 Task: Create a due date automation trigger when advanced on, on the monday of the week a card is due add fields without custom field "Resume" set to a date less than 1 days from now at 11:00 AM.
Action: Mouse moved to (1158, 338)
Screenshot: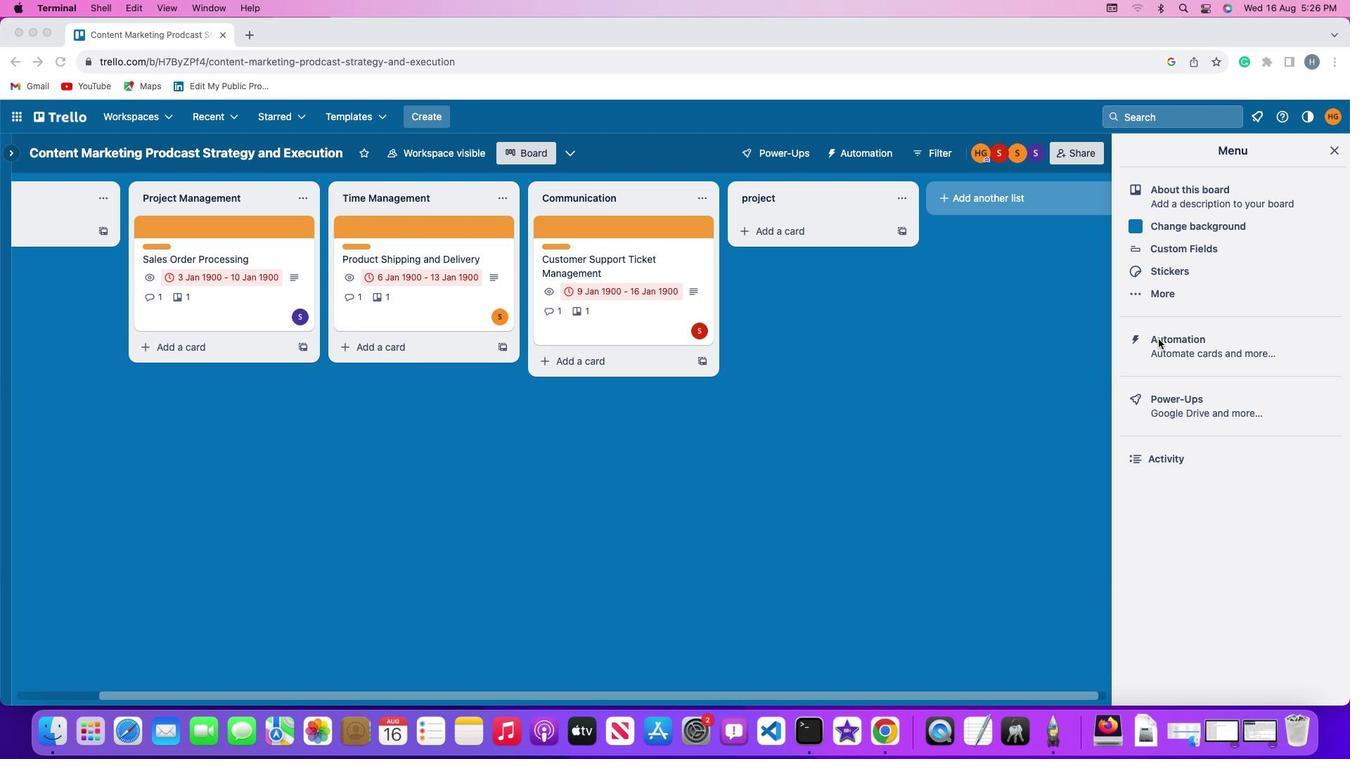 
Action: Mouse pressed left at (1158, 338)
Screenshot: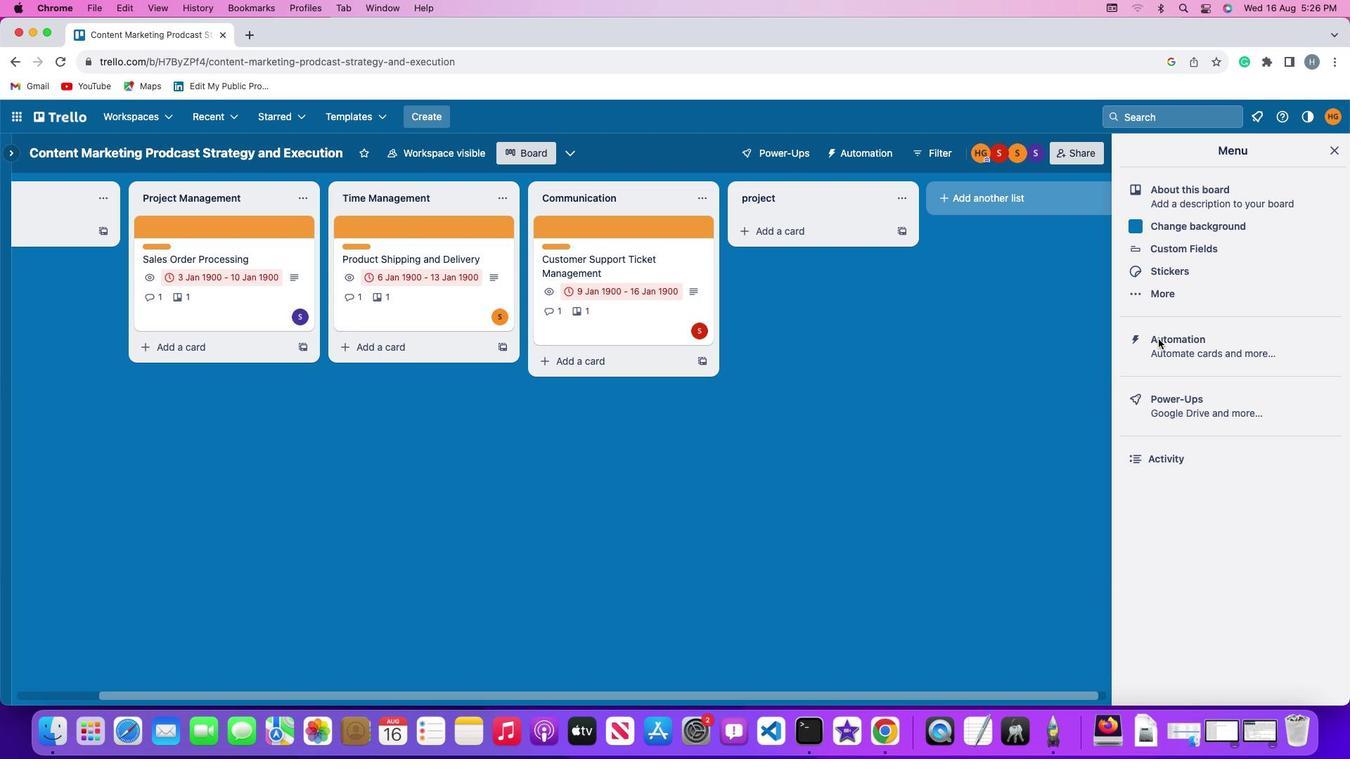 
Action: Mouse pressed left at (1158, 338)
Screenshot: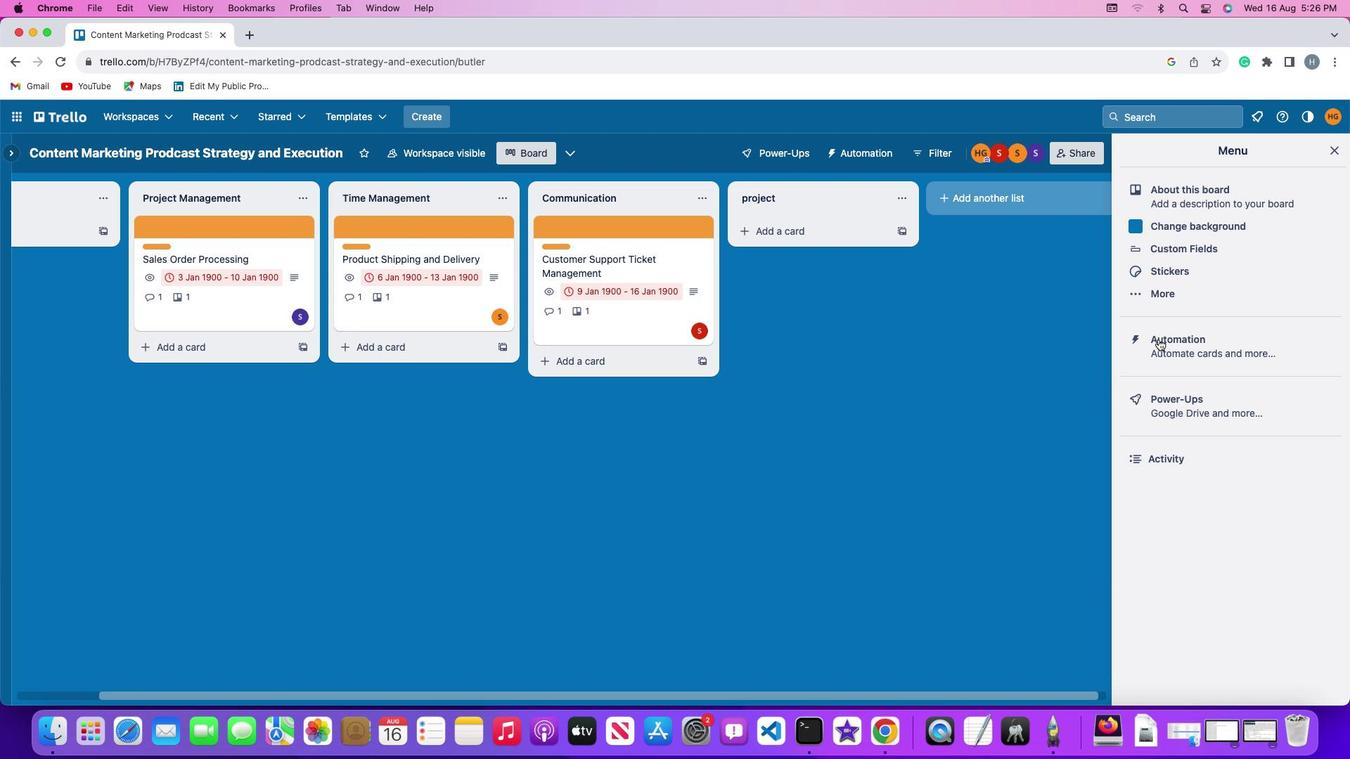 
Action: Mouse moved to (93, 341)
Screenshot: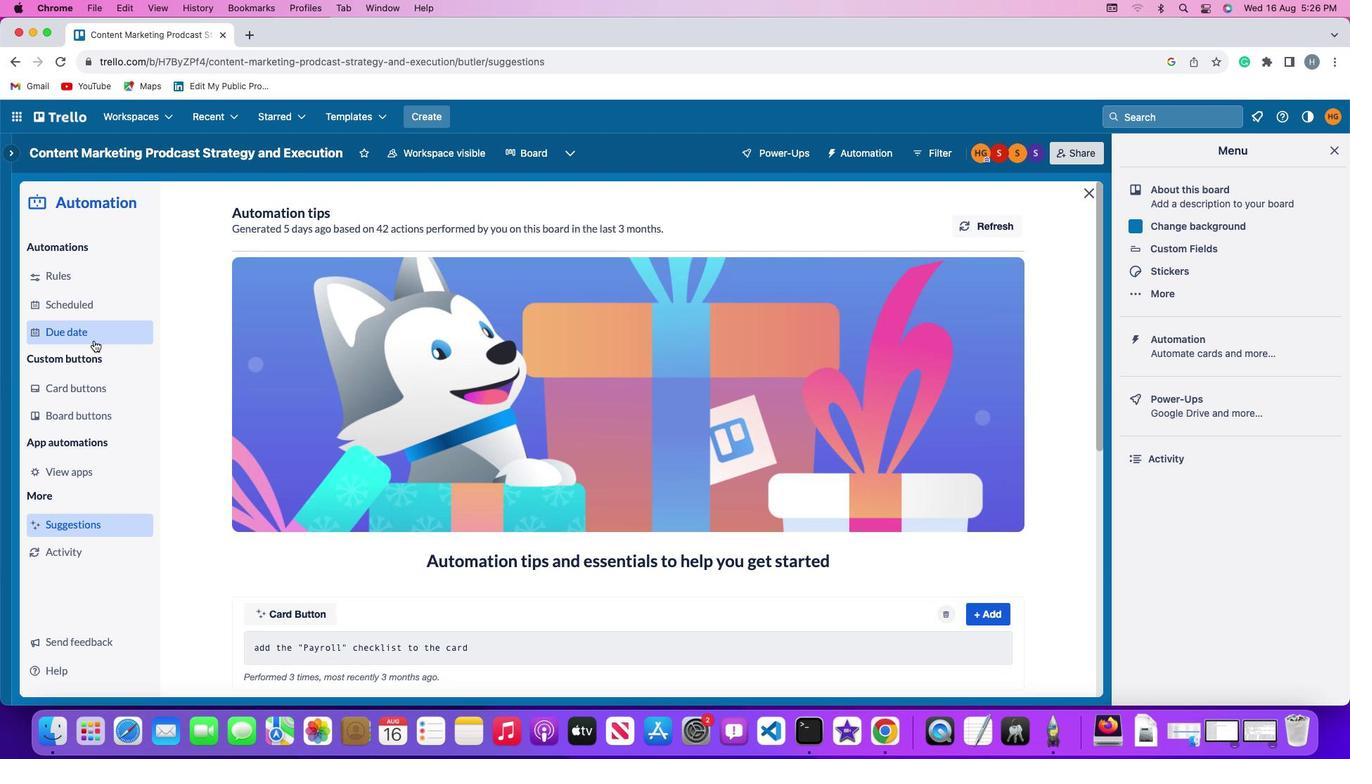 
Action: Mouse pressed left at (93, 341)
Screenshot: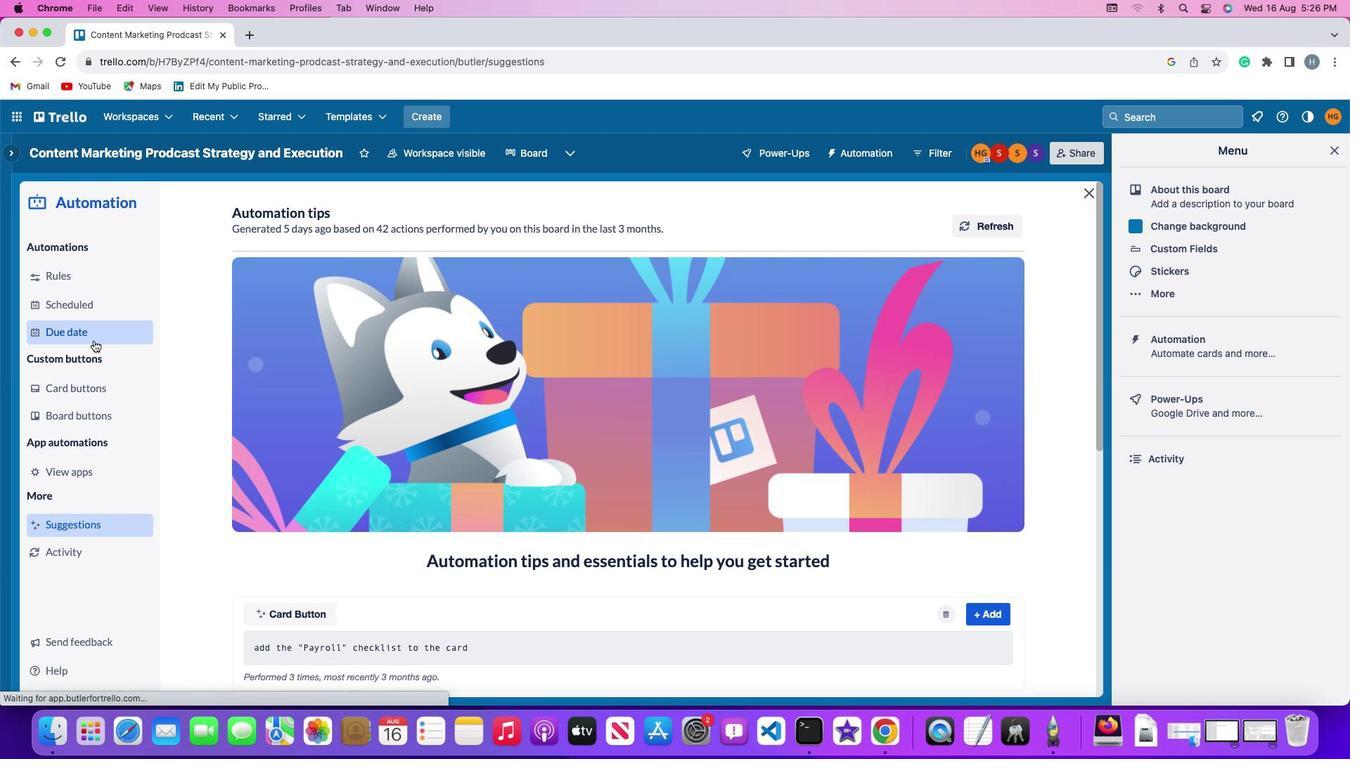 
Action: Mouse moved to (919, 219)
Screenshot: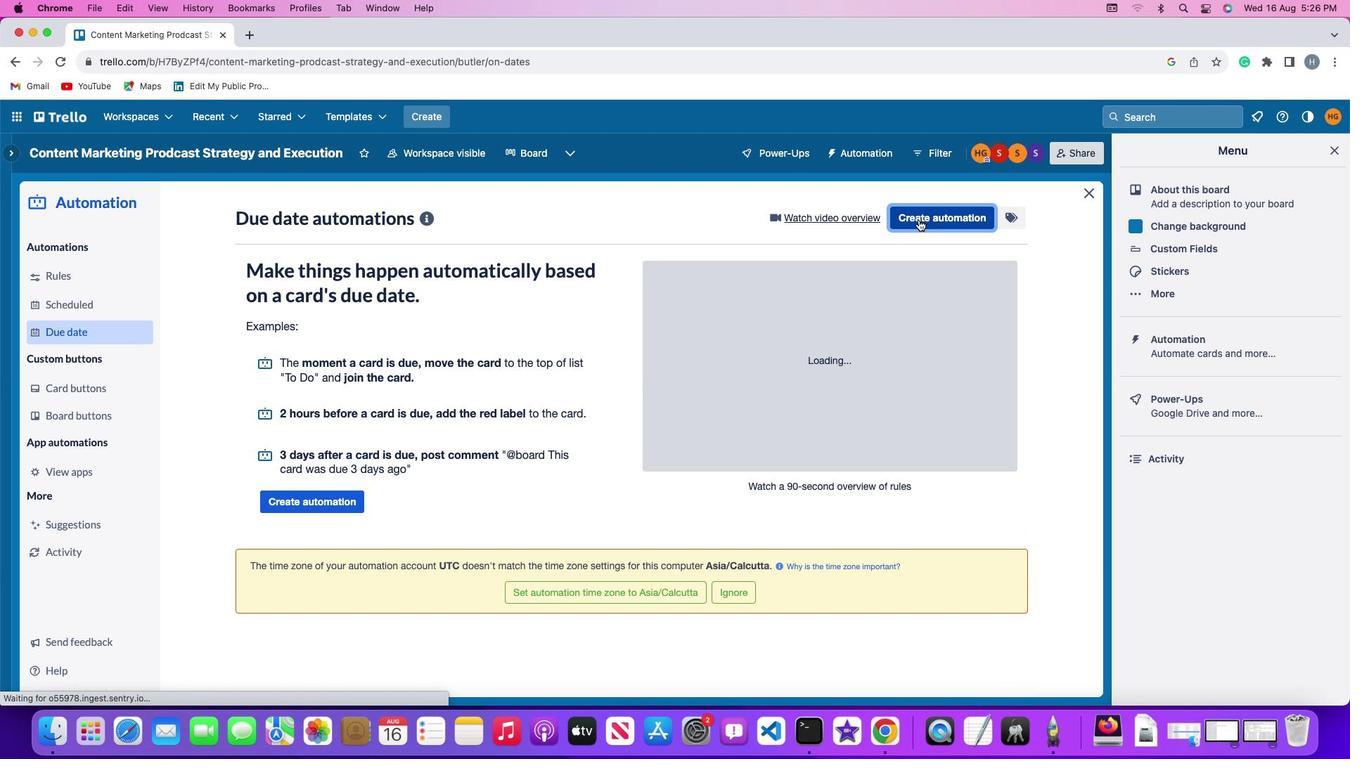 
Action: Mouse pressed left at (919, 219)
Screenshot: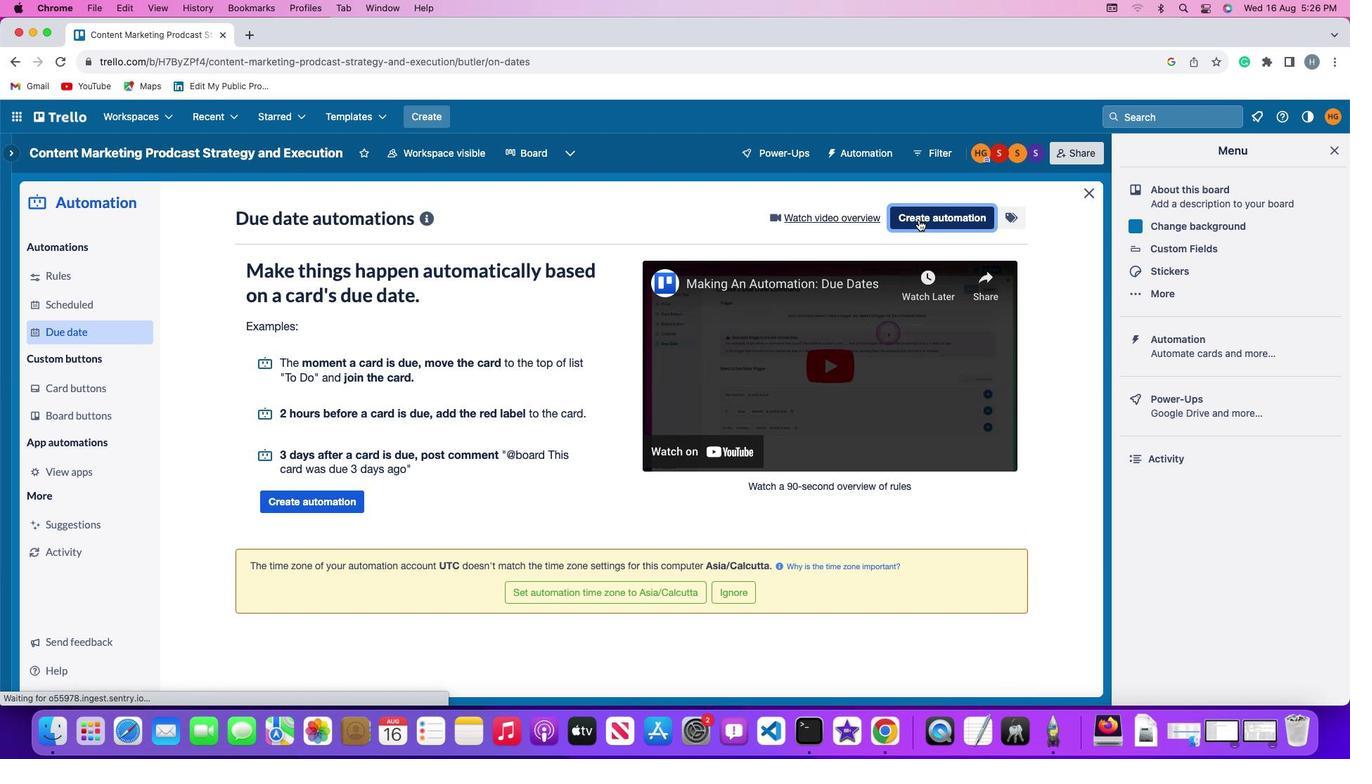 
Action: Mouse moved to (303, 353)
Screenshot: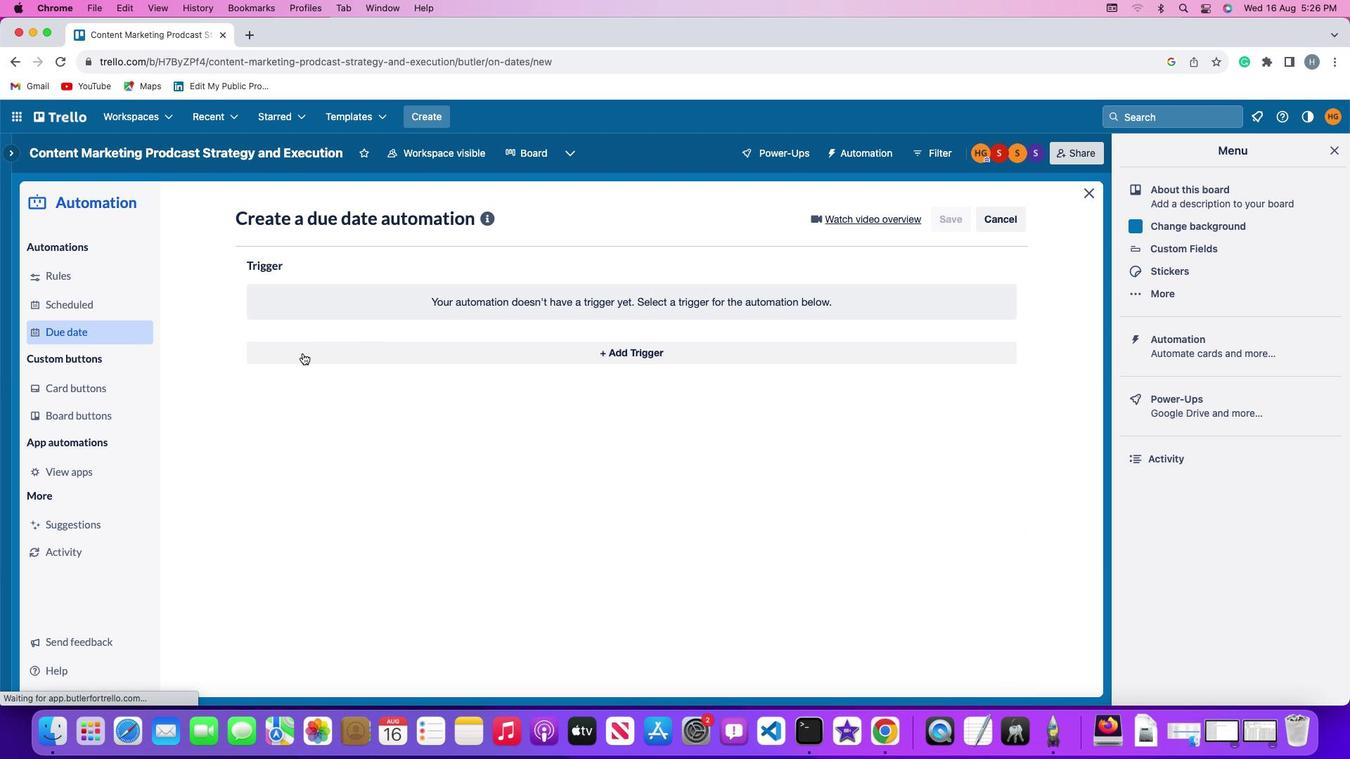 
Action: Mouse pressed left at (303, 353)
Screenshot: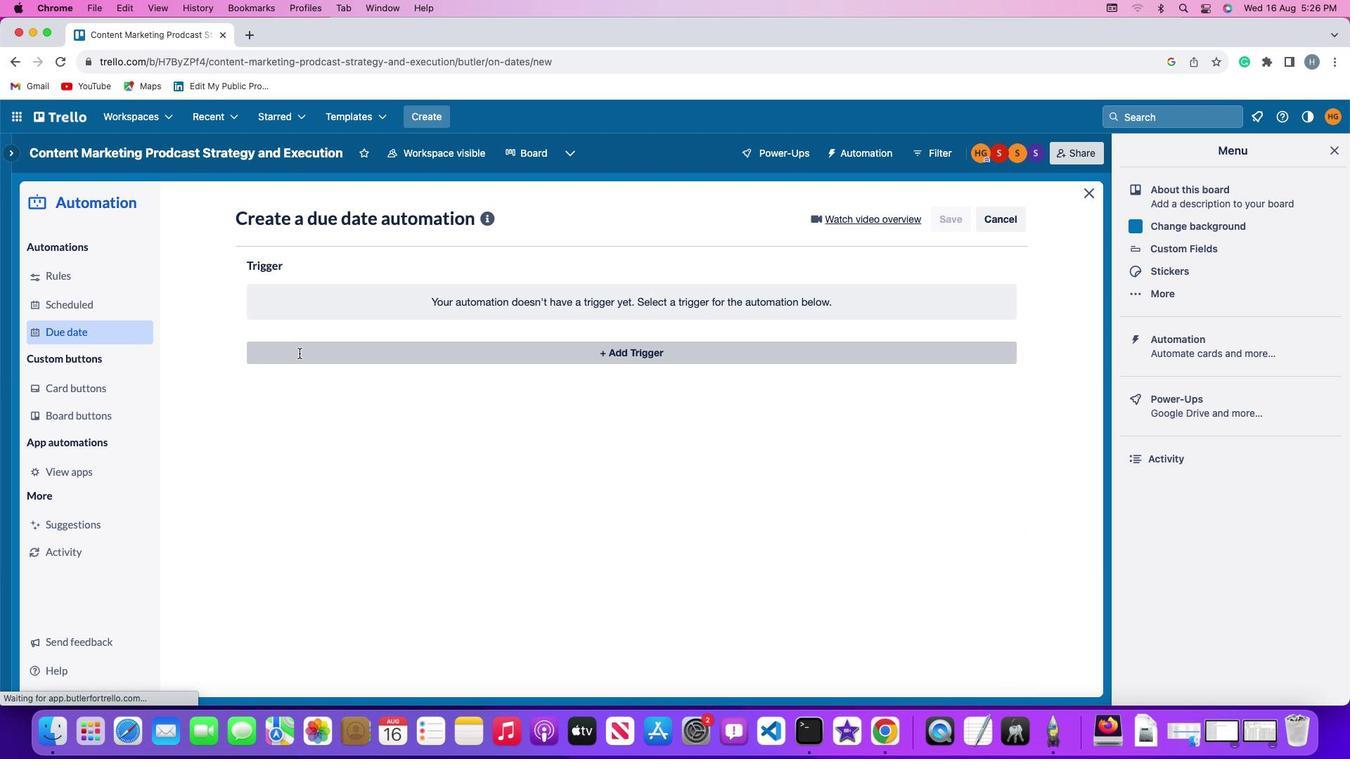 
Action: Mouse moved to (293, 611)
Screenshot: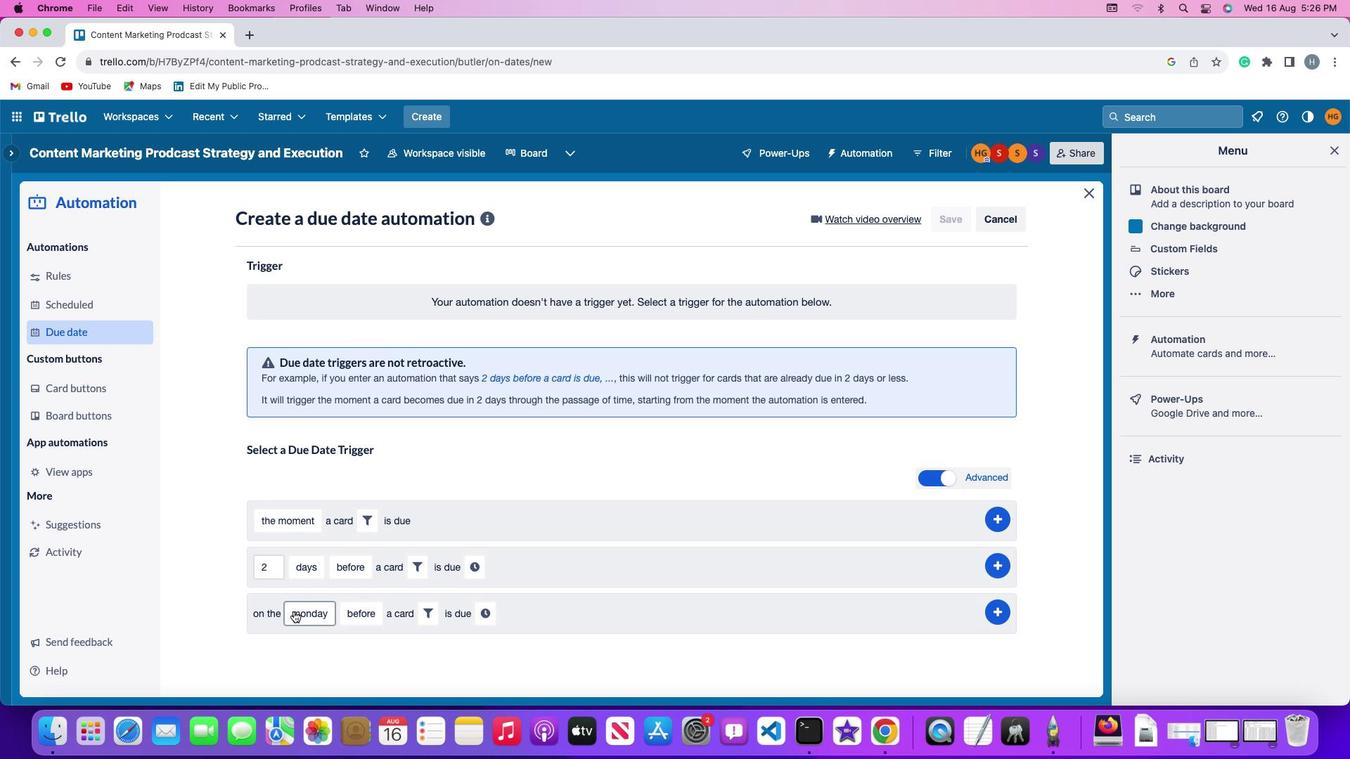 
Action: Mouse pressed left at (293, 611)
Screenshot: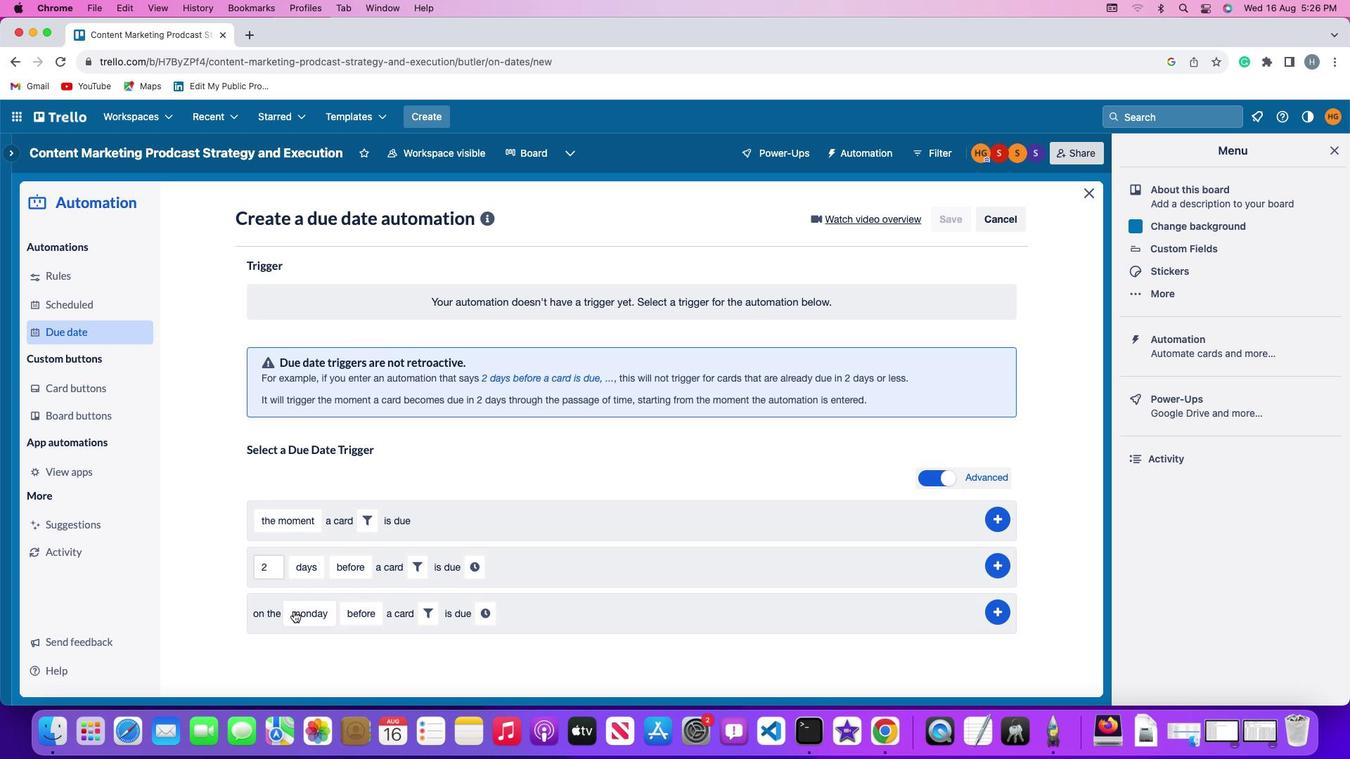 
Action: Mouse moved to (308, 412)
Screenshot: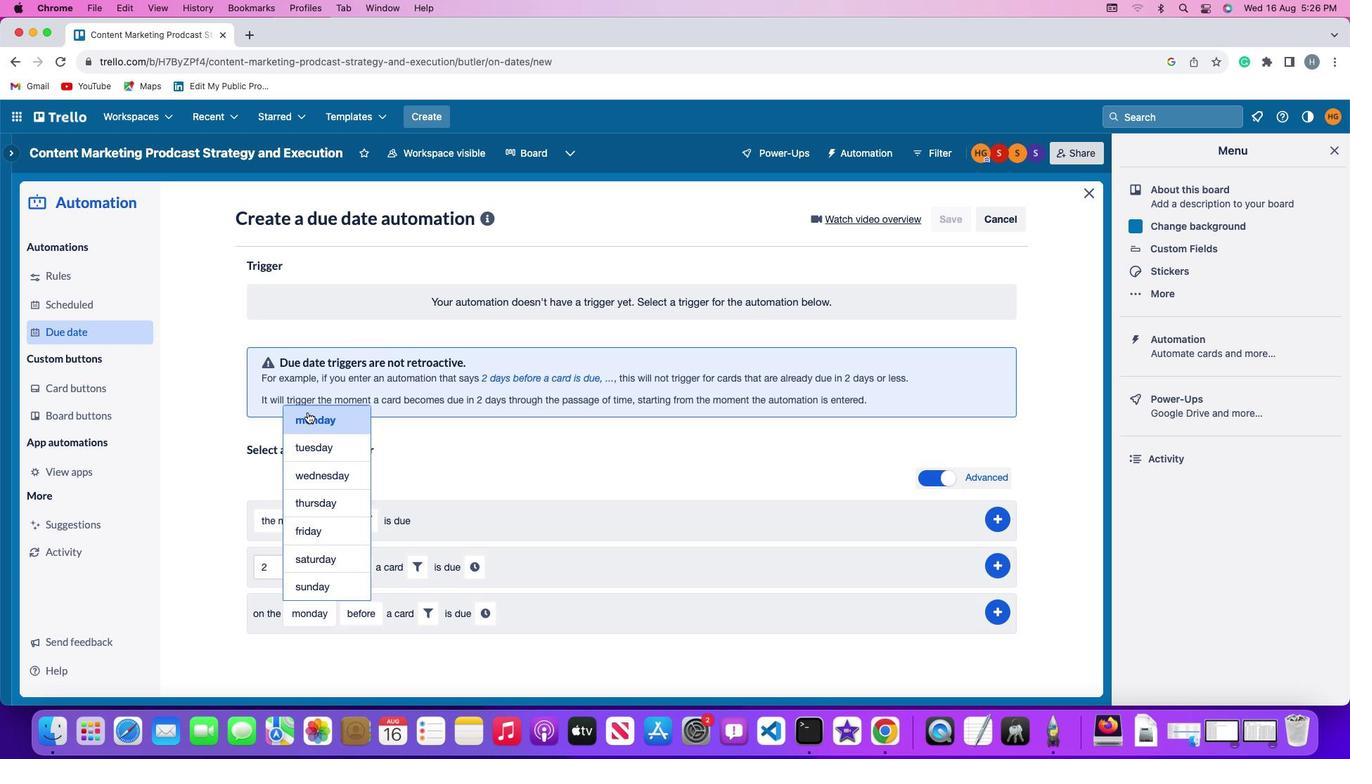 
Action: Mouse pressed left at (308, 412)
Screenshot: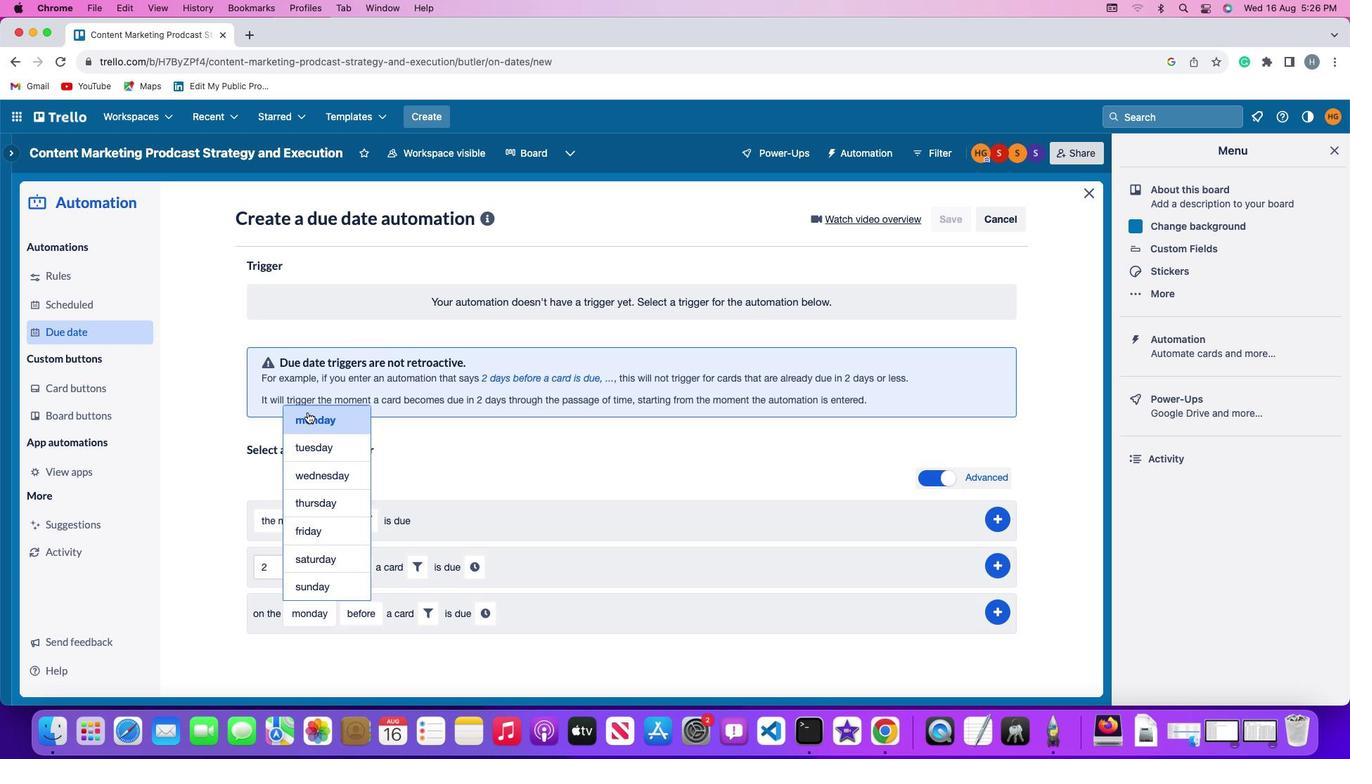 
Action: Mouse moved to (358, 617)
Screenshot: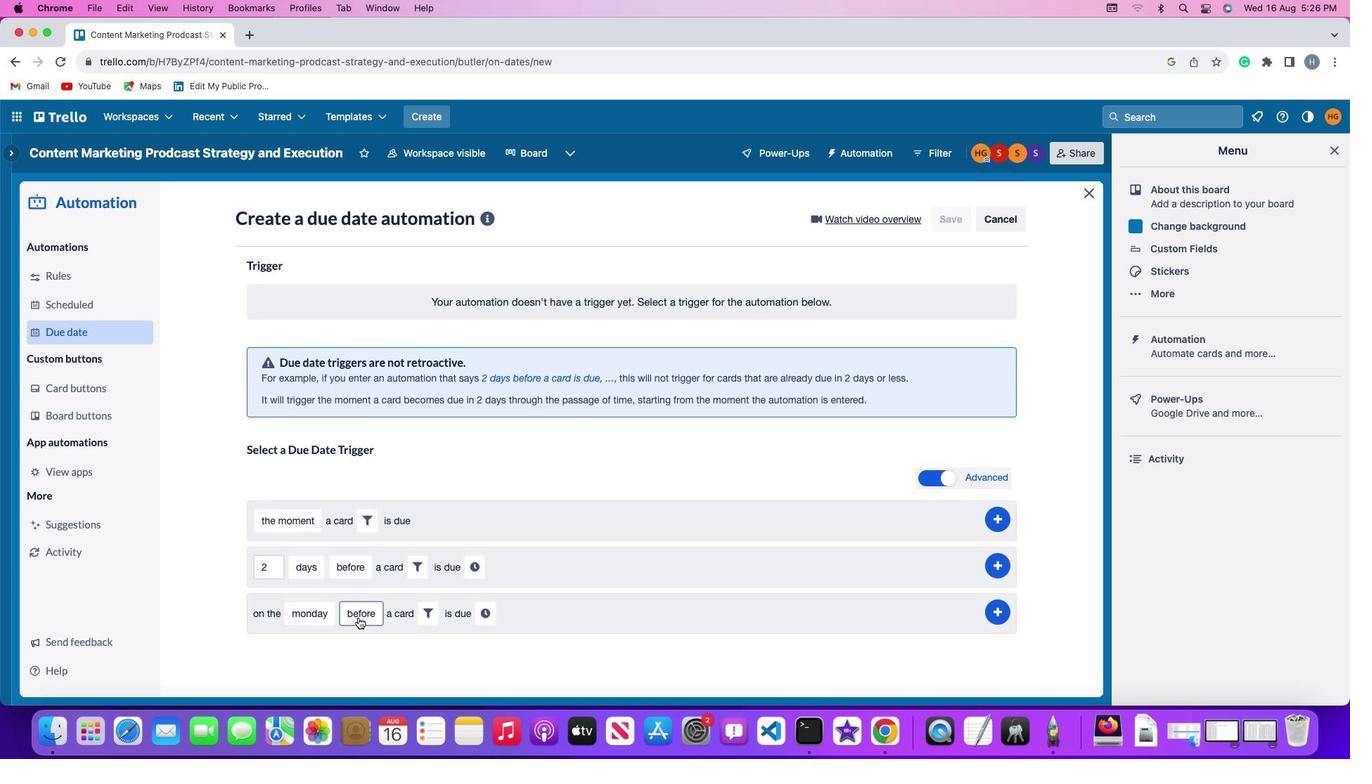
Action: Mouse pressed left at (358, 617)
Screenshot: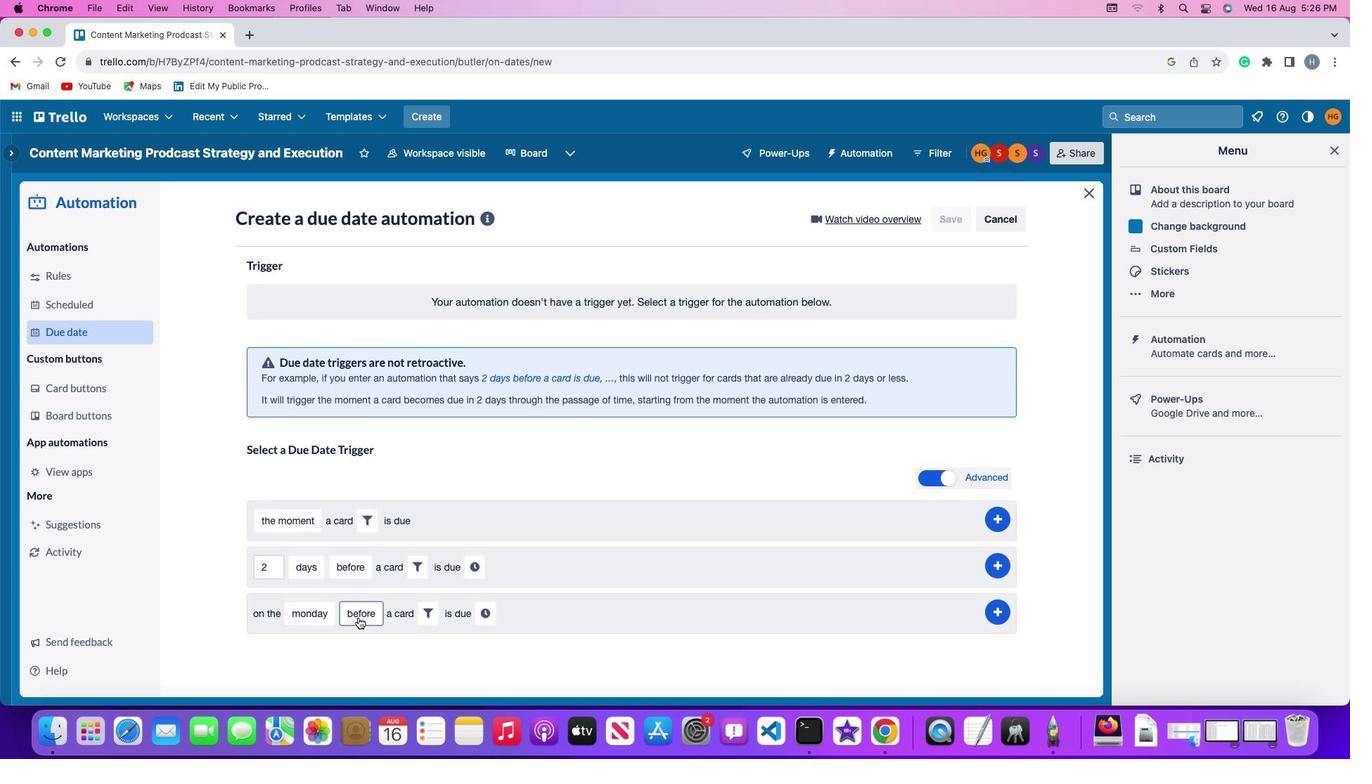 
Action: Mouse moved to (373, 554)
Screenshot: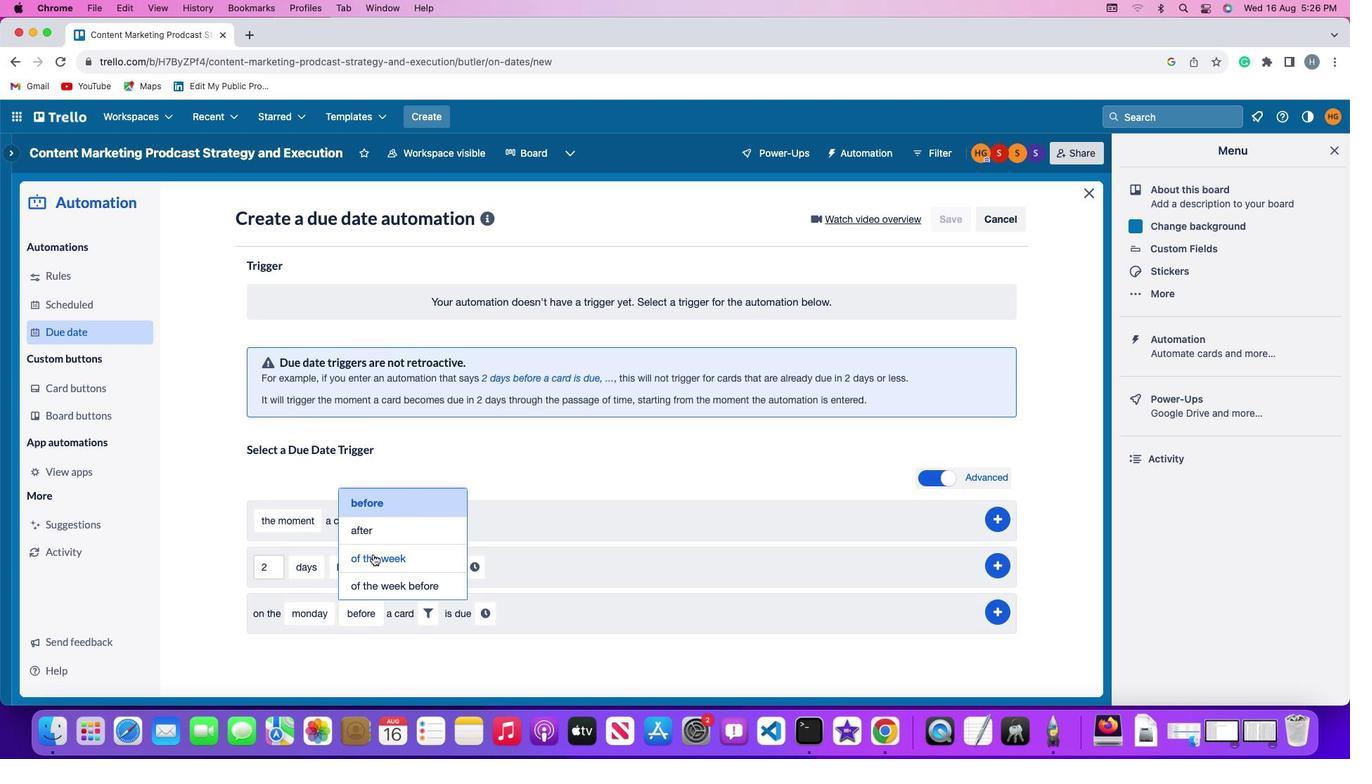 
Action: Mouse pressed left at (373, 554)
Screenshot: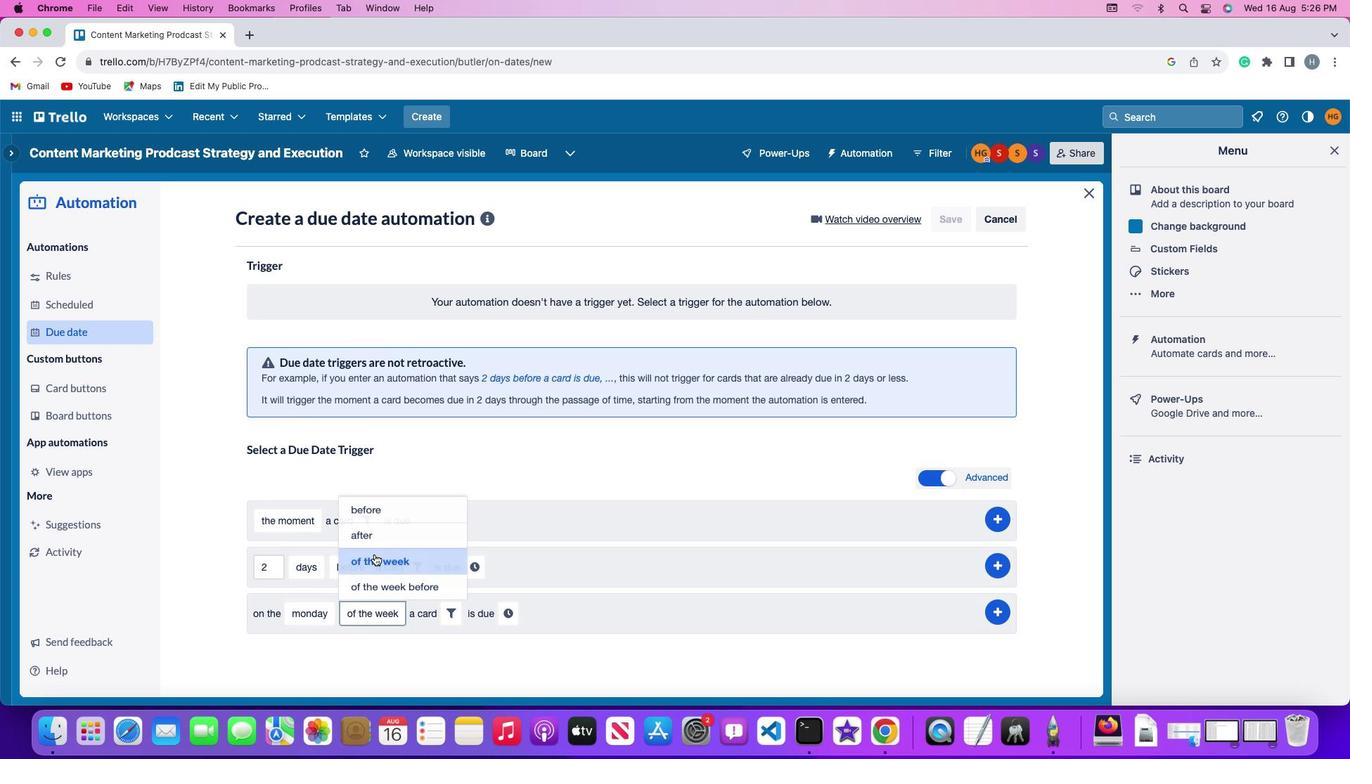 
Action: Mouse moved to (452, 609)
Screenshot: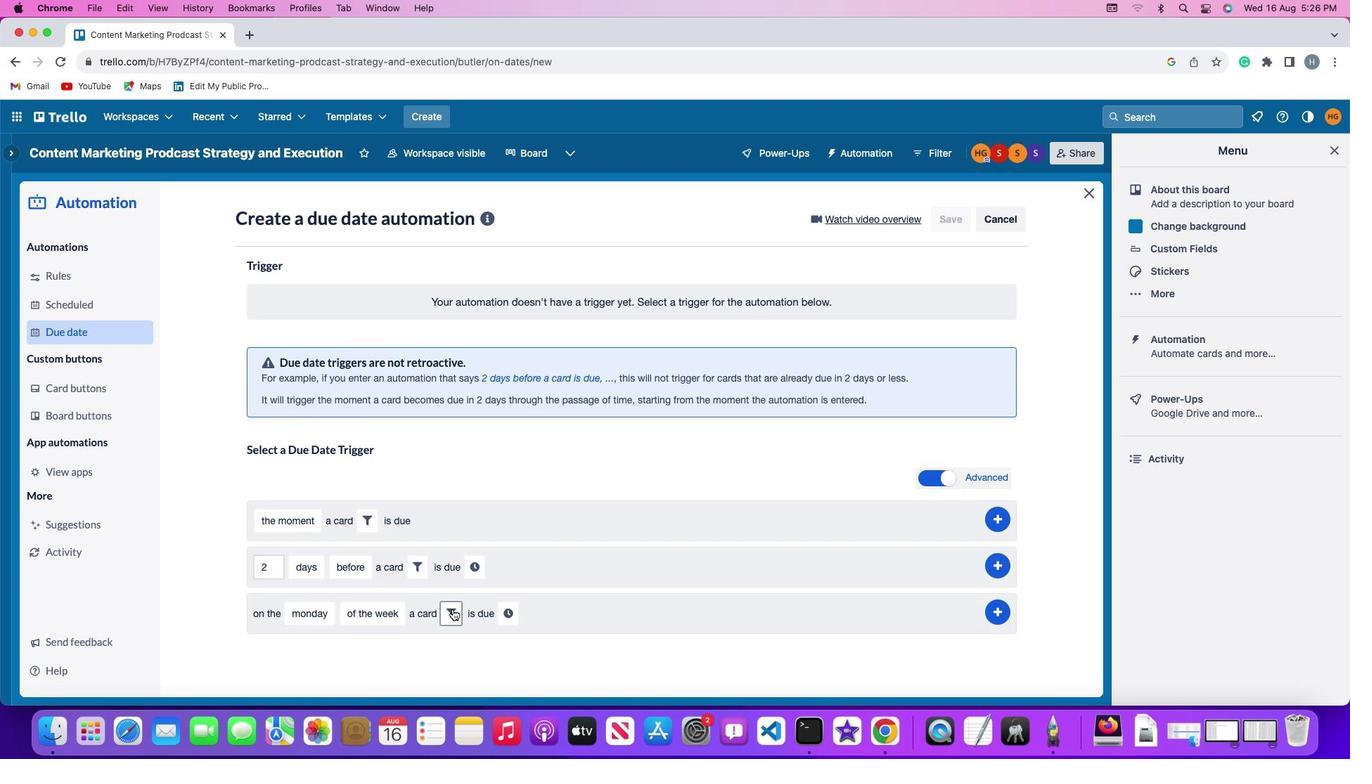 
Action: Mouse pressed left at (452, 609)
Screenshot: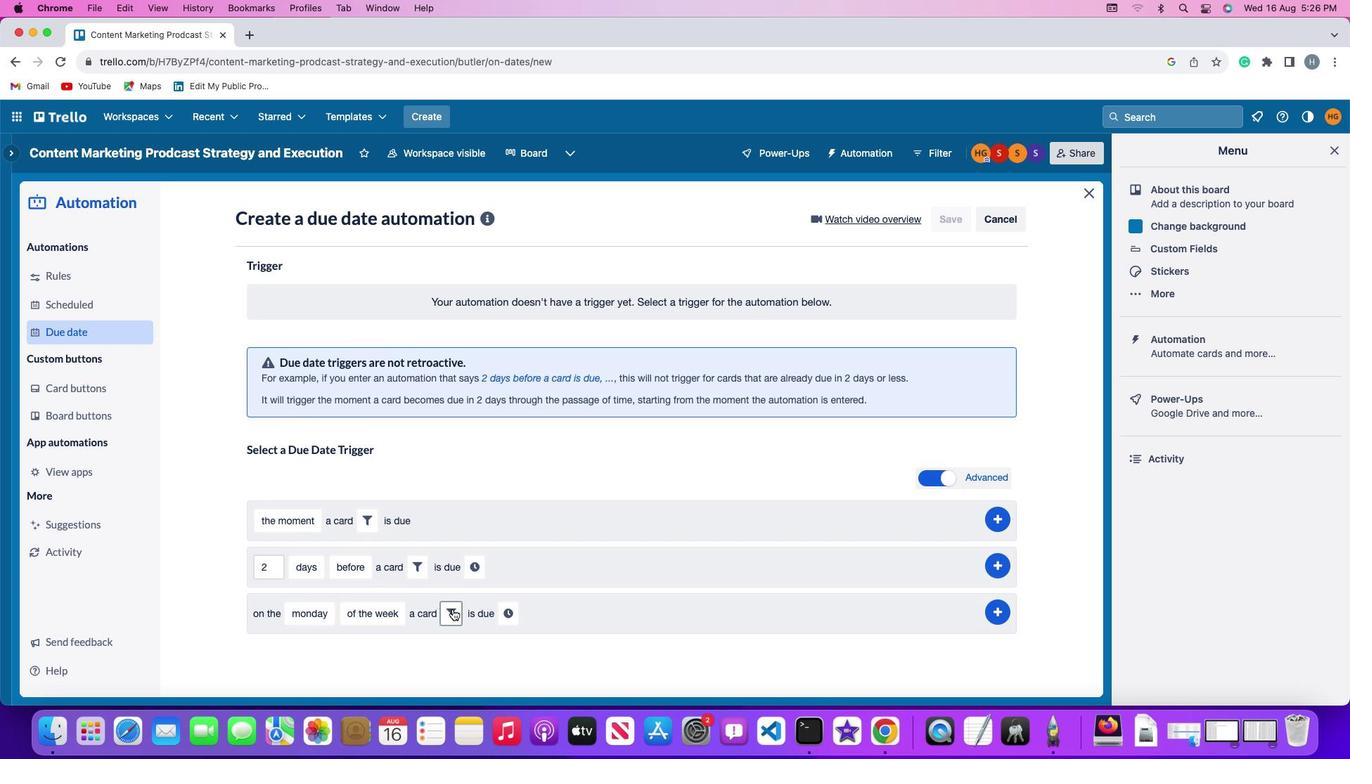 
Action: Mouse moved to (673, 652)
Screenshot: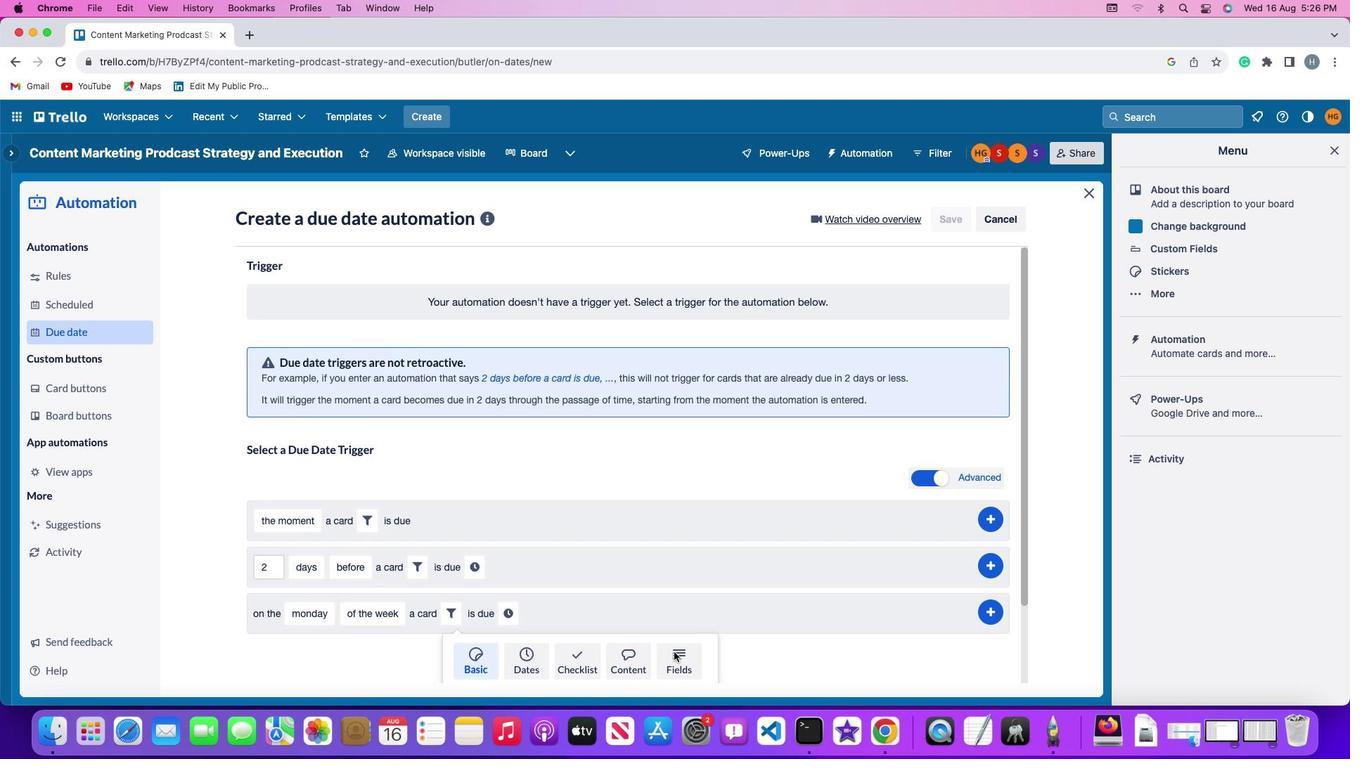 
Action: Mouse pressed left at (673, 652)
Screenshot: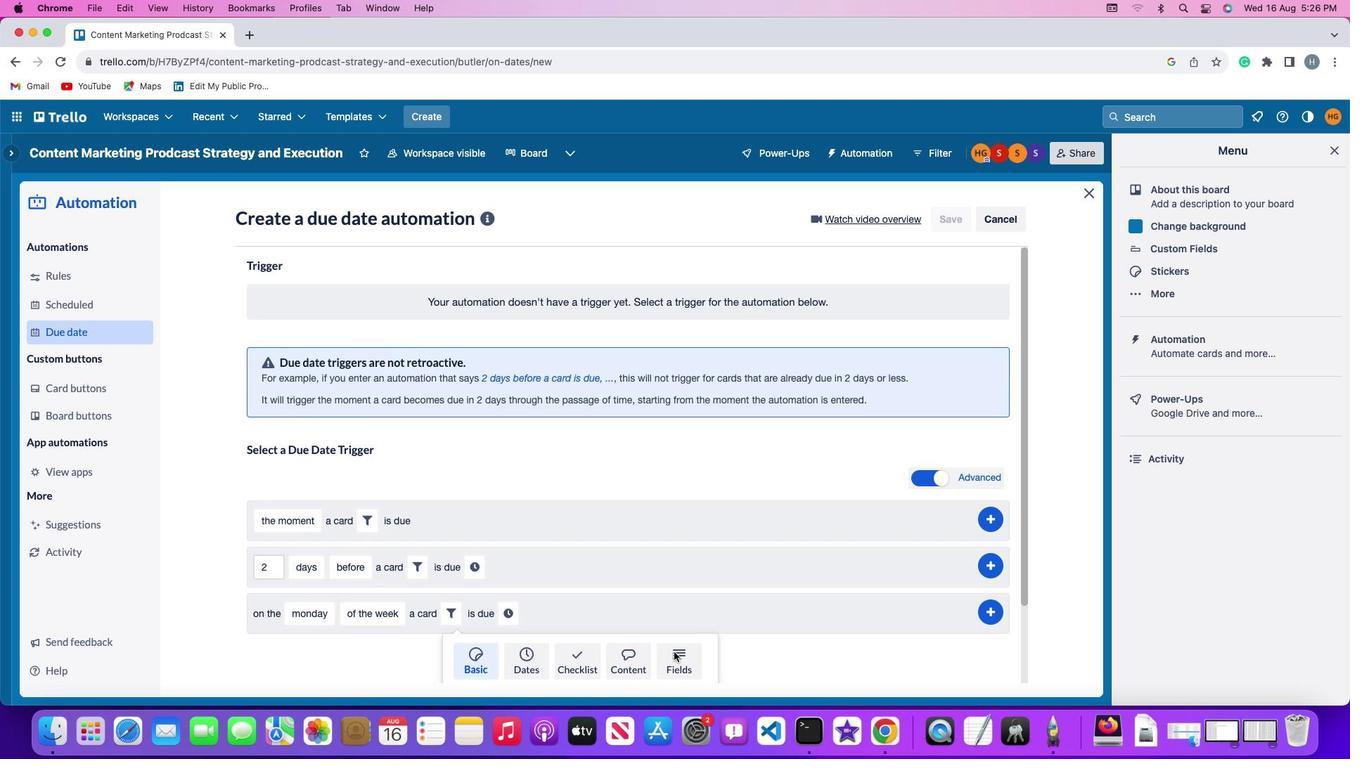 
Action: Mouse moved to (397, 658)
Screenshot: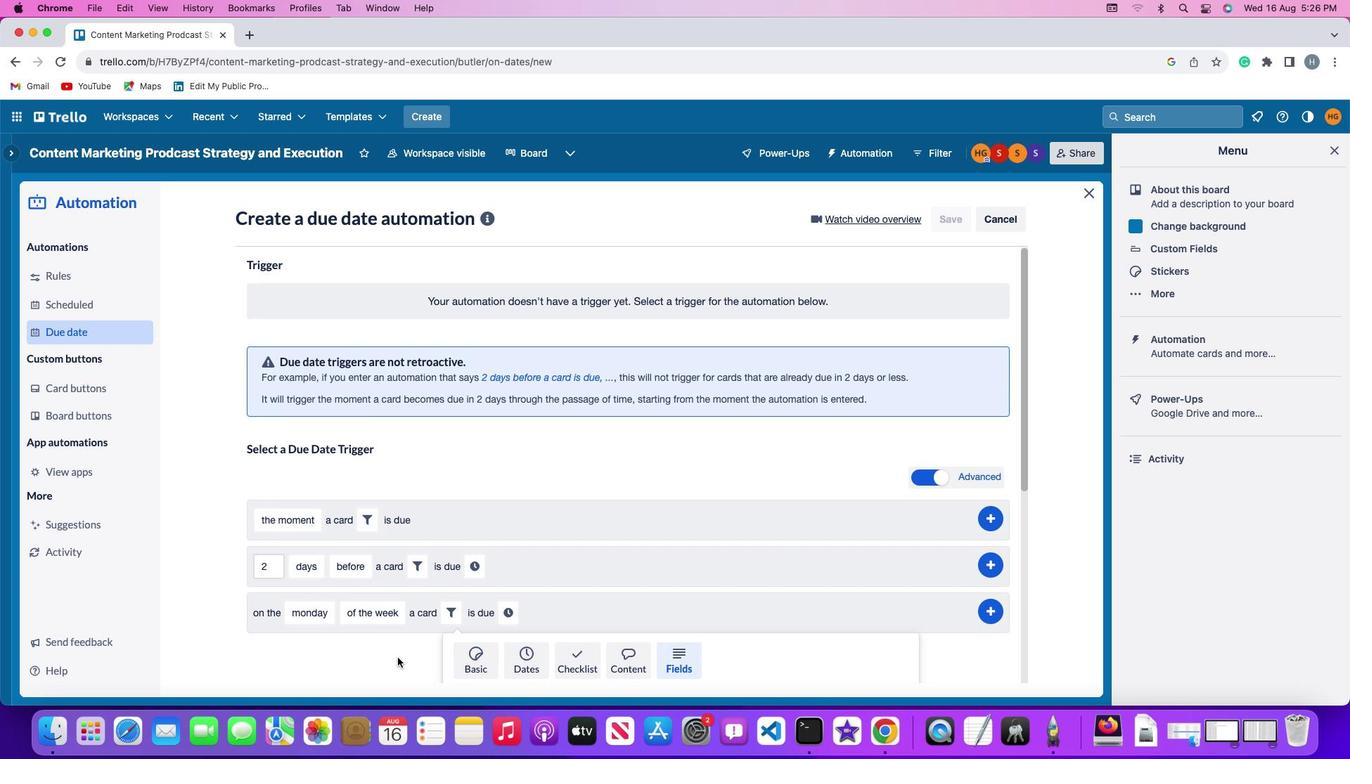 
Action: Mouse scrolled (397, 658) with delta (0, 0)
Screenshot: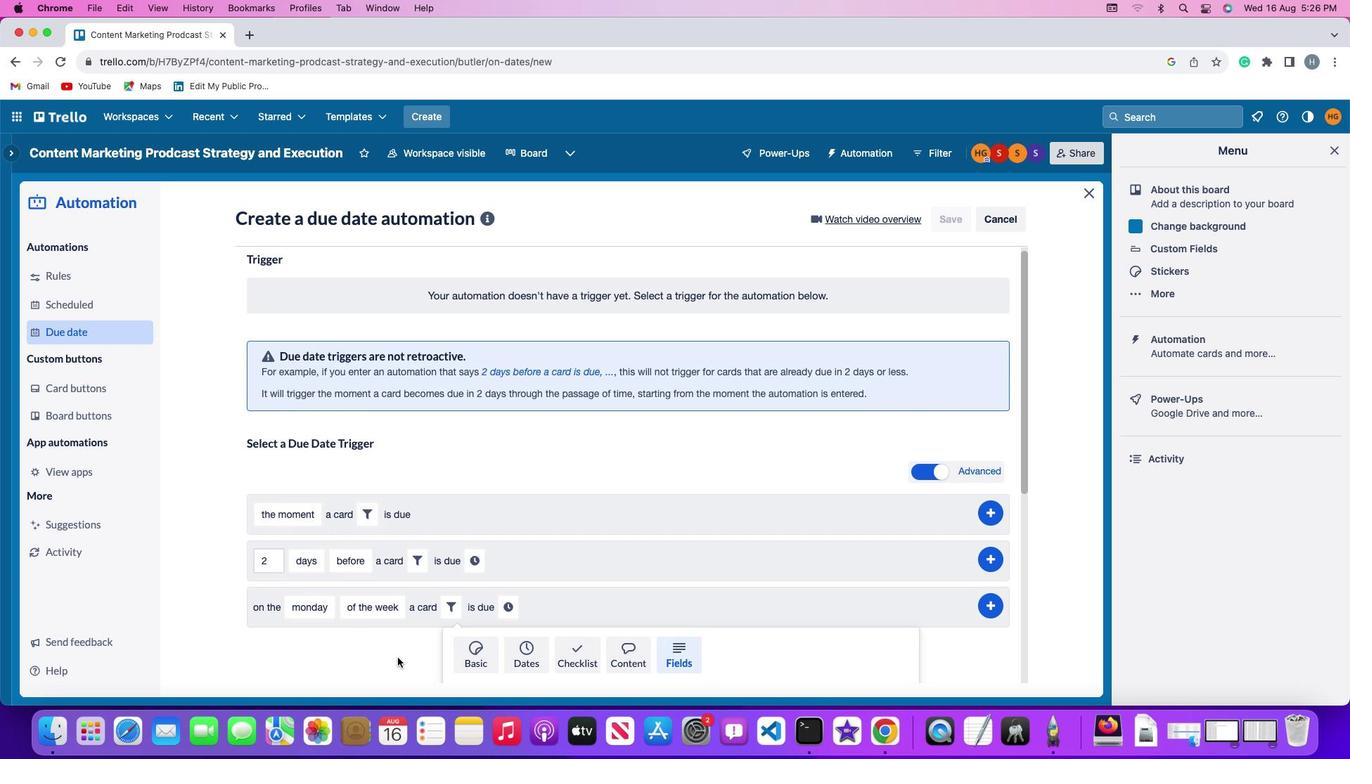 
Action: Mouse scrolled (397, 658) with delta (0, 0)
Screenshot: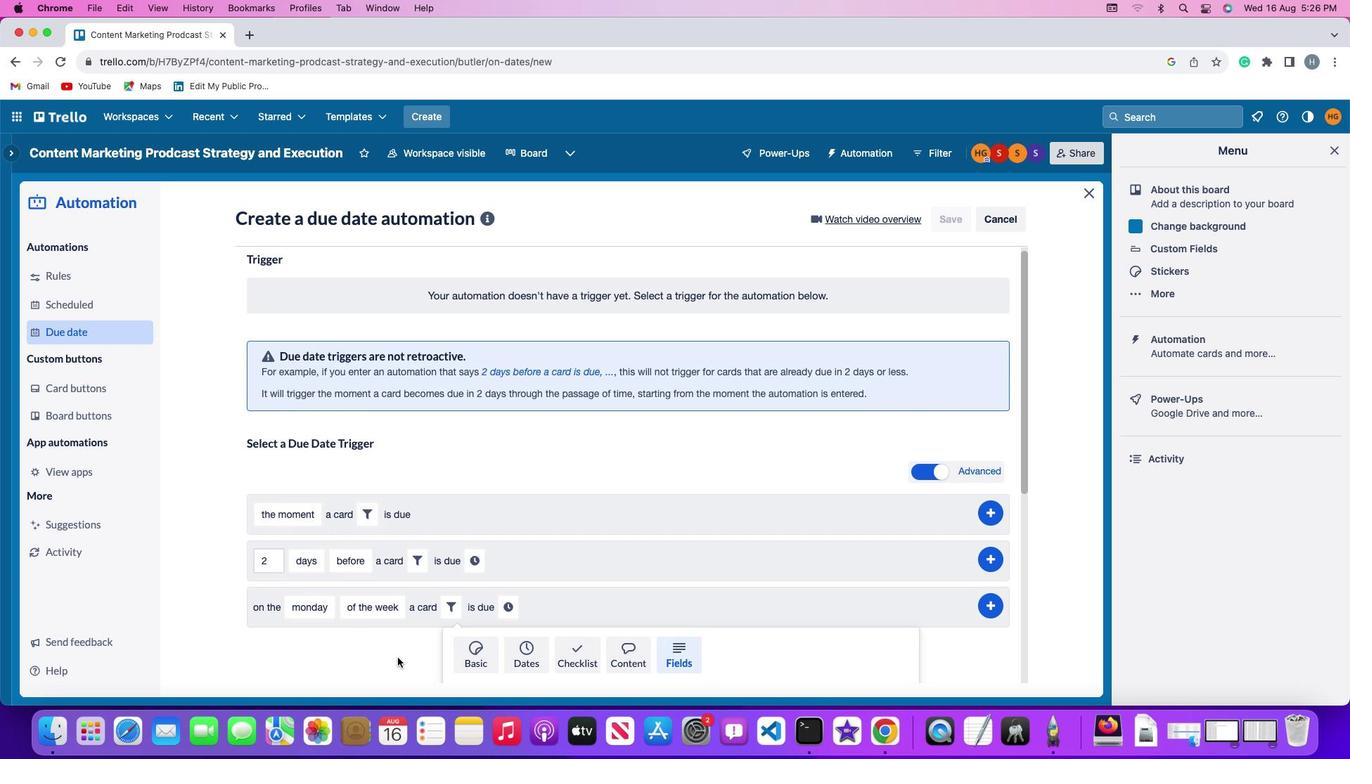 
Action: Mouse scrolled (397, 658) with delta (0, -2)
Screenshot: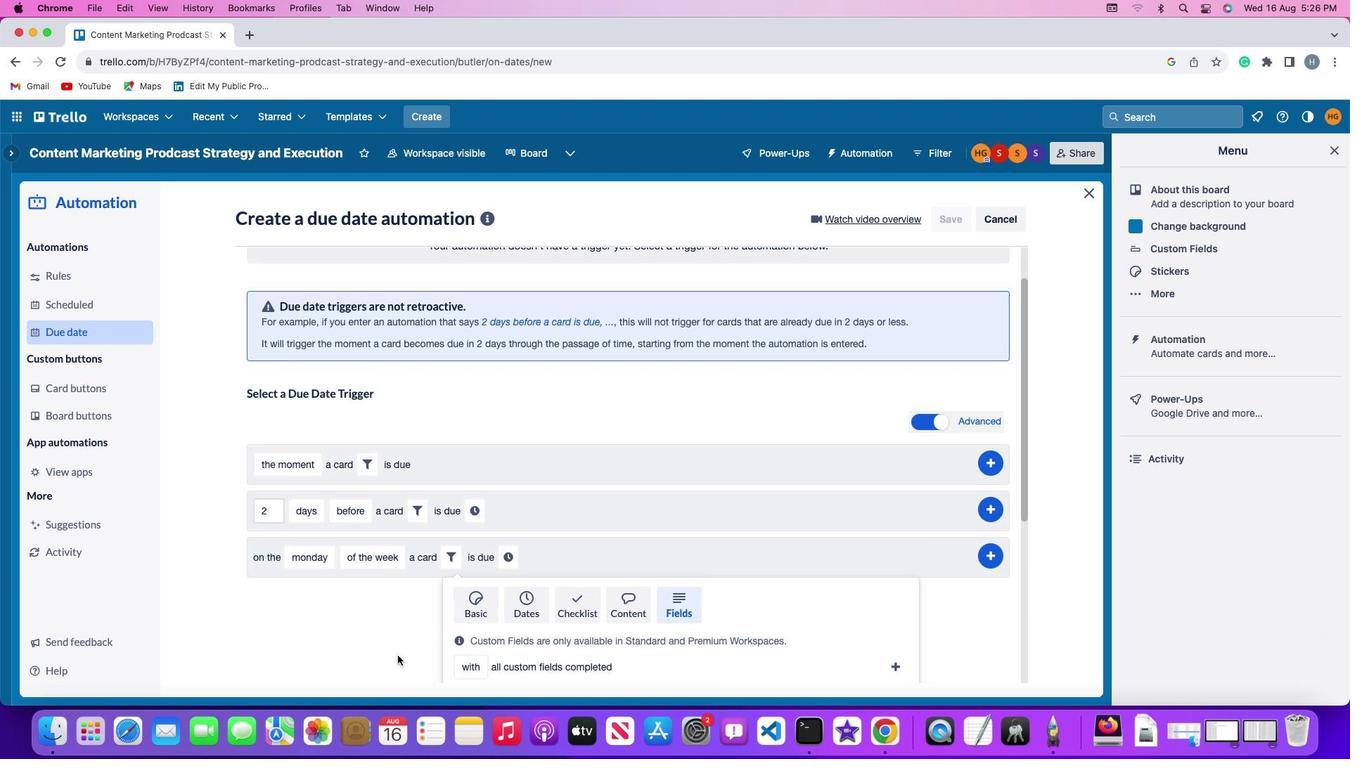 
Action: Mouse scrolled (397, 658) with delta (0, -3)
Screenshot: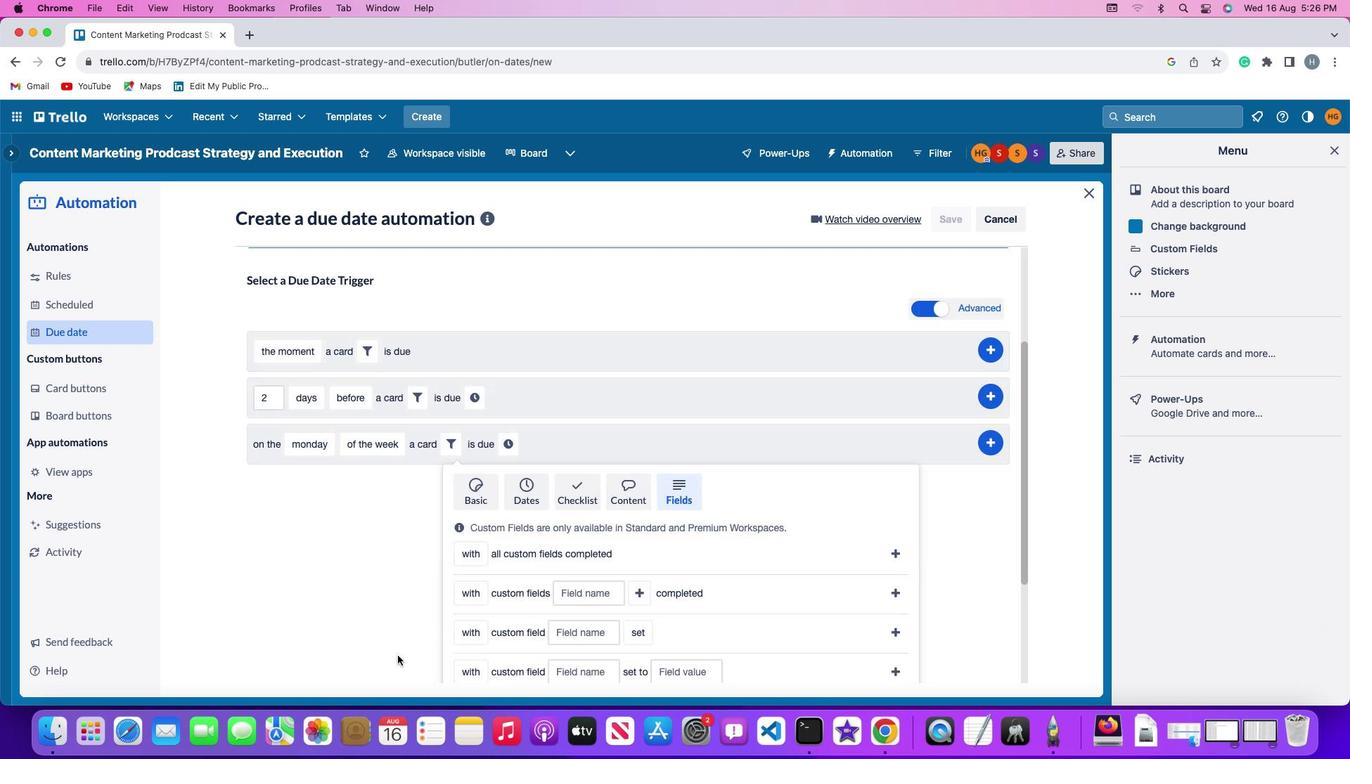 
Action: Mouse moved to (397, 656)
Screenshot: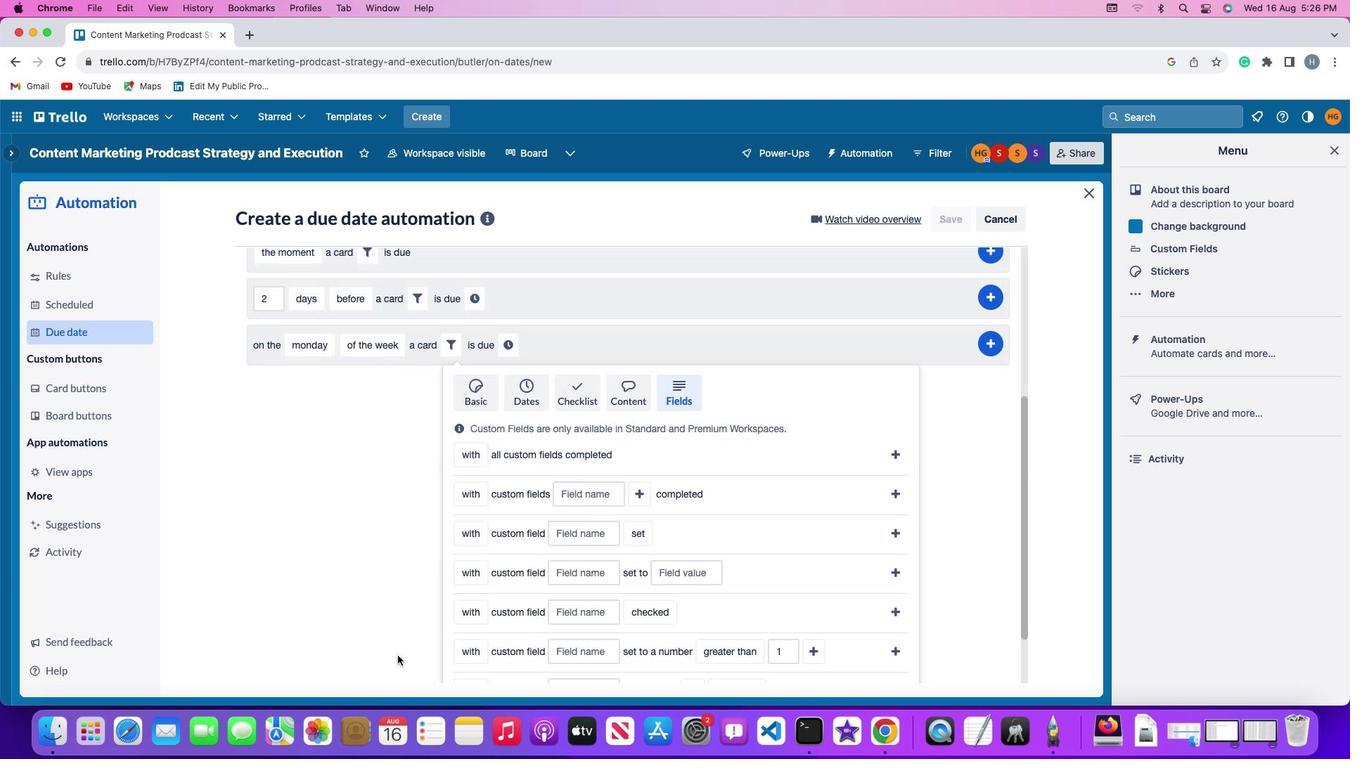 
Action: Mouse scrolled (397, 656) with delta (0, -4)
Screenshot: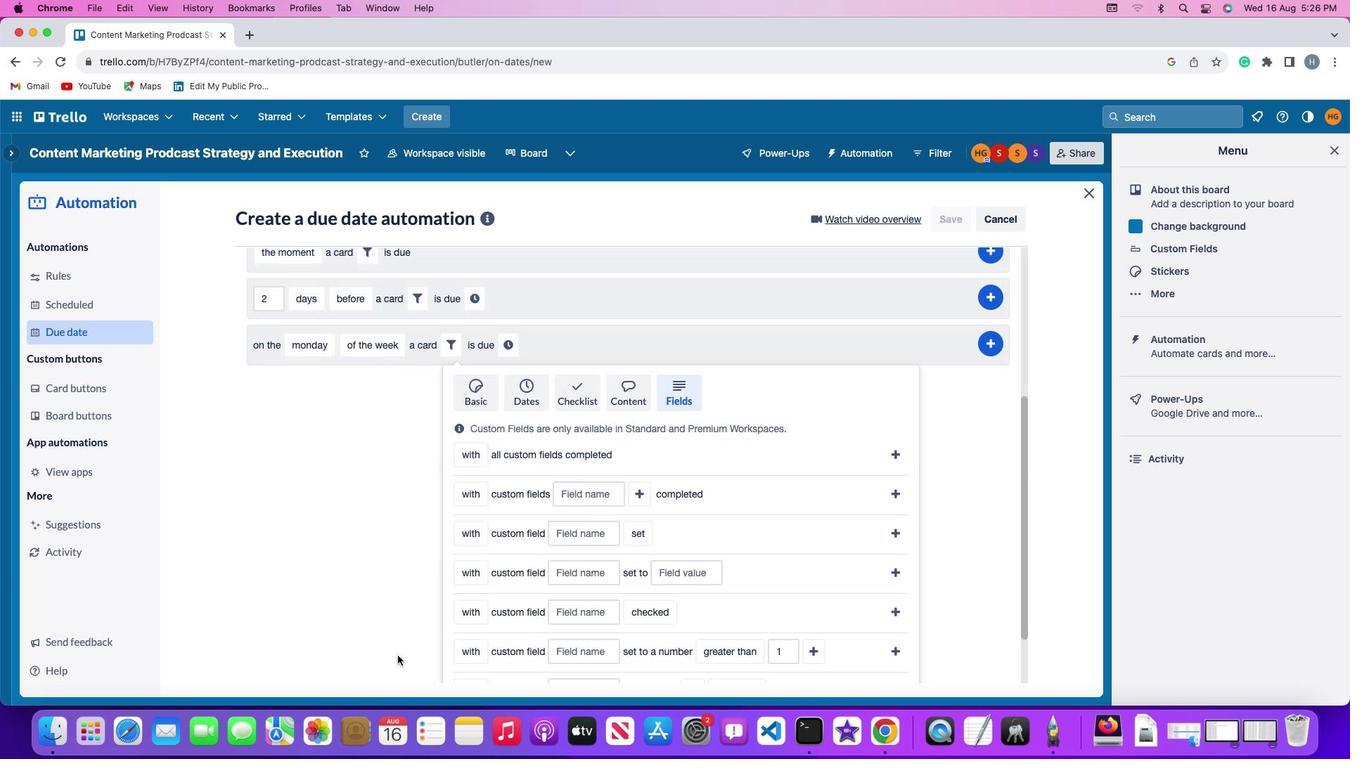 
Action: Mouse moved to (397, 655)
Screenshot: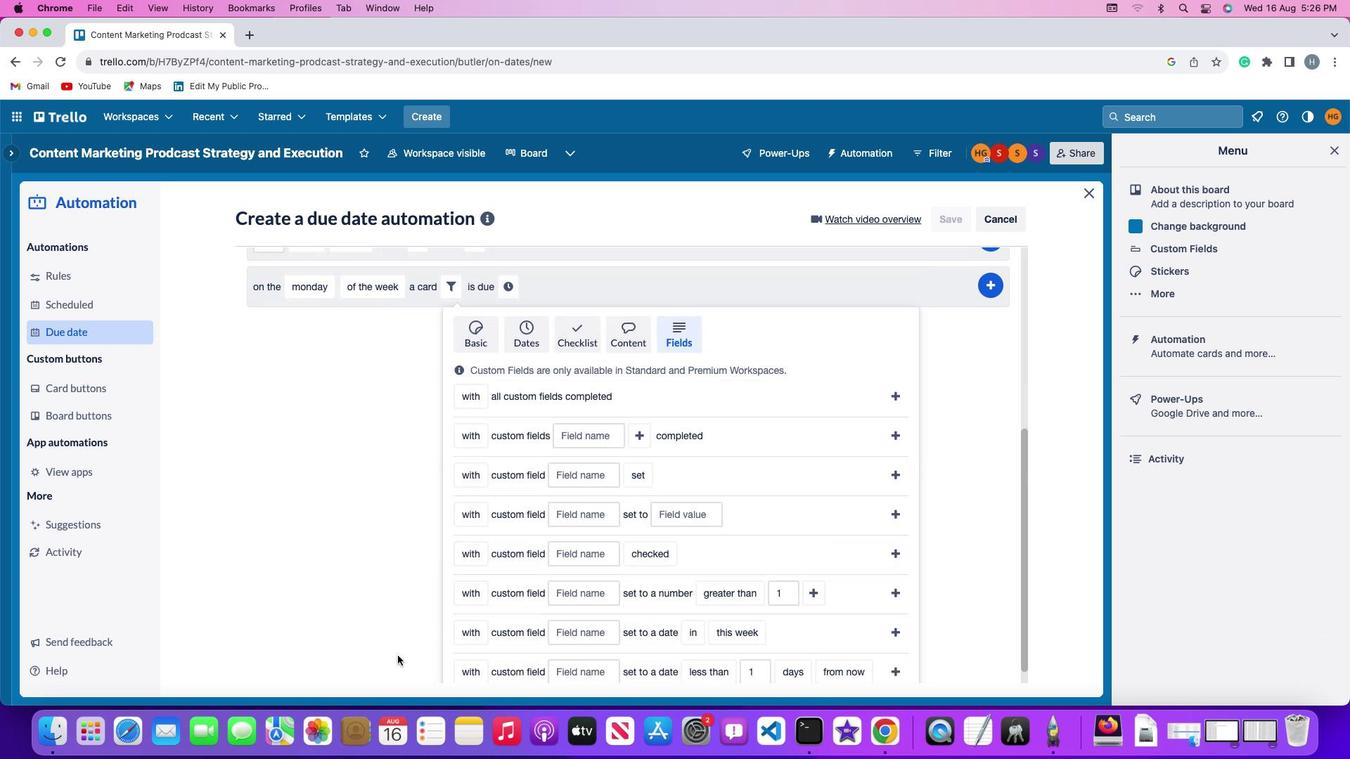 
Action: Mouse scrolled (397, 655) with delta (0, 0)
Screenshot: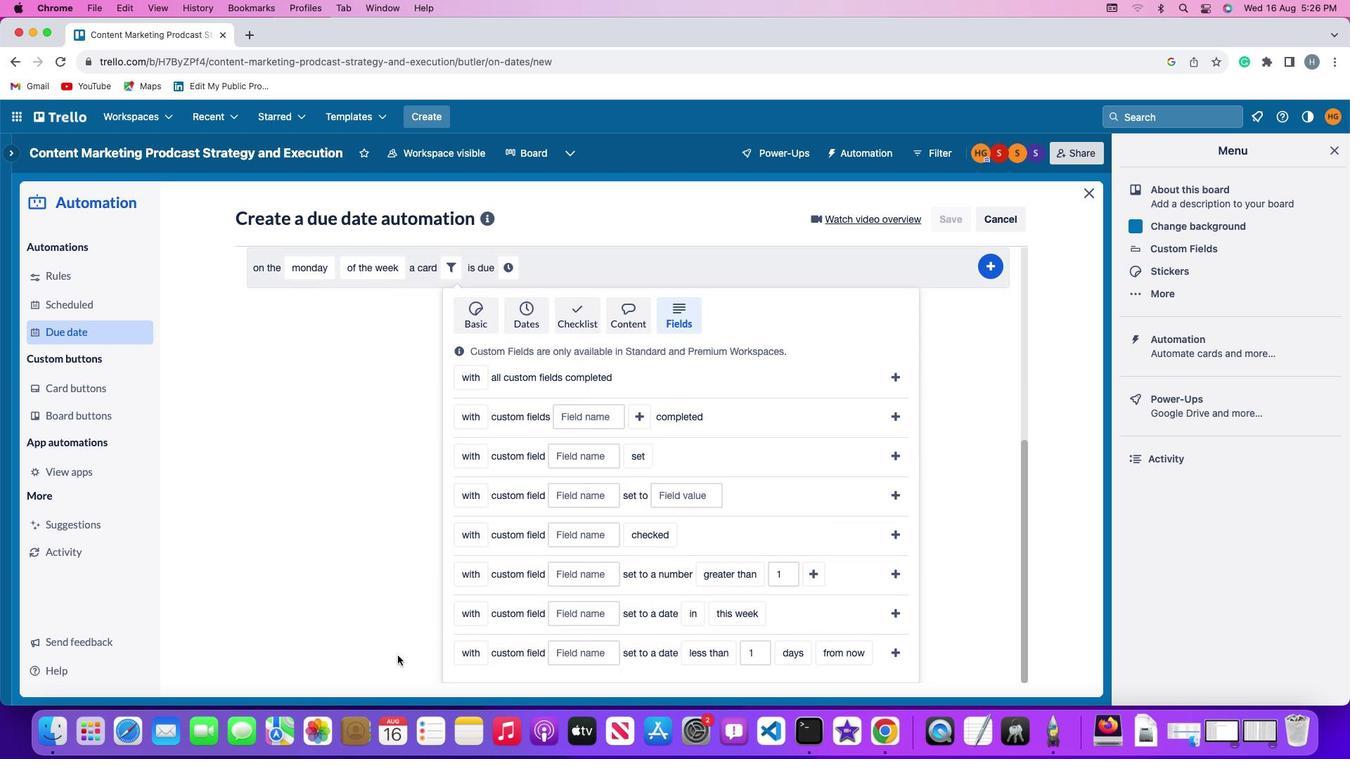 
Action: Mouse scrolled (397, 655) with delta (0, 0)
Screenshot: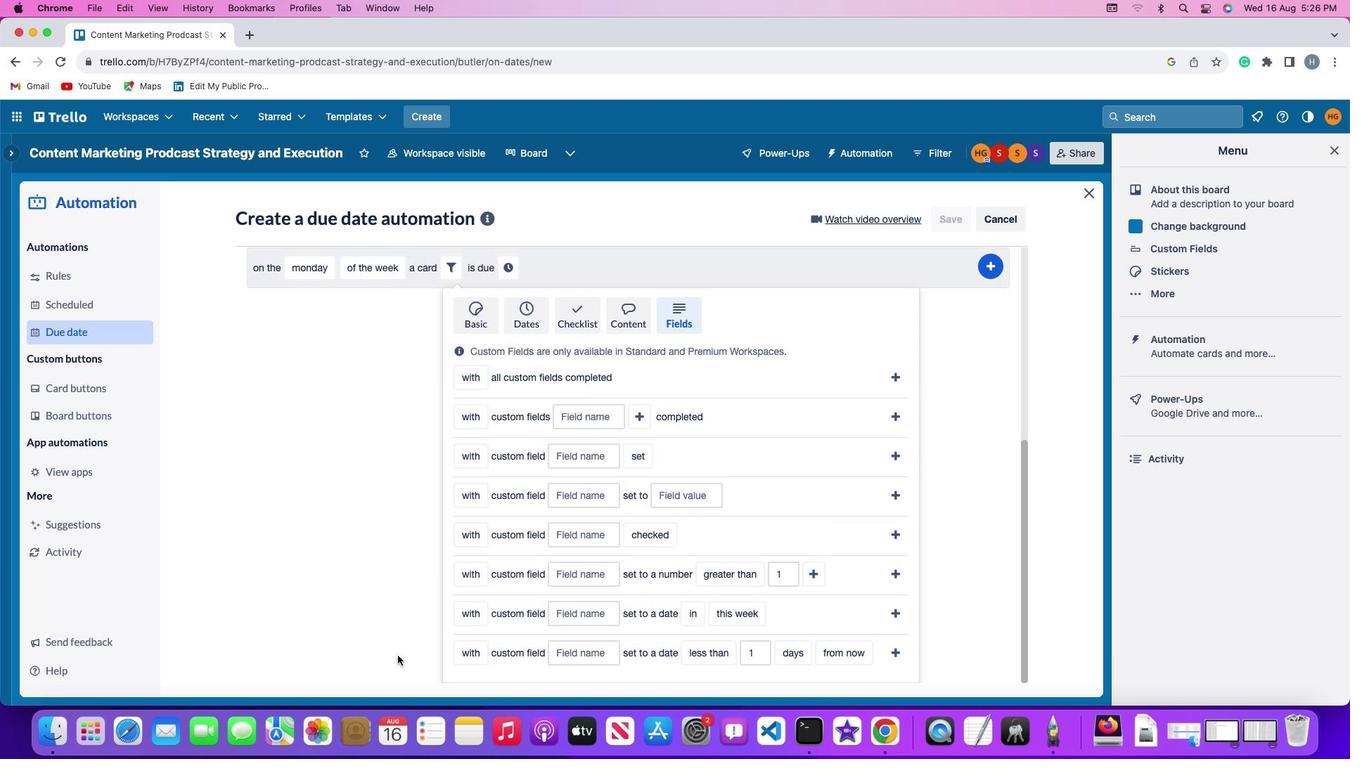 
Action: Mouse scrolled (397, 655) with delta (0, -2)
Screenshot: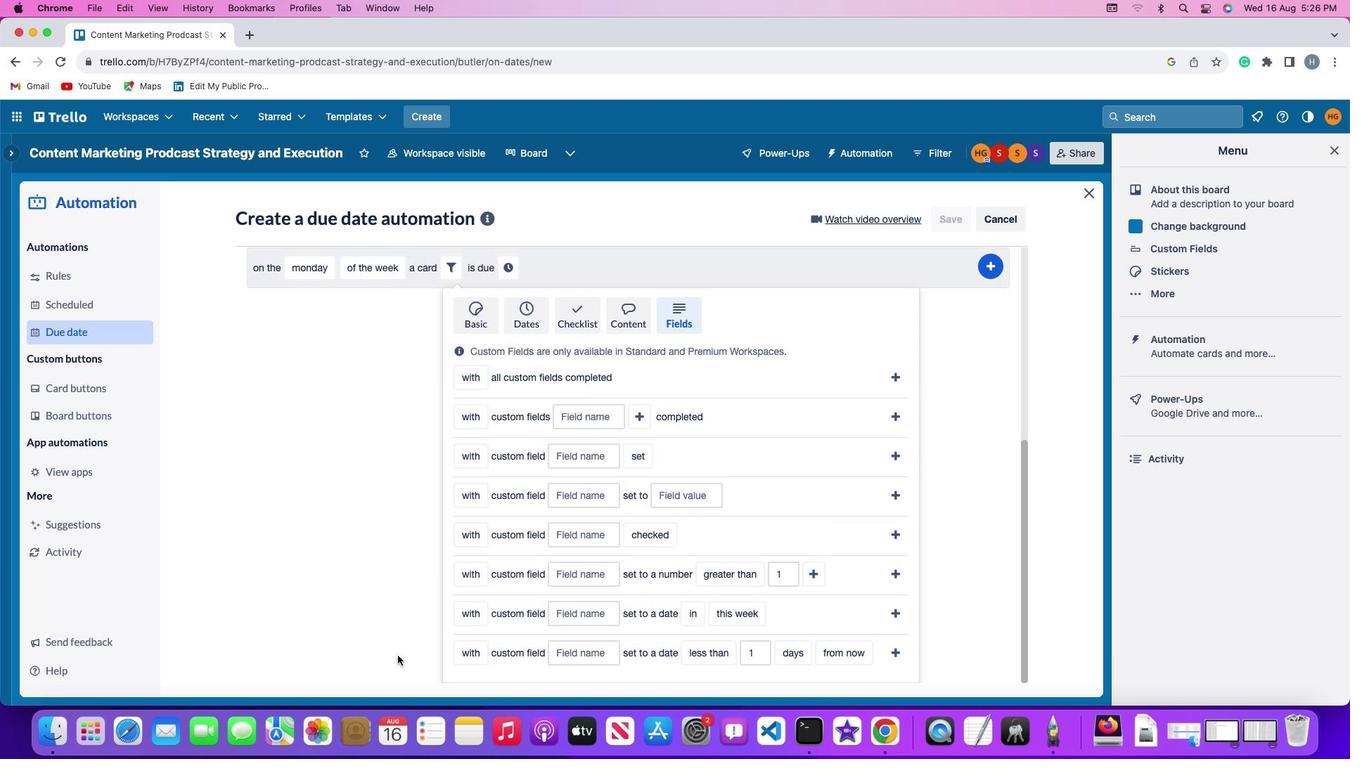 
Action: Mouse scrolled (397, 655) with delta (0, -3)
Screenshot: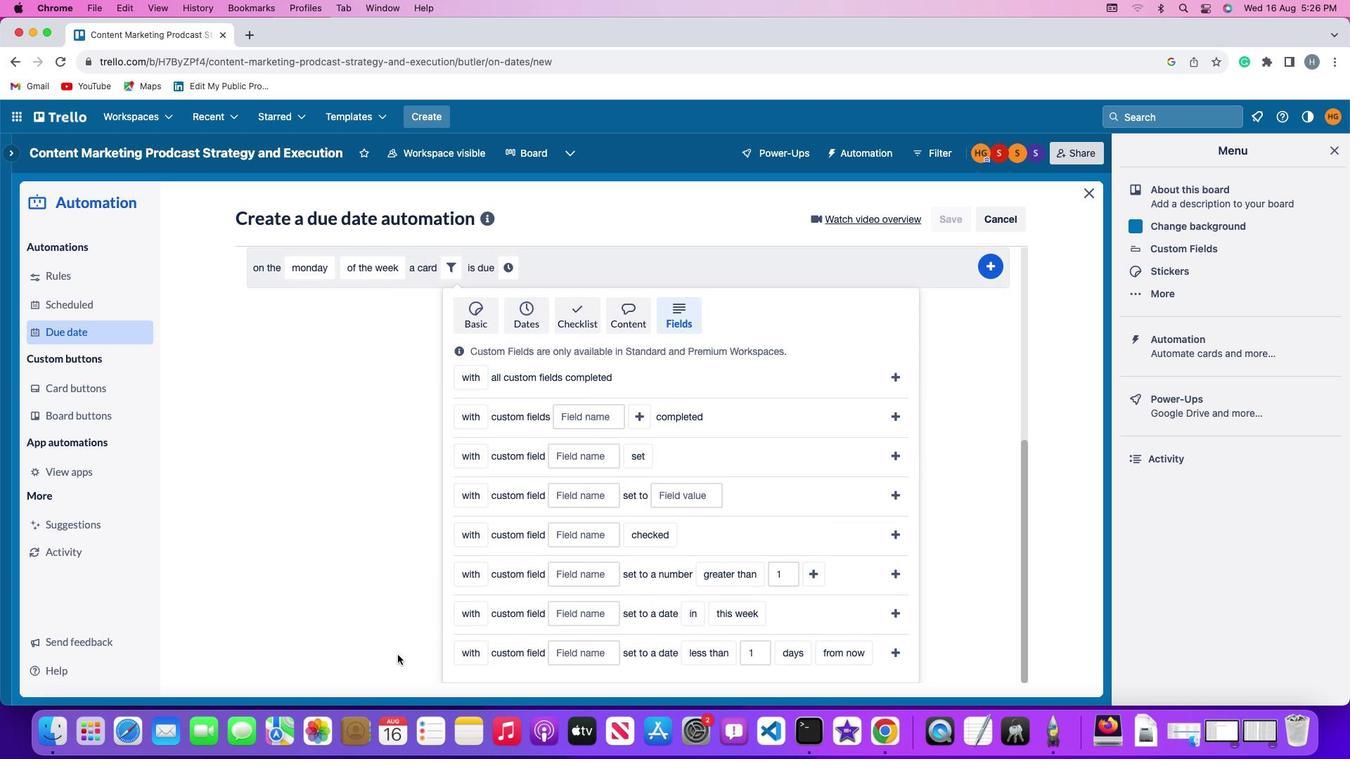 
Action: Mouse moved to (417, 643)
Screenshot: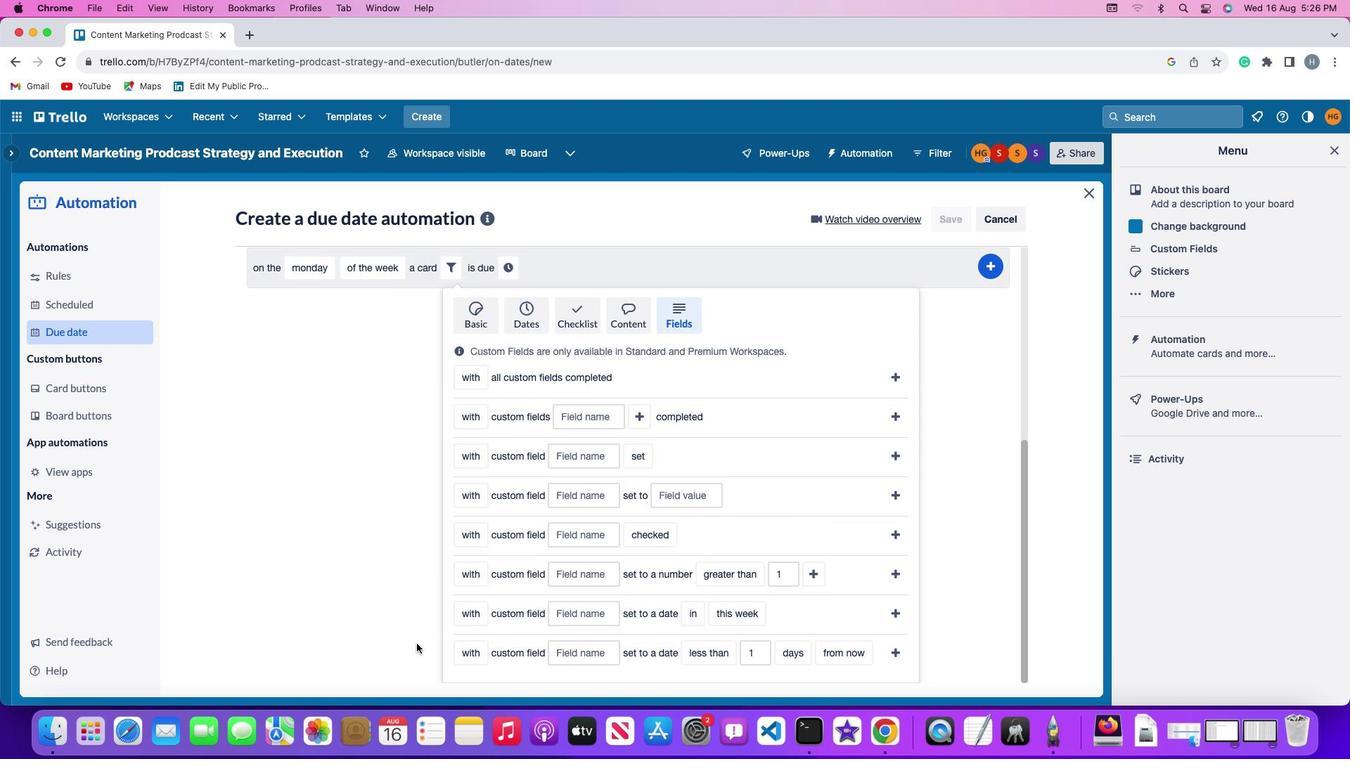 
Action: Mouse scrolled (417, 643) with delta (0, 0)
Screenshot: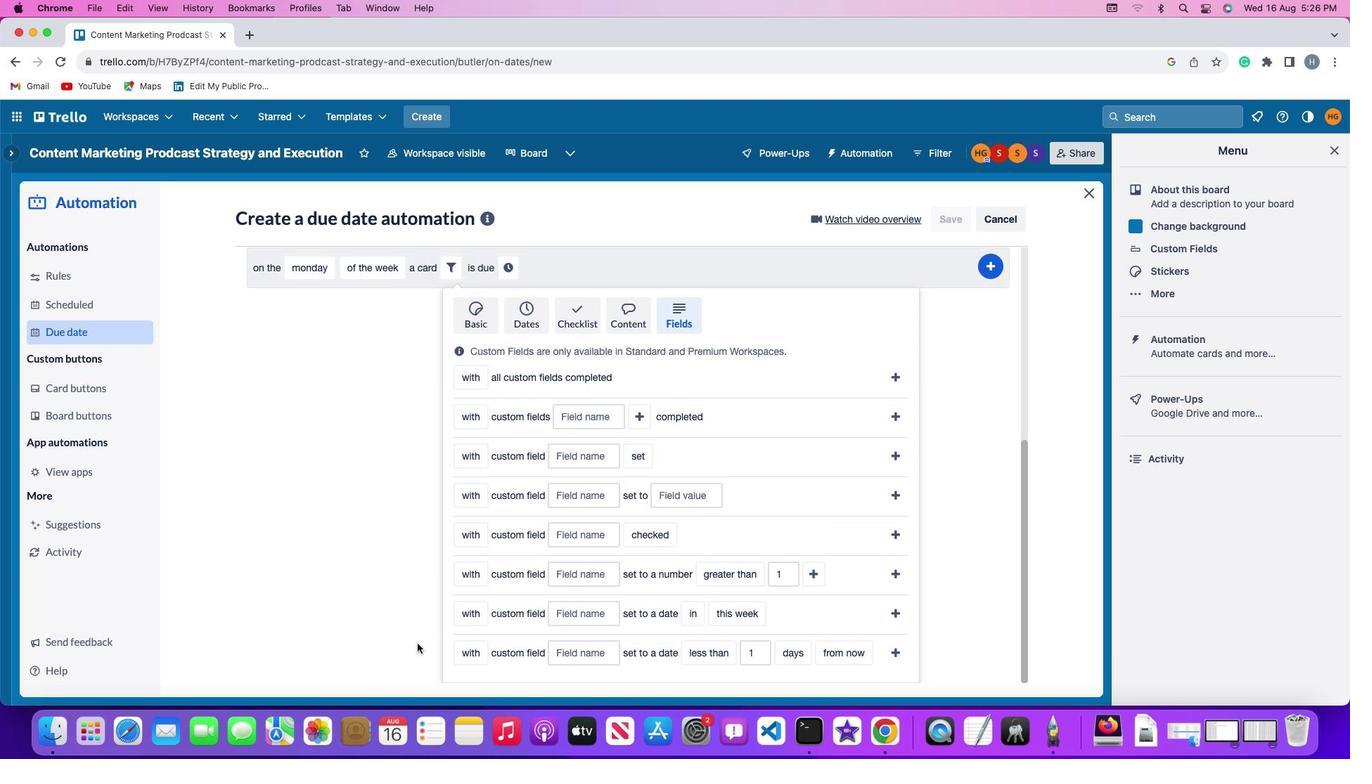 
Action: Mouse scrolled (417, 643) with delta (0, 0)
Screenshot: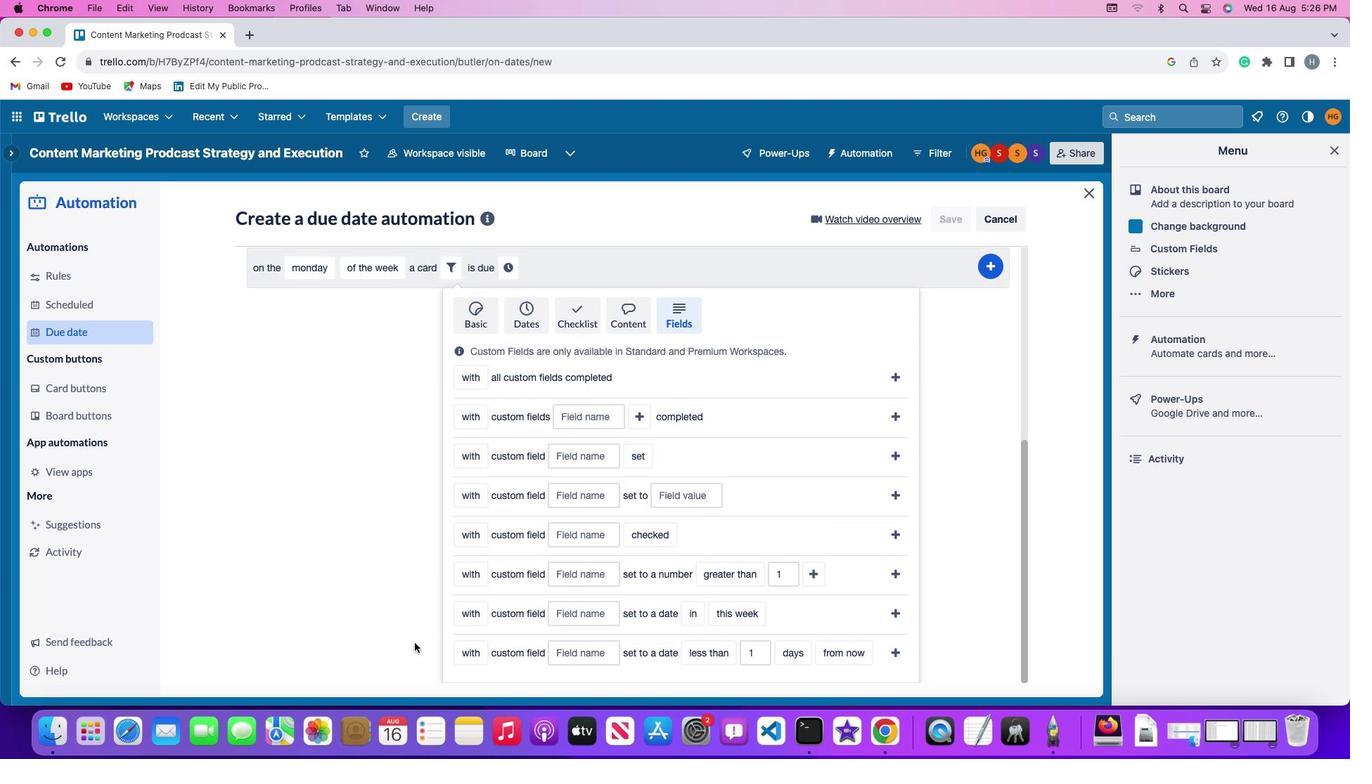 
Action: Mouse moved to (471, 654)
Screenshot: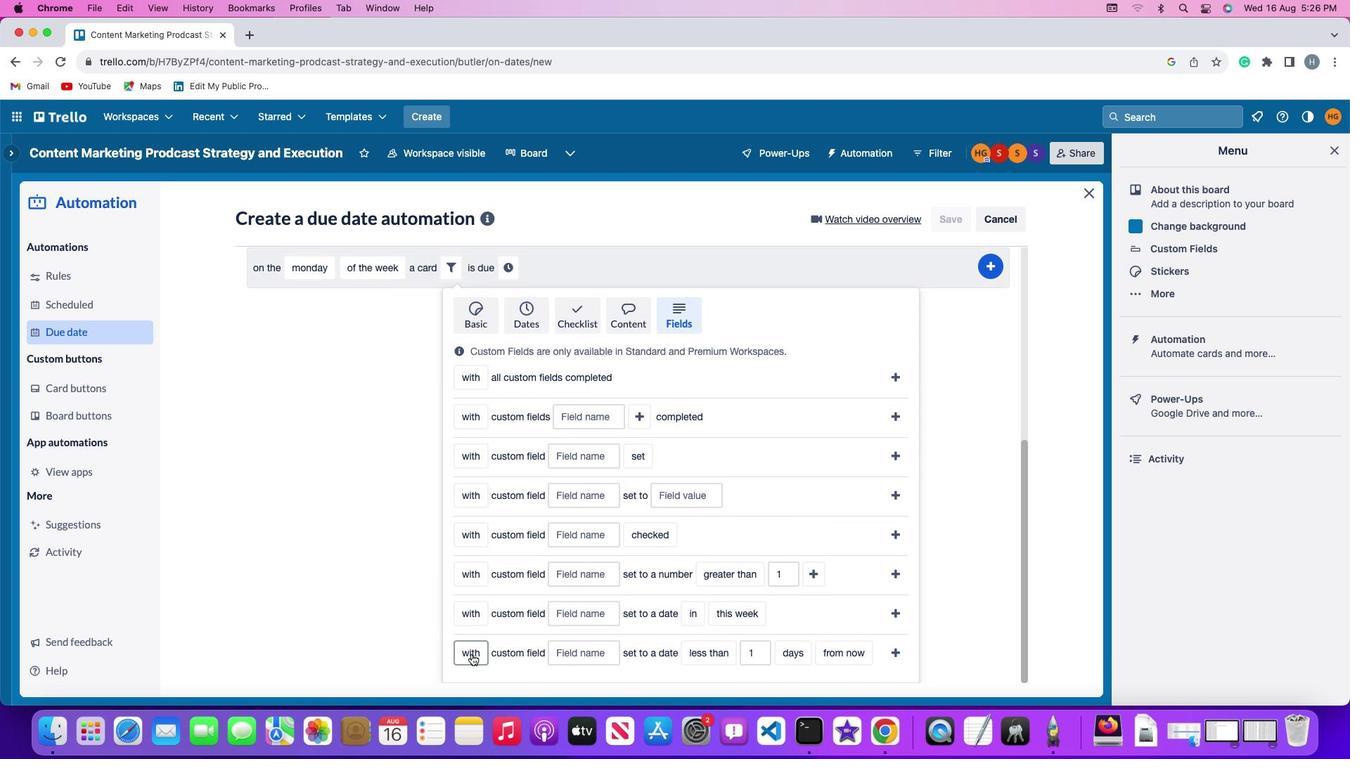 
Action: Mouse pressed left at (471, 654)
Screenshot: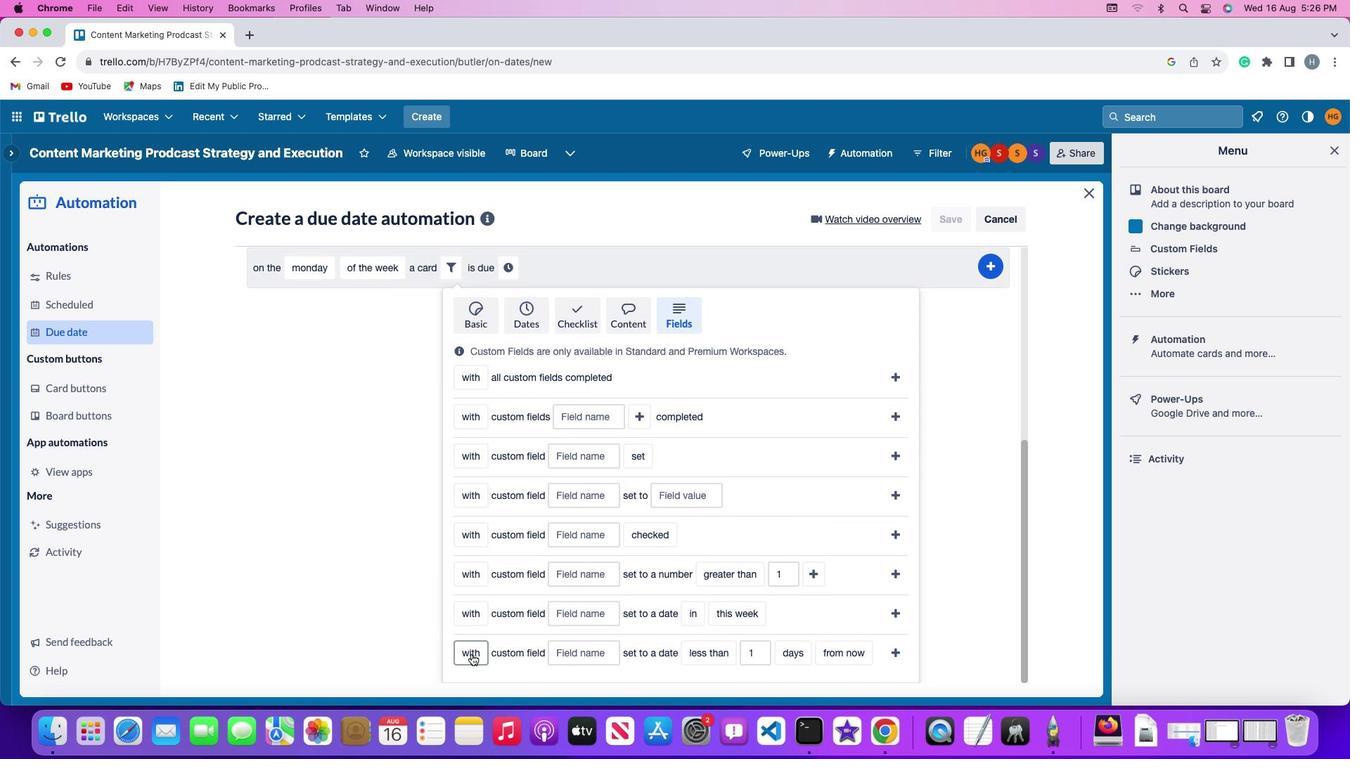 
Action: Mouse moved to (473, 628)
Screenshot: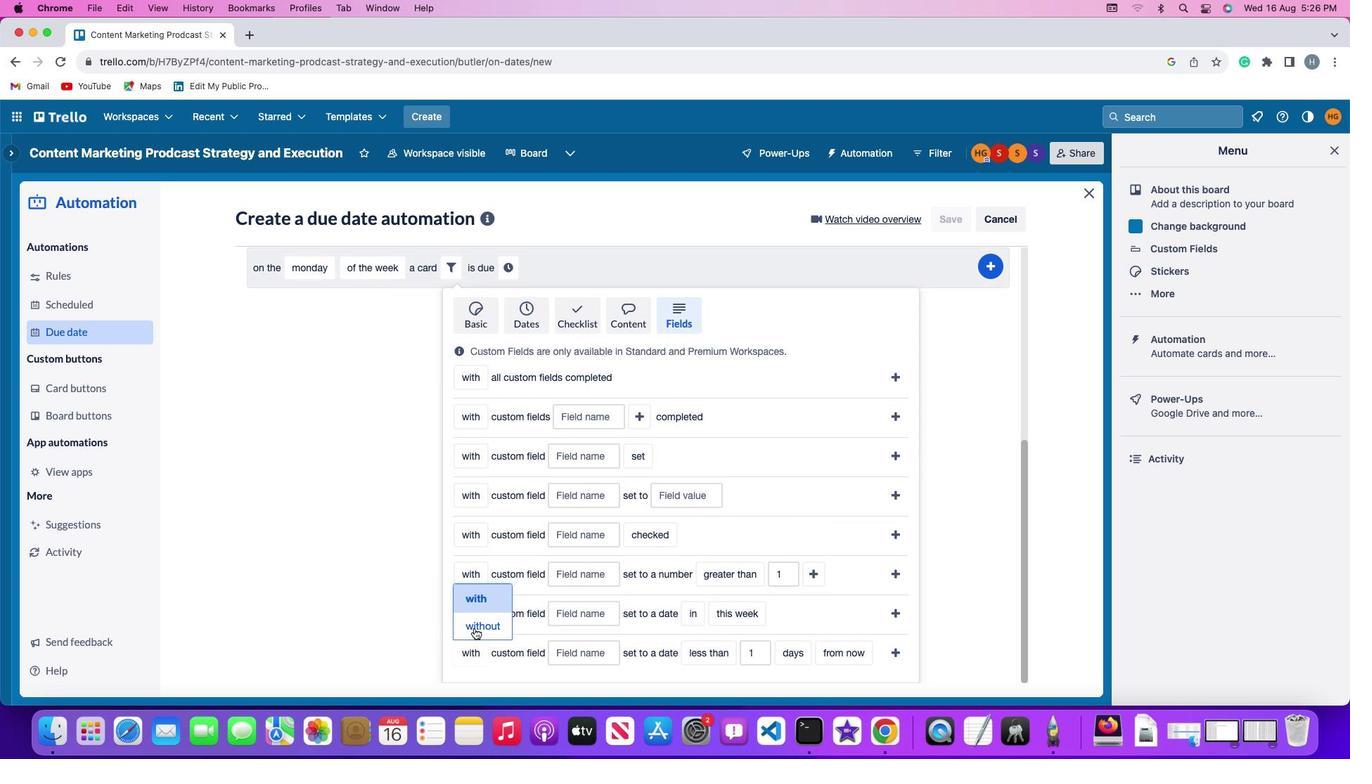 
Action: Mouse pressed left at (473, 628)
Screenshot: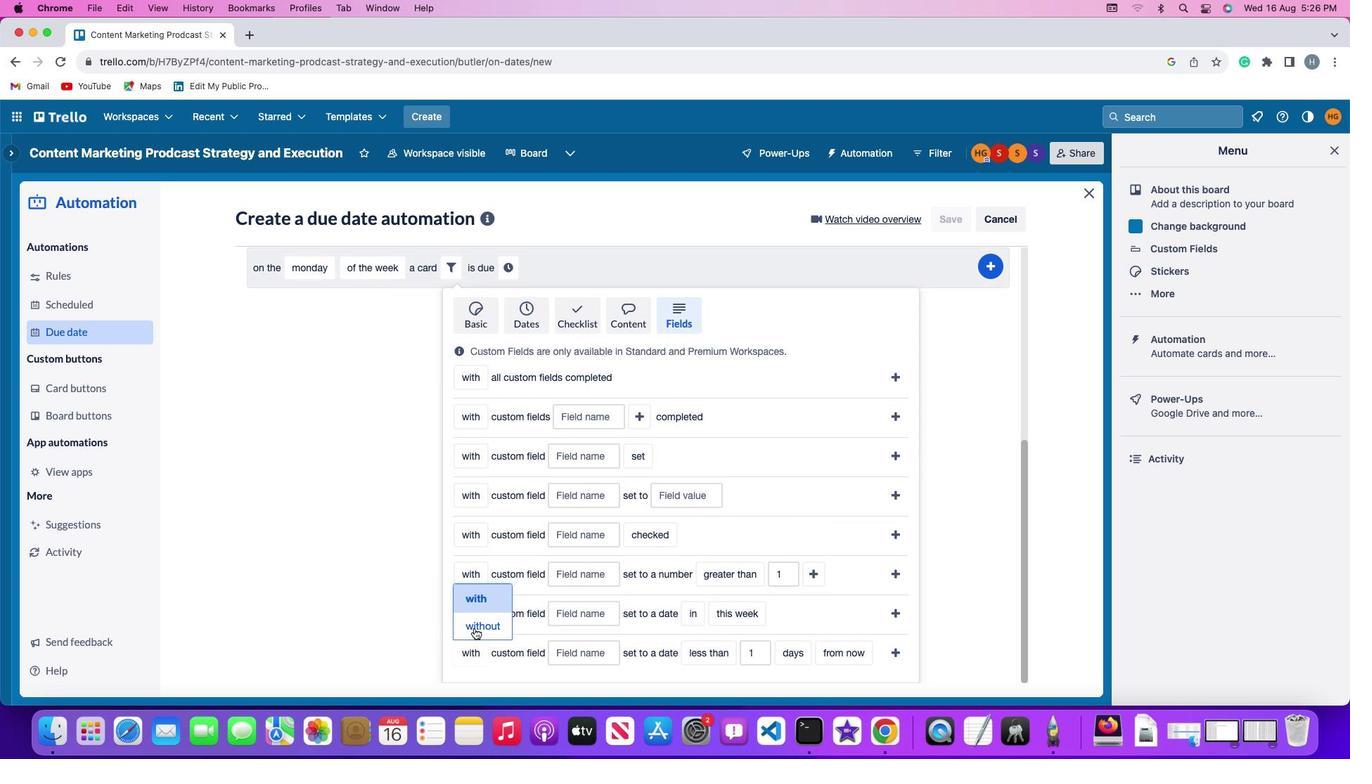 
Action: Mouse moved to (564, 649)
Screenshot: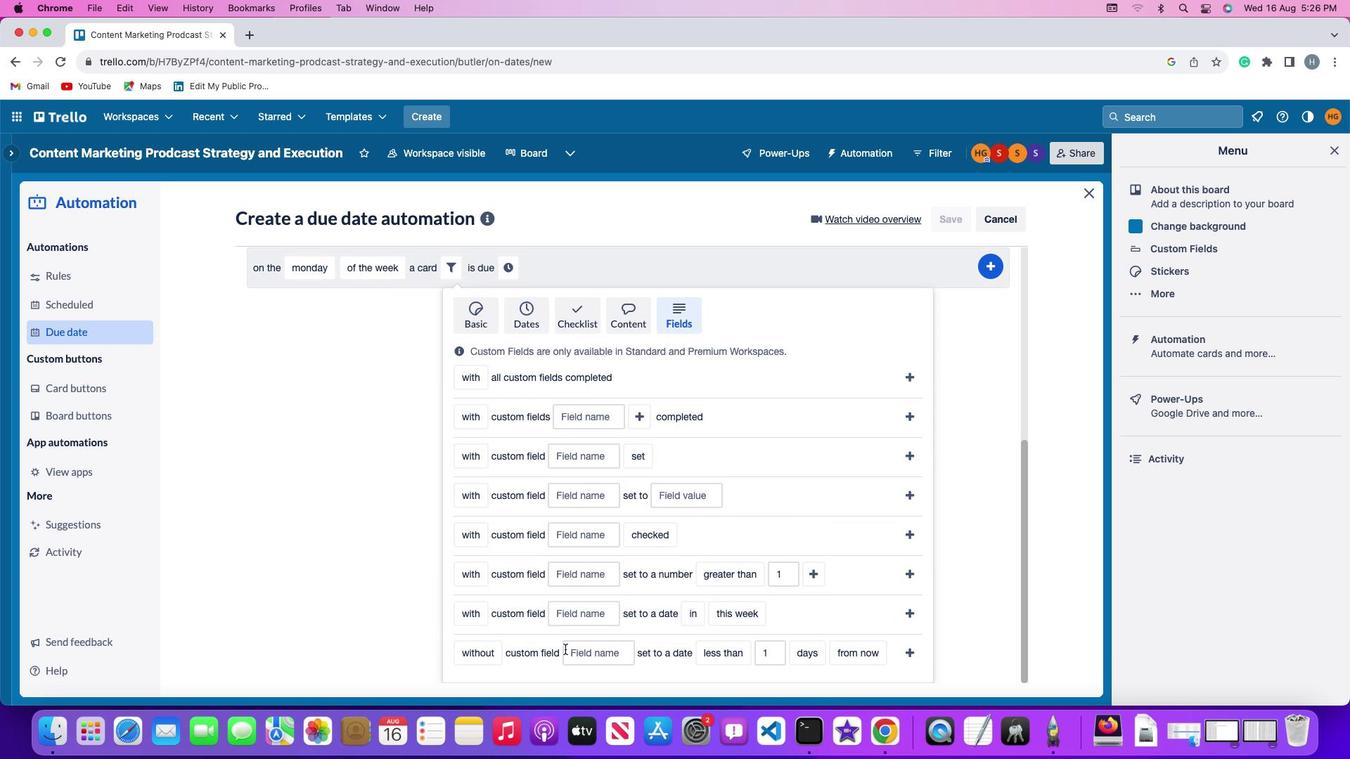 
Action: Mouse pressed left at (564, 649)
Screenshot: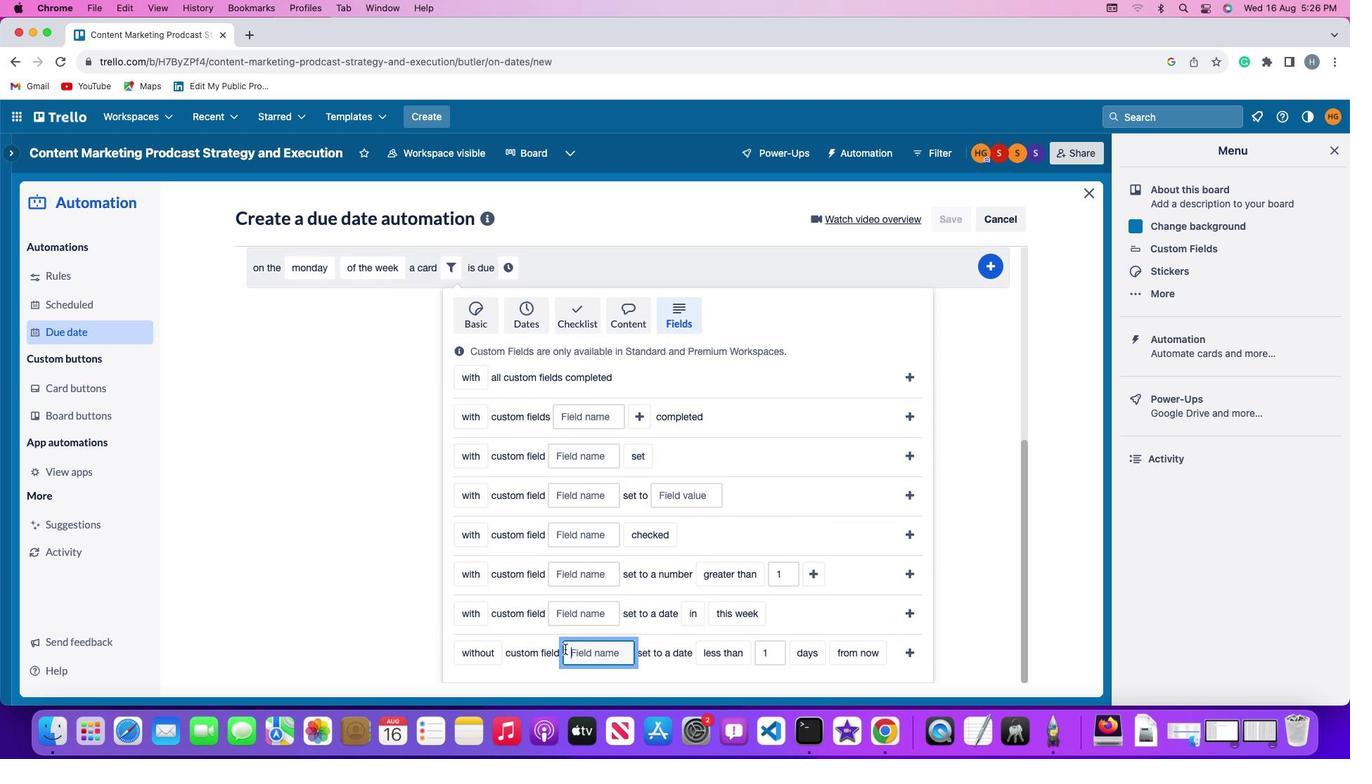 
Action: Mouse moved to (590, 655)
Screenshot: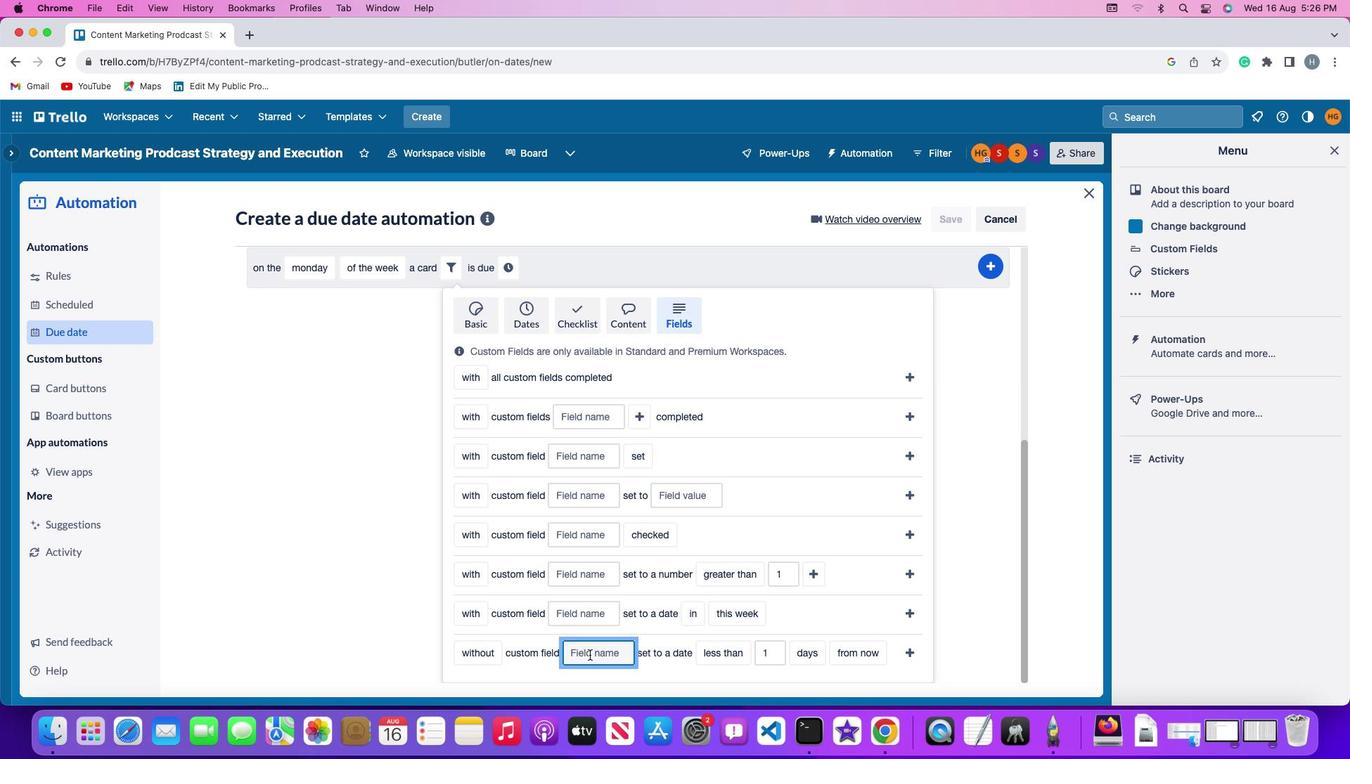 
Action: Mouse pressed left at (590, 655)
Screenshot: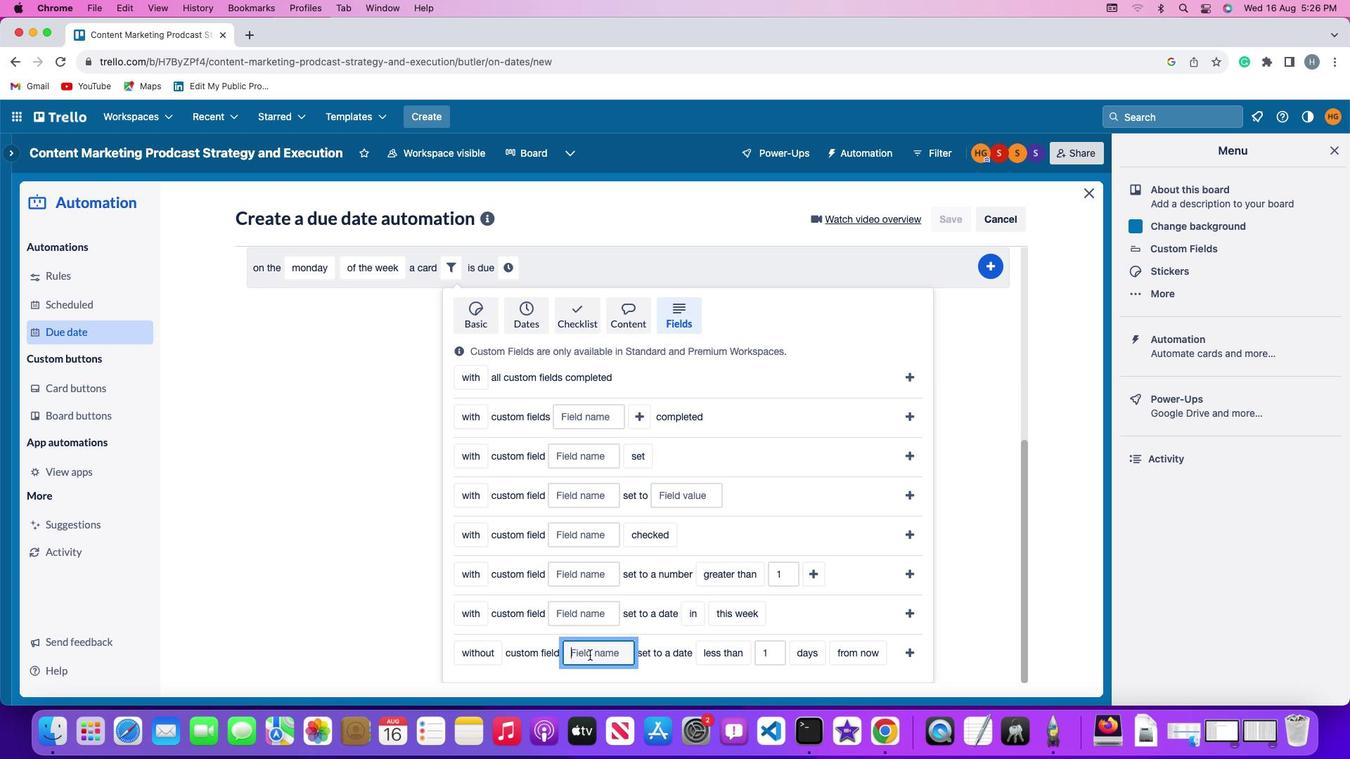 
Action: Key pressed Key.shift'R''e''s''u''m''e'
Screenshot: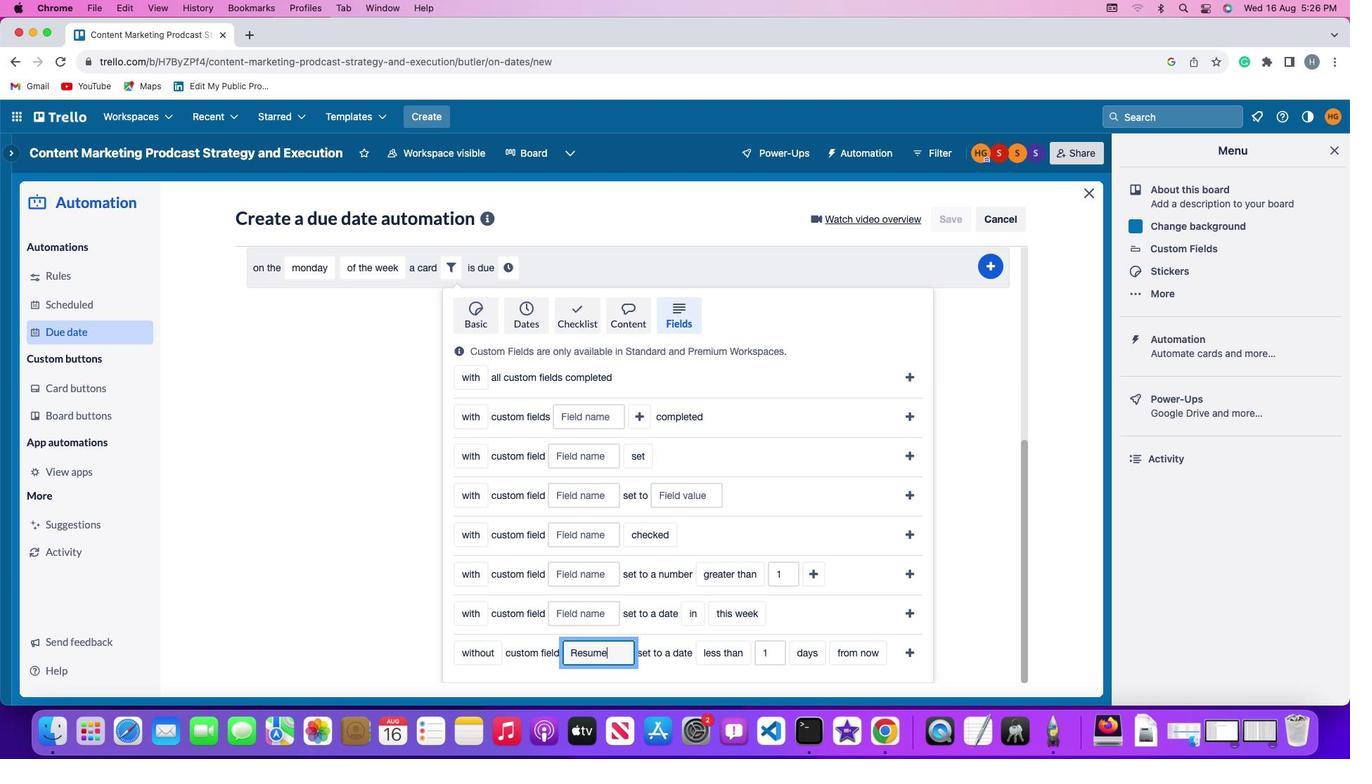 
Action: Mouse moved to (713, 655)
Screenshot: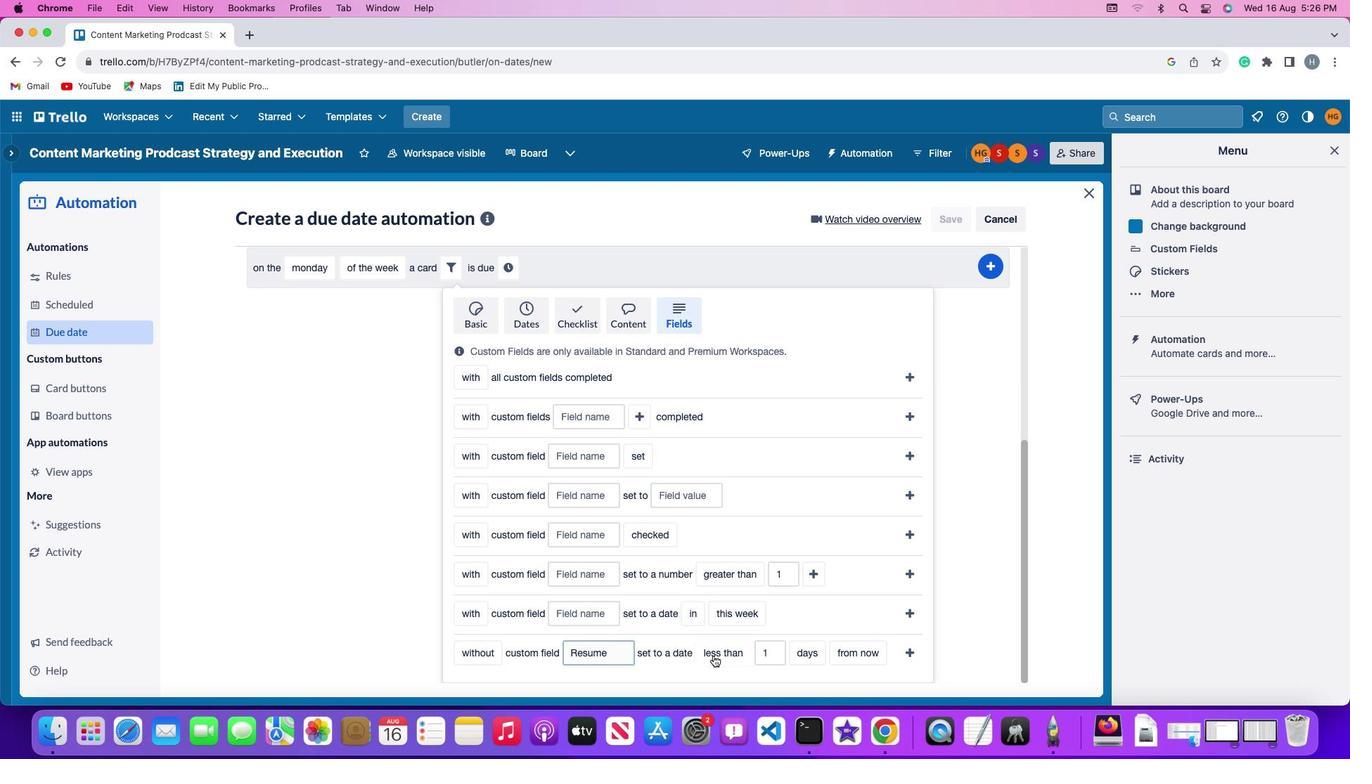
Action: Mouse pressed left at (713, 655)
Screenshot: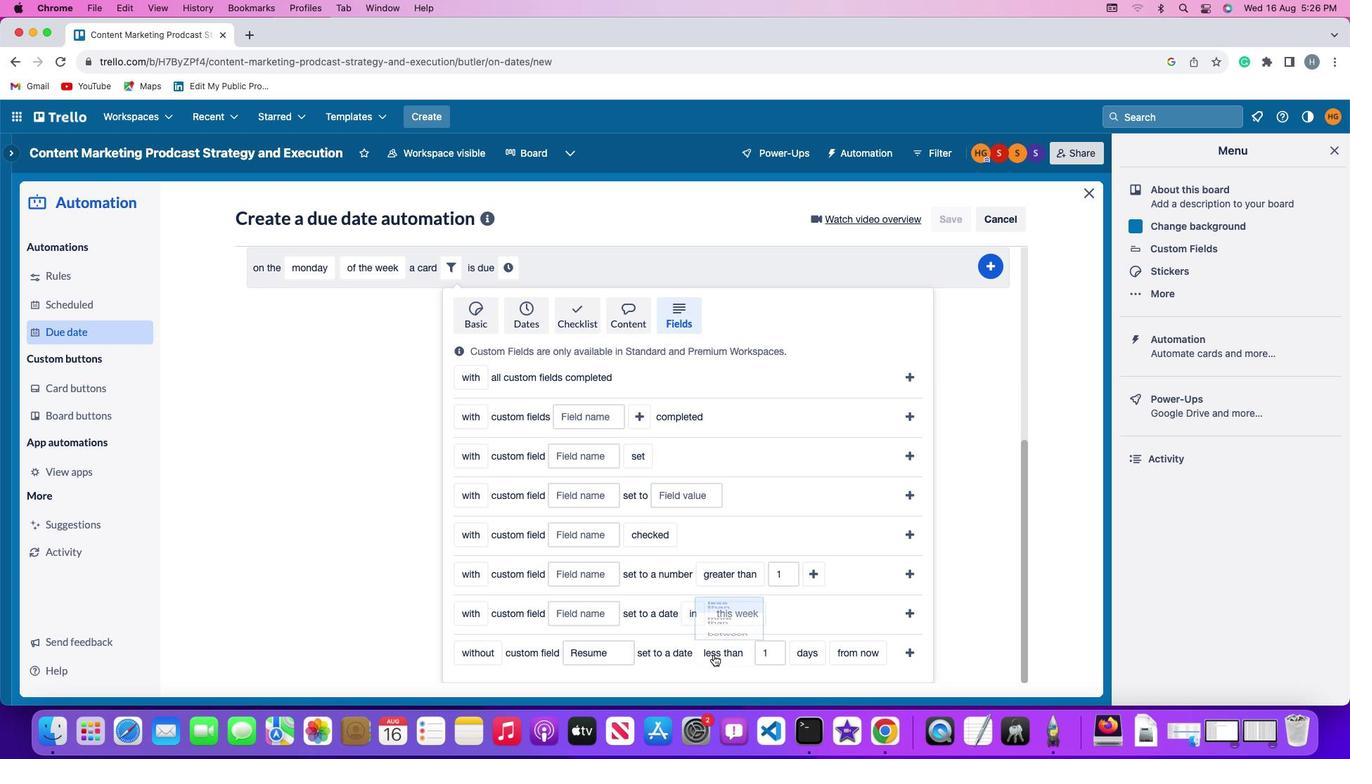 
Action: Mouse moved to (718, 556)
Screenshot: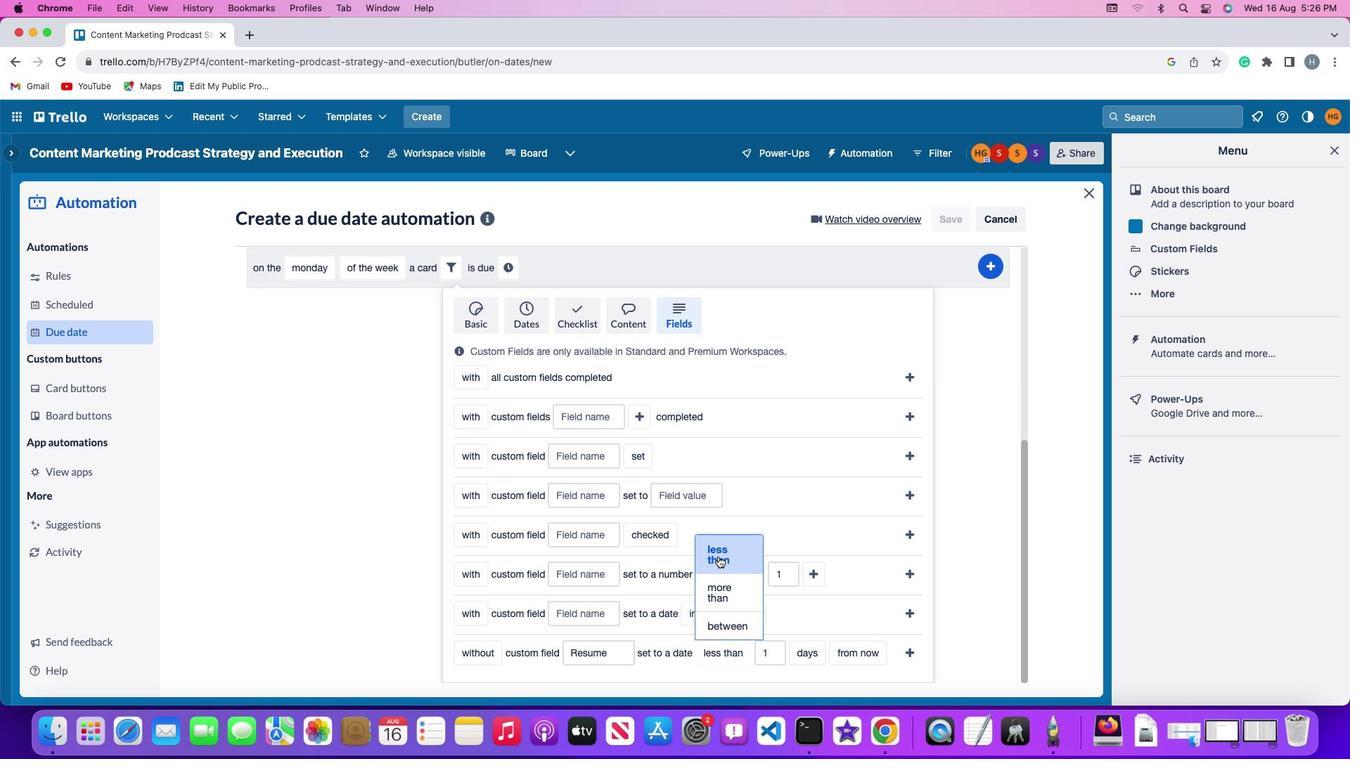 
Action: Mouse pressed left at (718, 556)
Screenshot: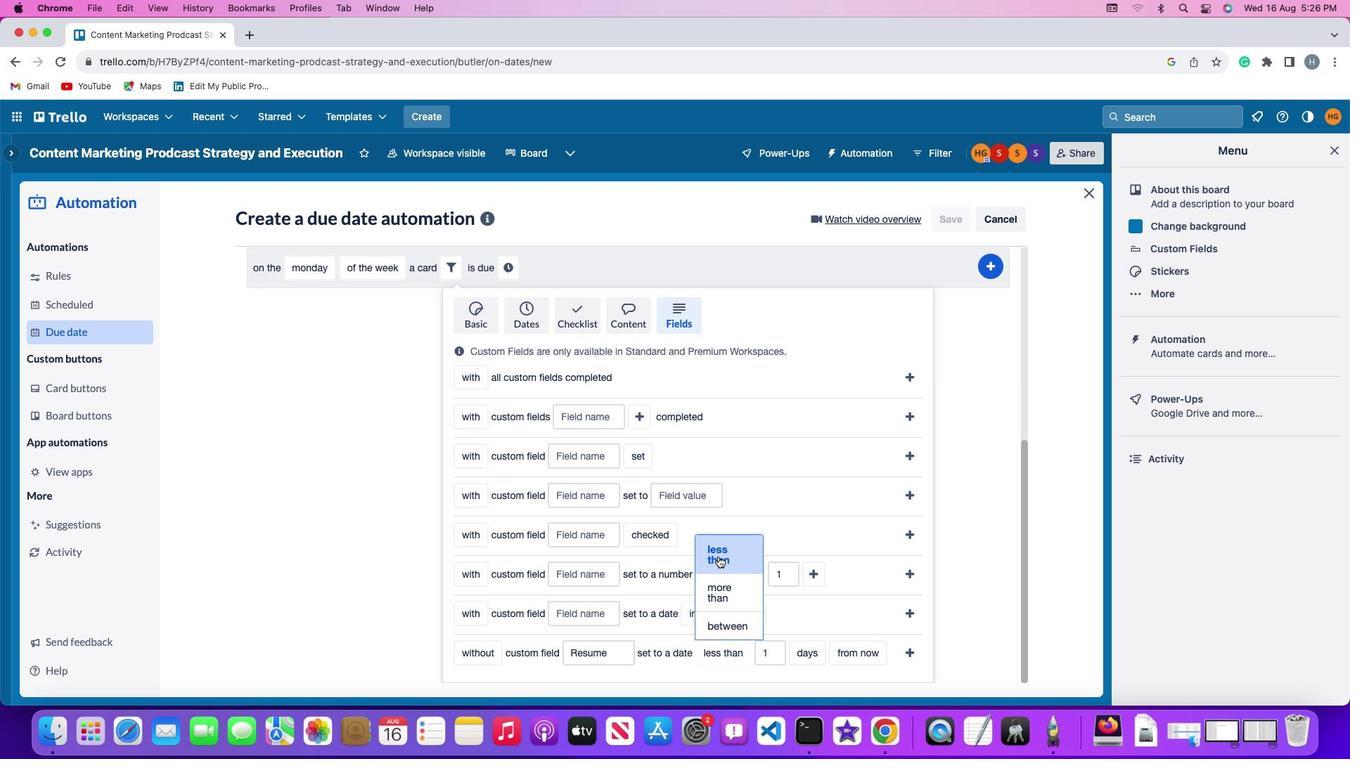 
Action: Mouse moved to (771, 652)
Screenshot: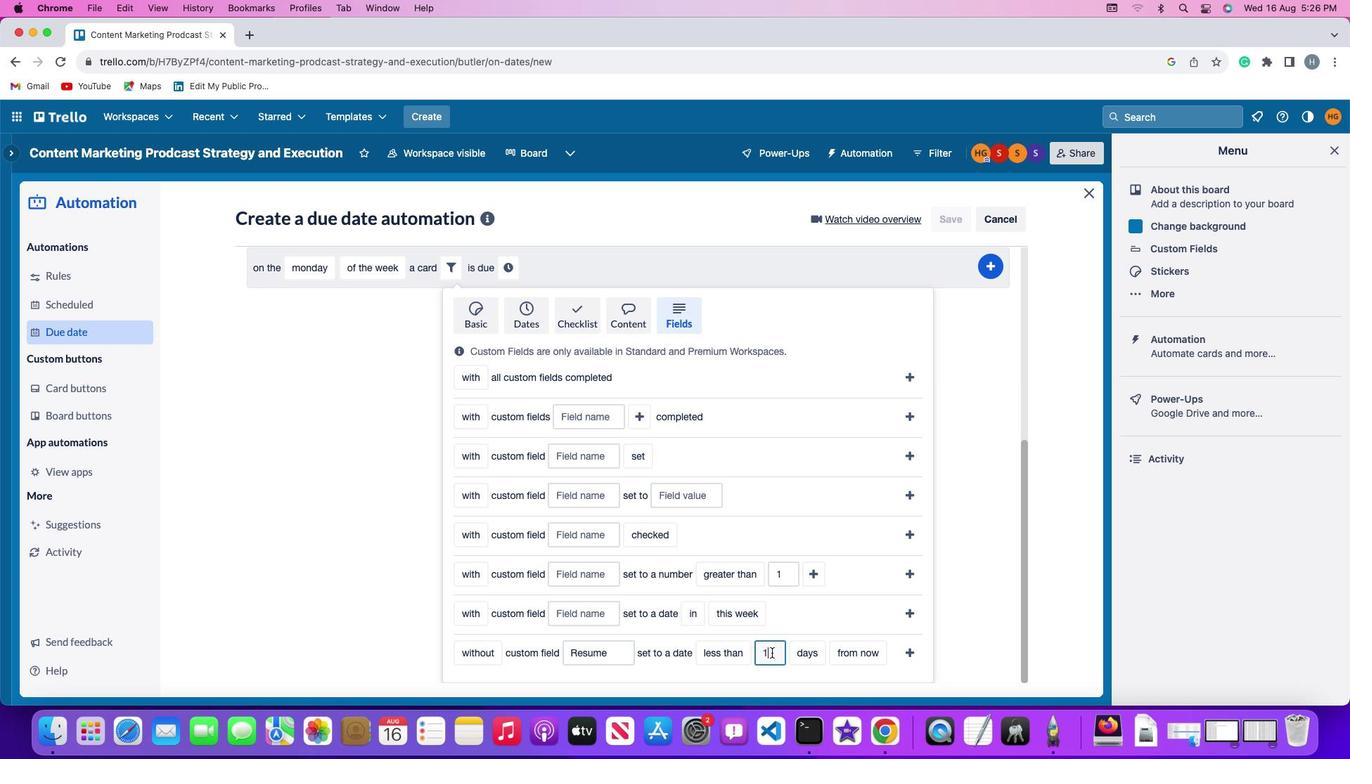 
Action: Mouse pressed left at (771, 652)
Screenshot: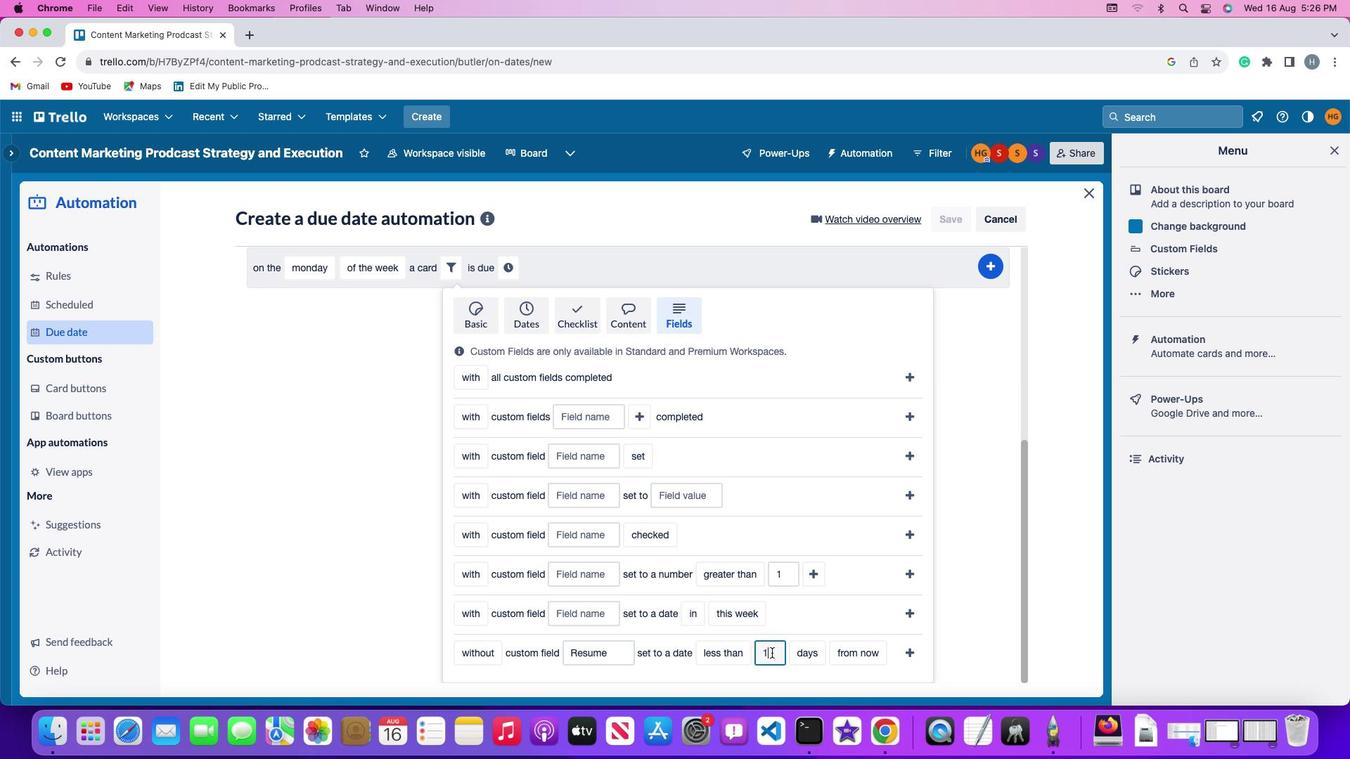 
Action: Mouse moved to (772, 653)
Screenshot: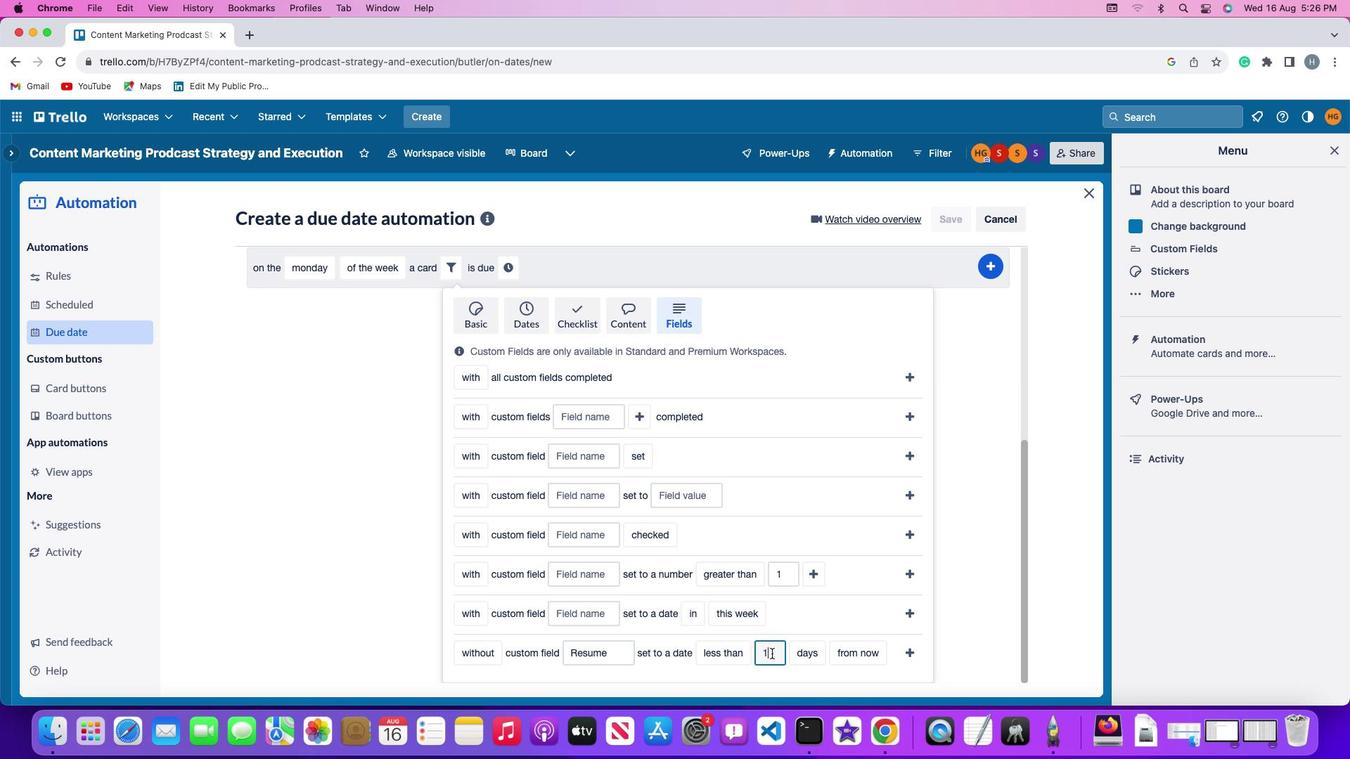 
Action: Key pressed Key.backspace'1'
Screenshot: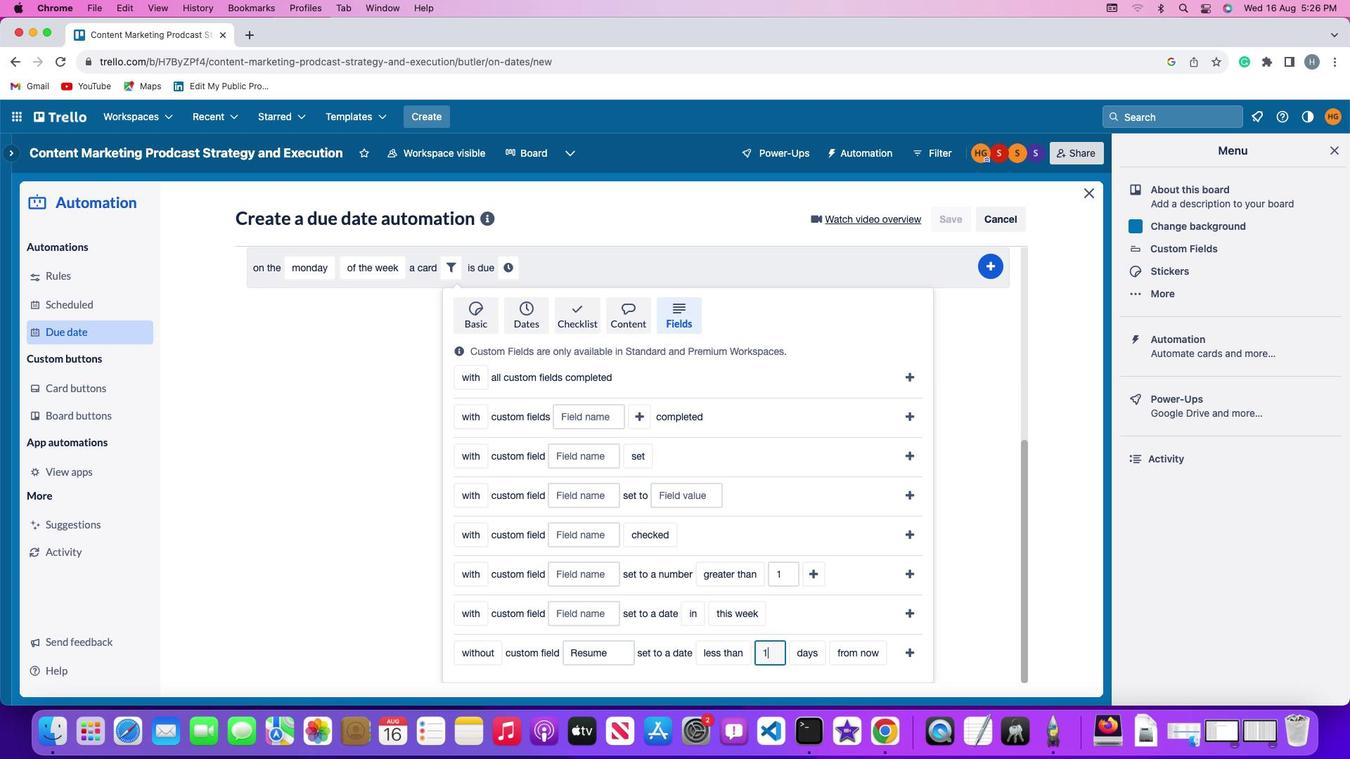 
Action: Mouse moved to (819, 653)
Screenshot: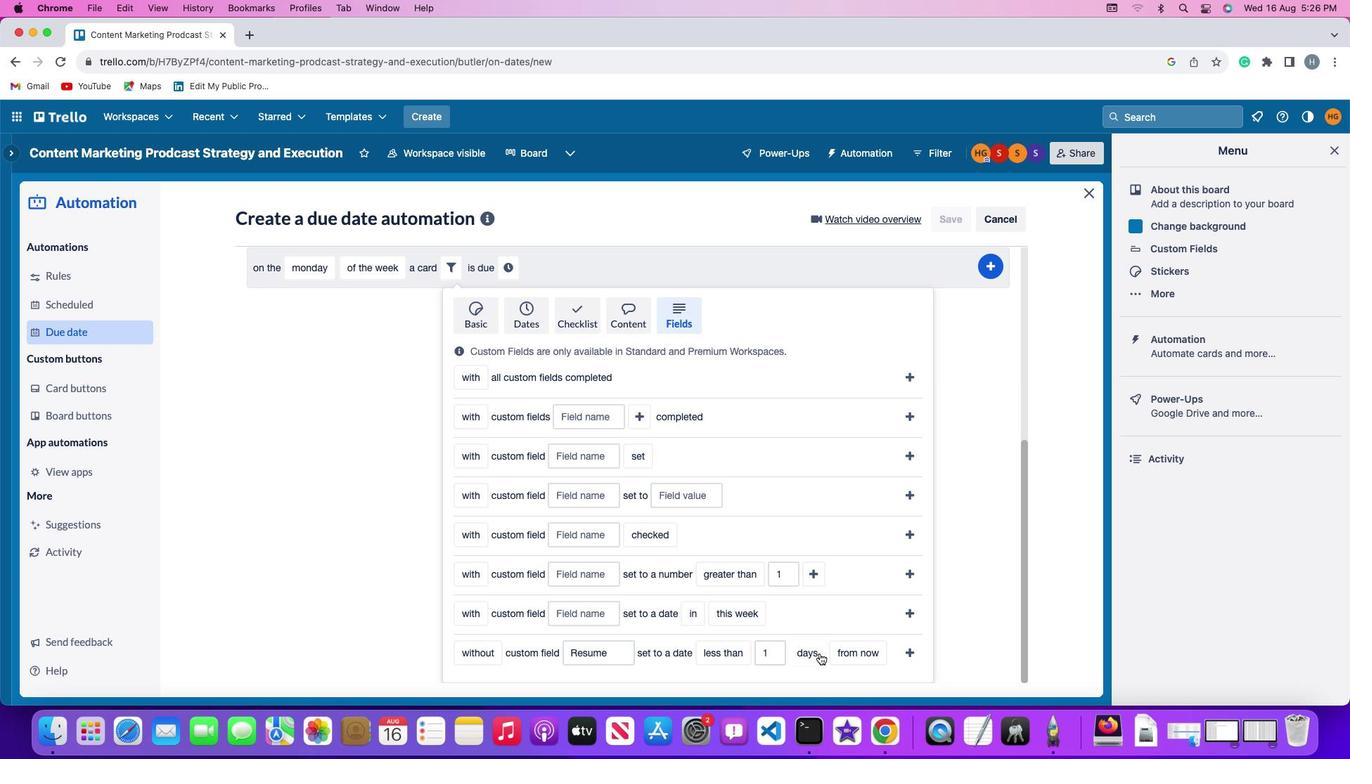 
Action: Mouse pressed left at (819, 653)
Screenshot: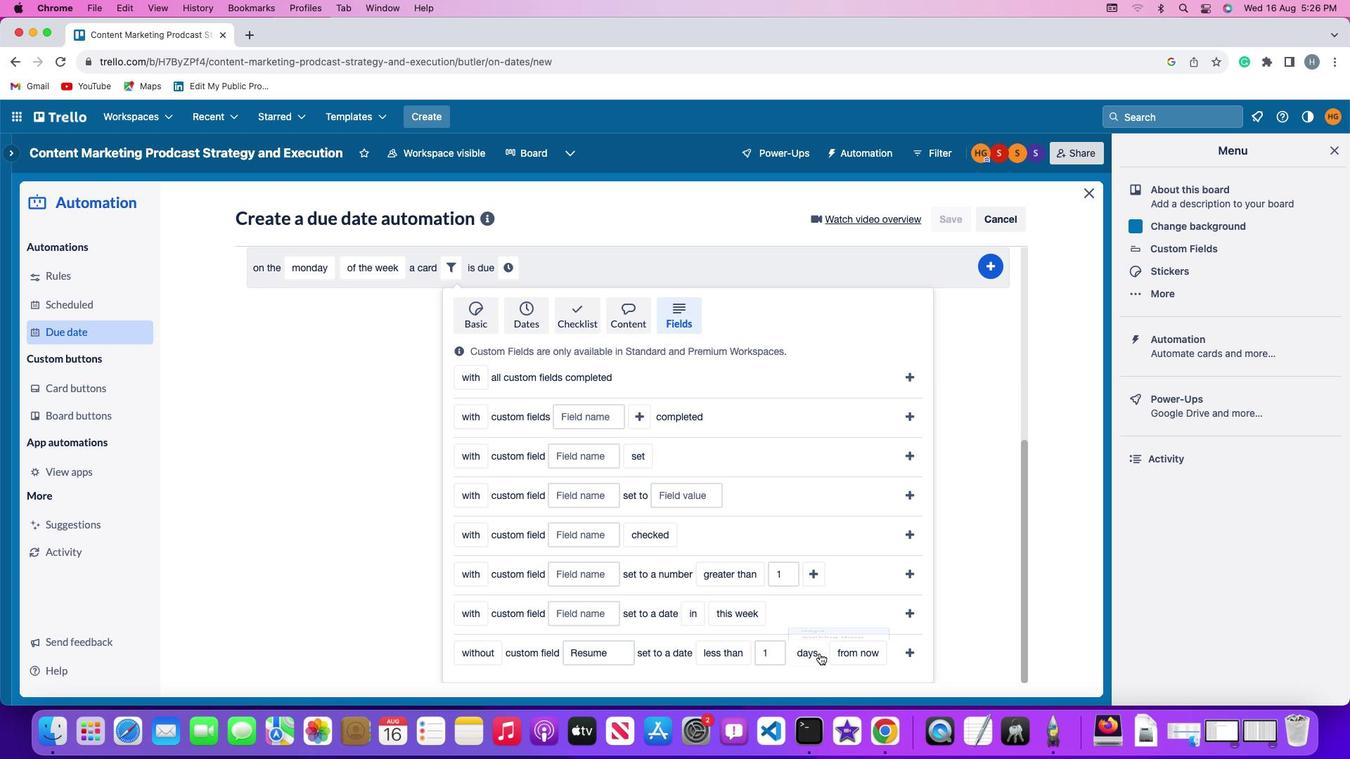 
Action: Mouse moved to (815, 590)
Screenshot: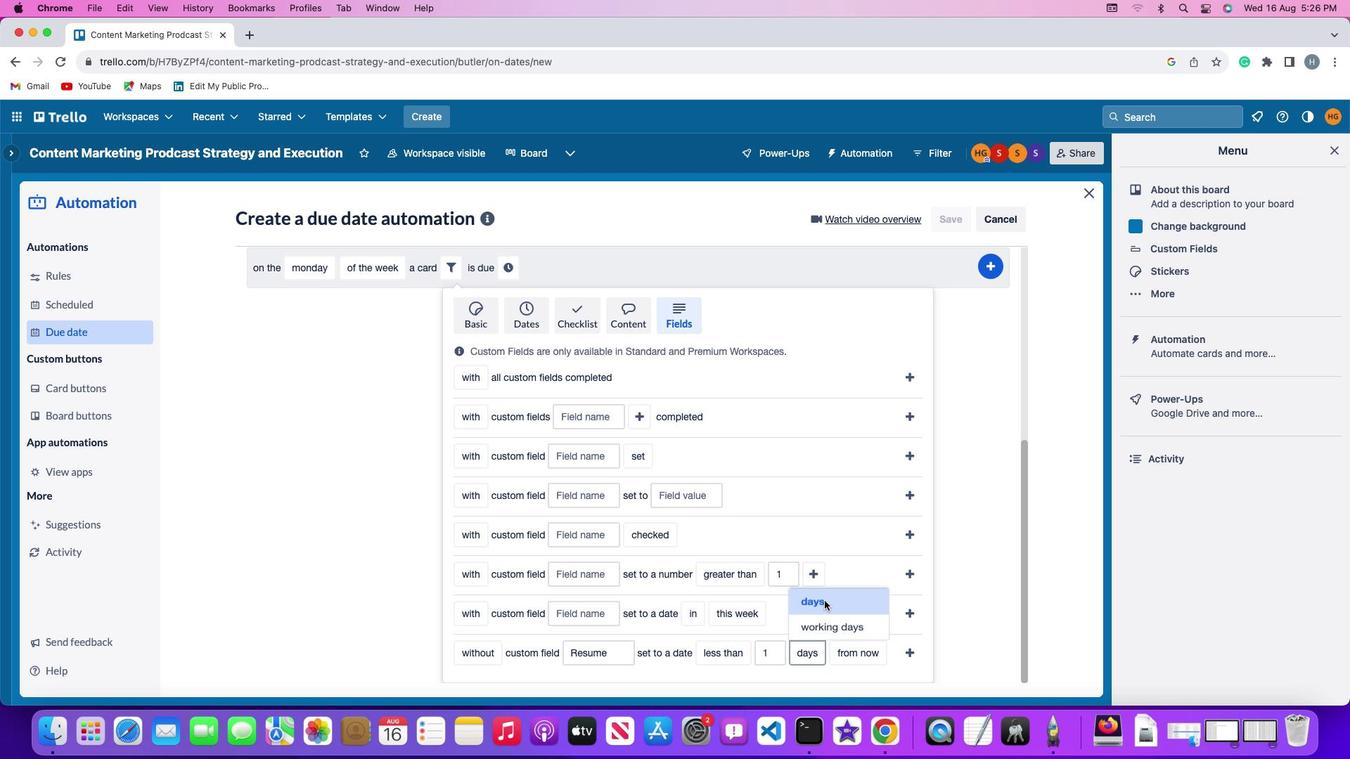 
Action: Mouse pressed left at (815, 590)
Screenshot: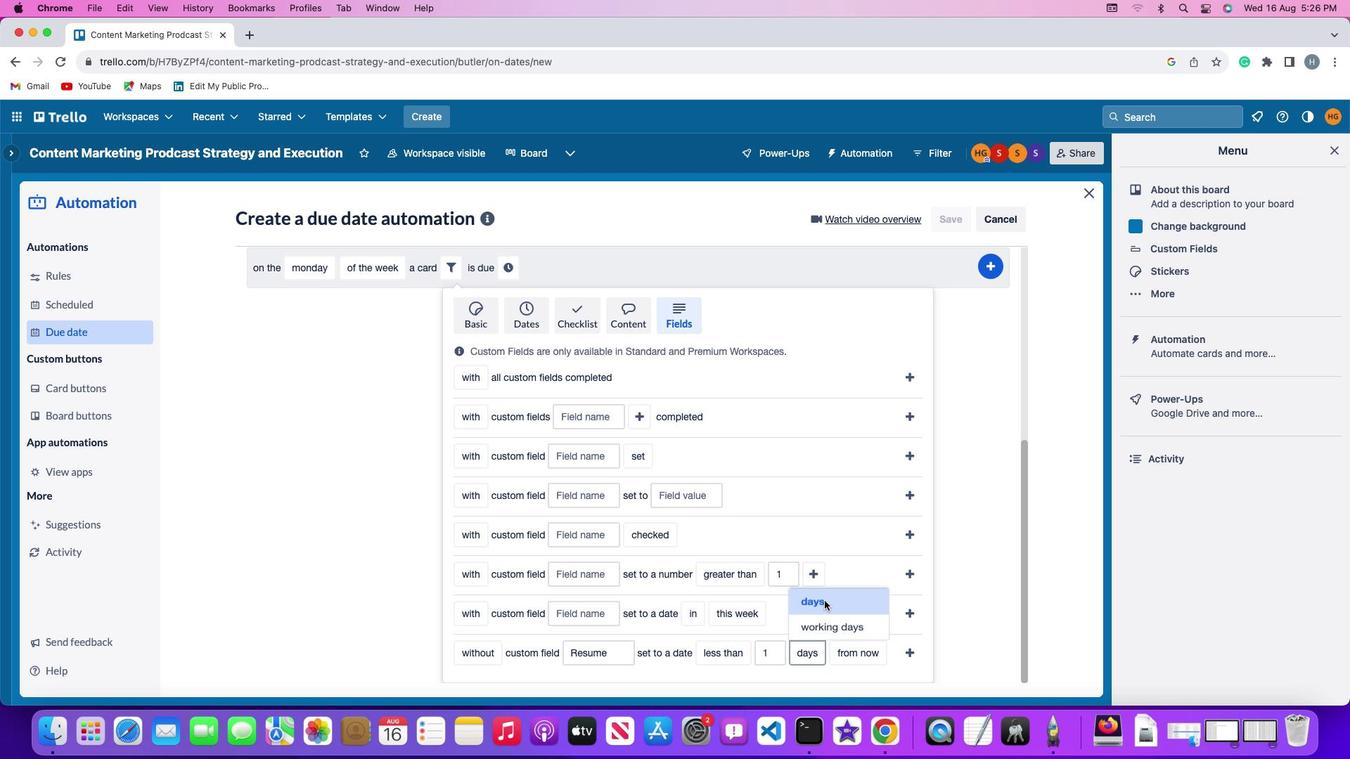 
Action: Mouse moved to (852, 645)
Screenshot: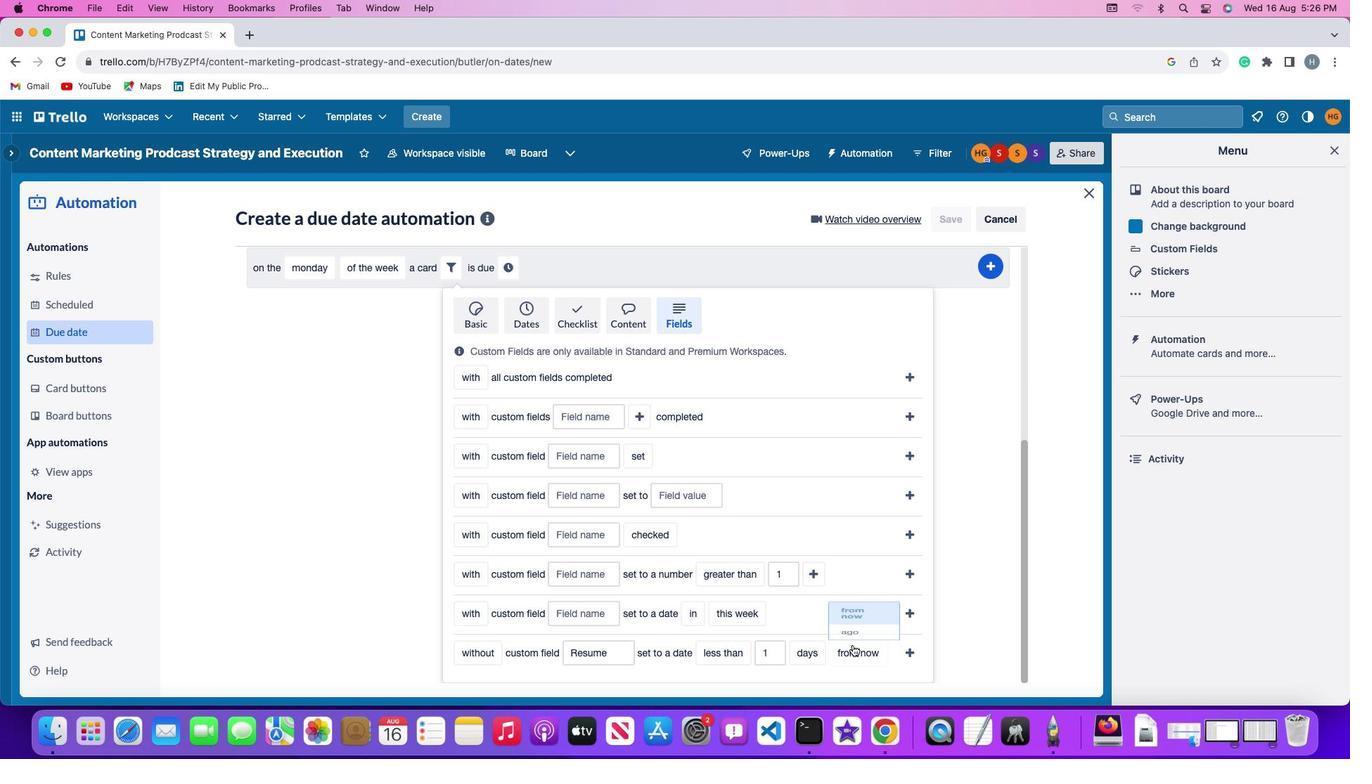 
Action: Mouse pressed left at (852, 645)
Screenshot: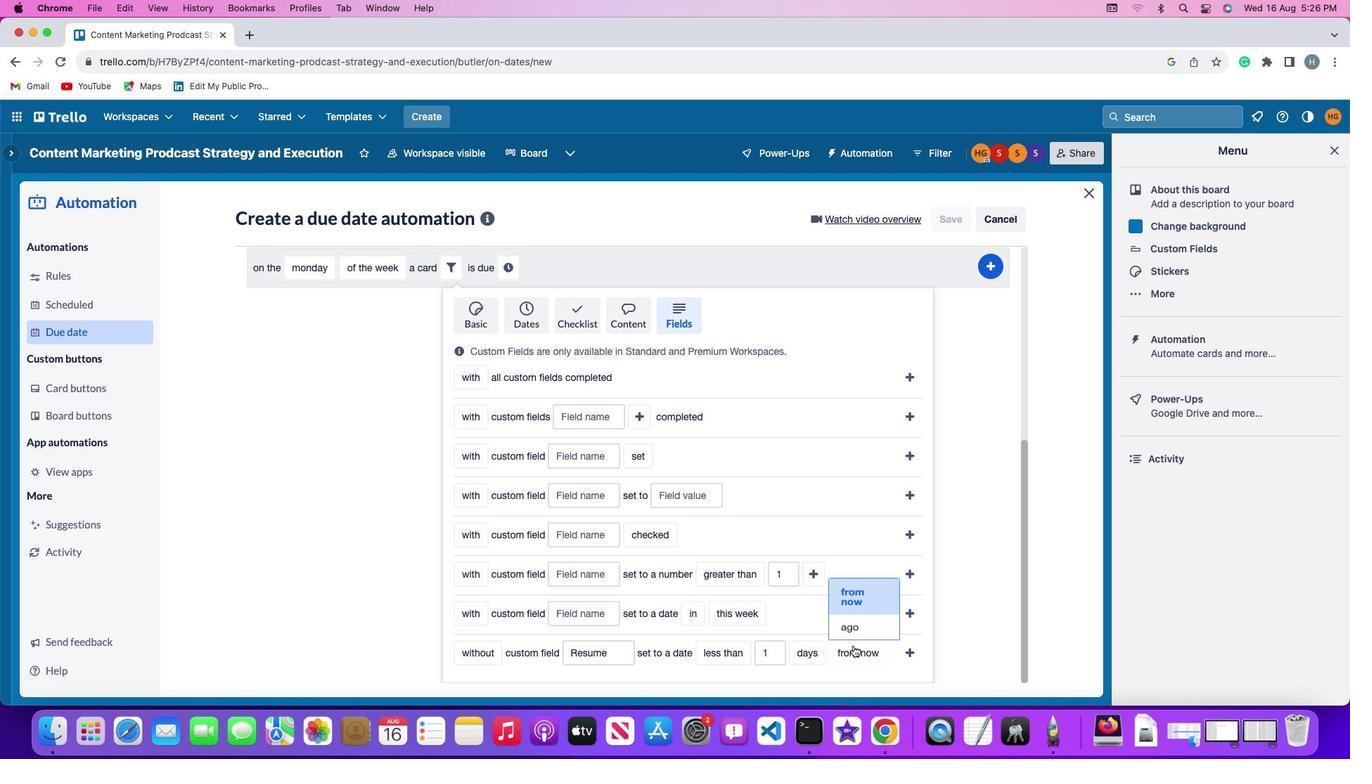 
Action: Mouse moved to (851, 600)
Screenshot: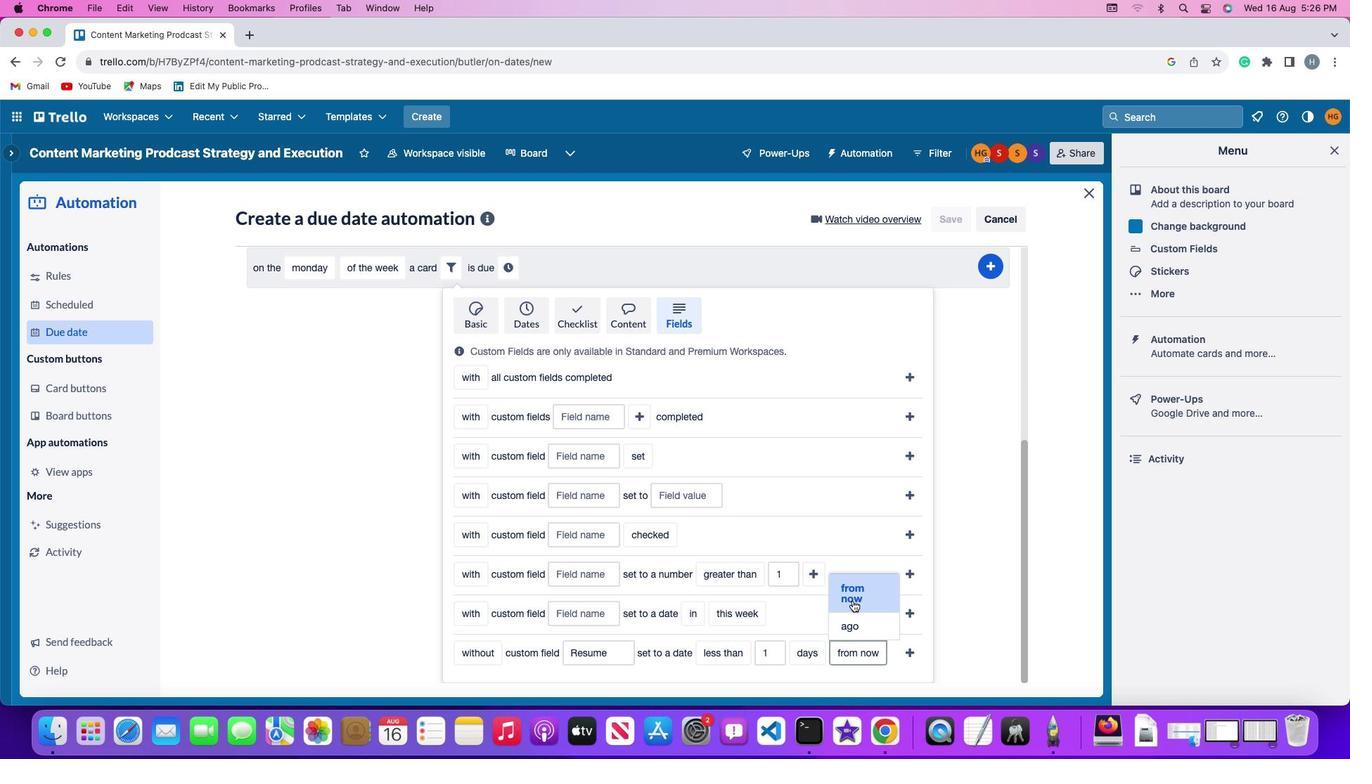 
Action: Mouse pressed left at (851, 600)
Screenshot: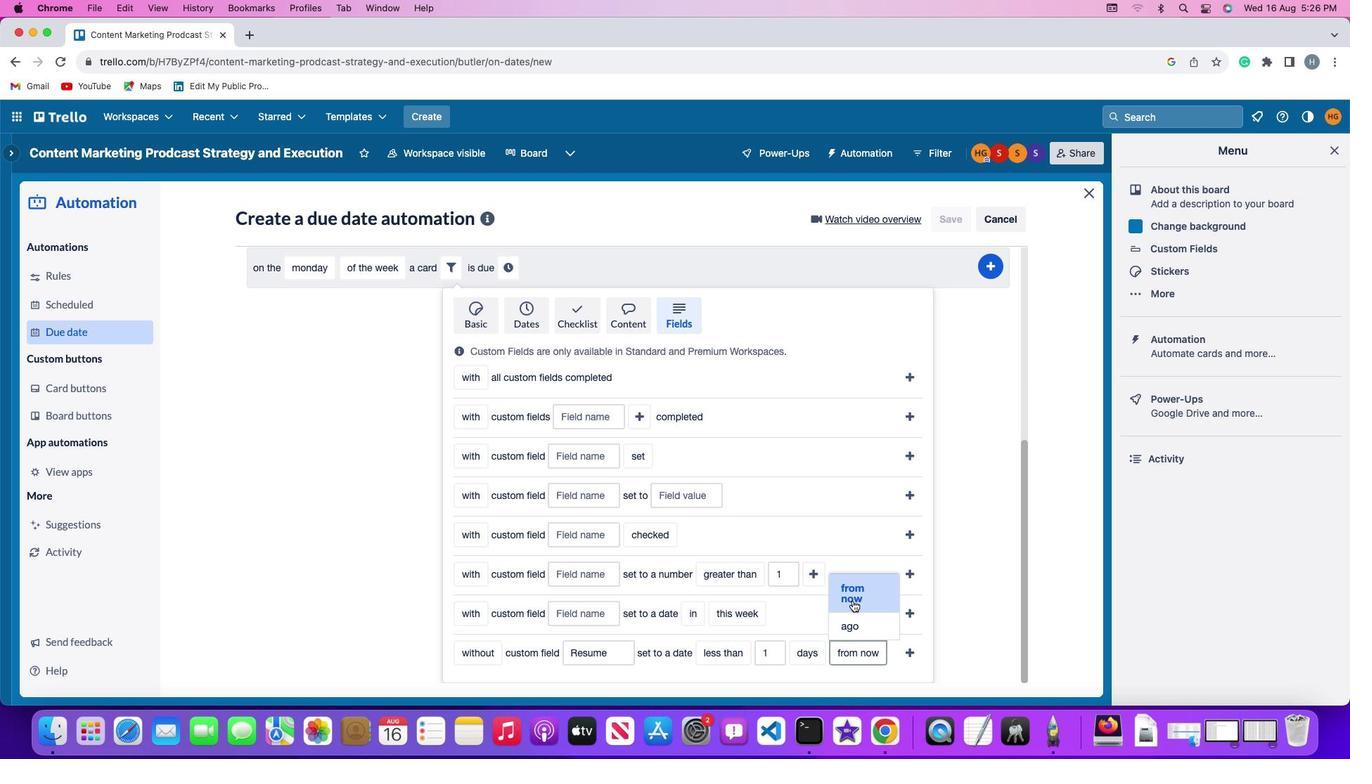 
Action: Mouse moved to (906, 651)
Screenshot: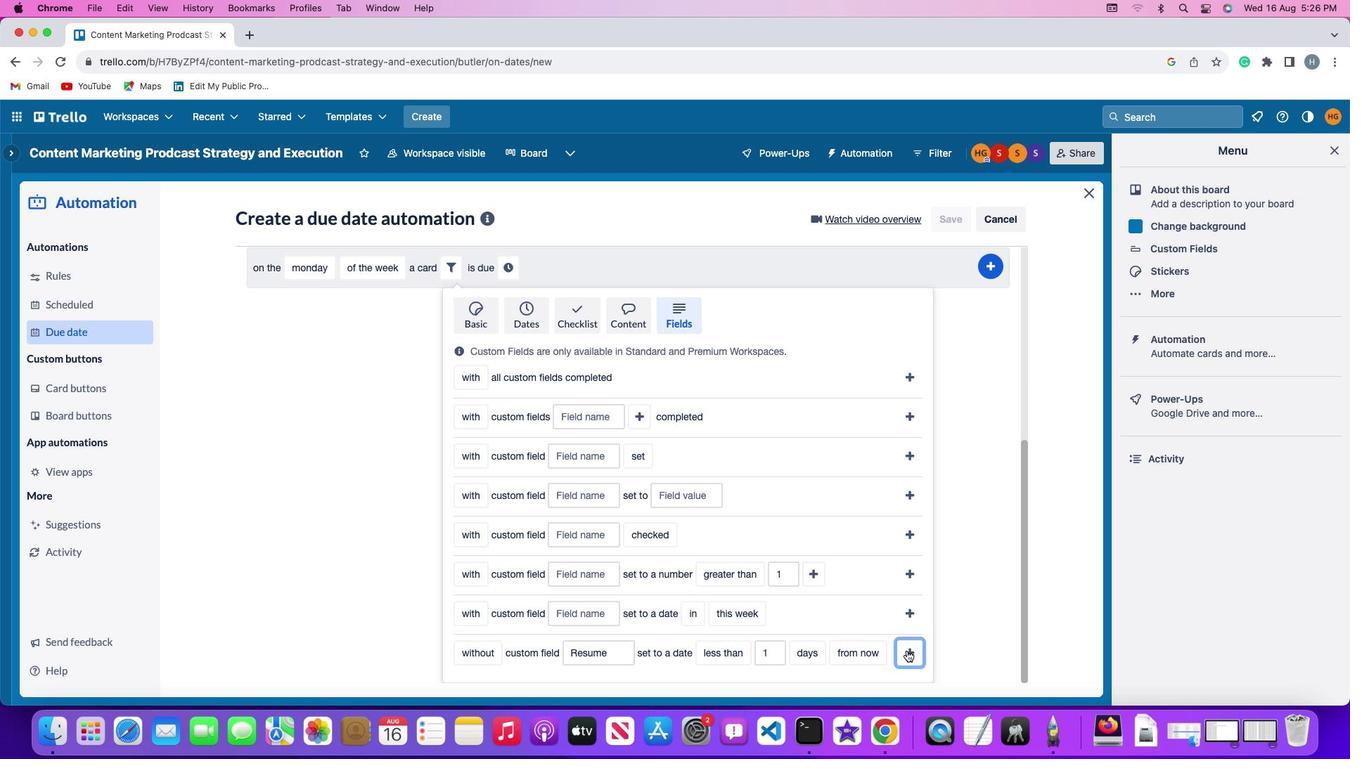 
Action: Mouse pressed left at (906, 651)
Screenshot: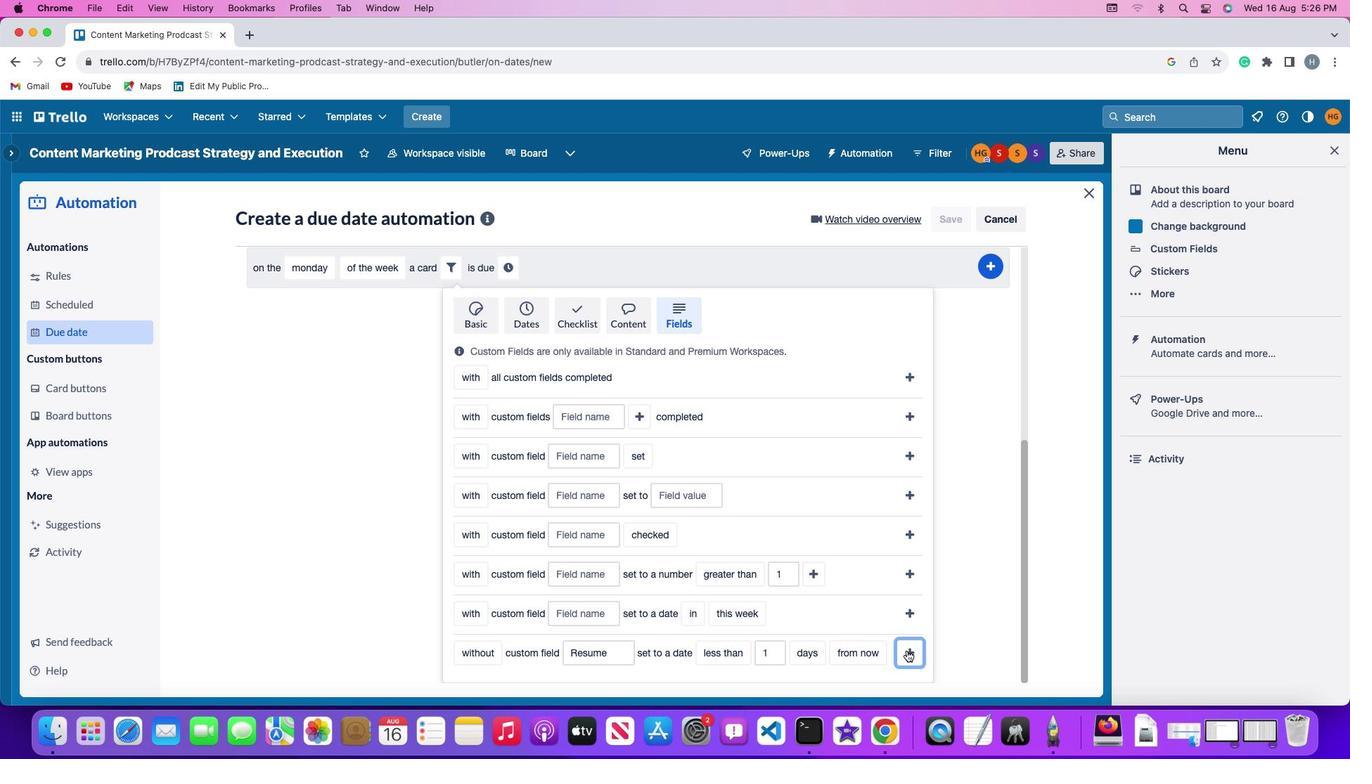 
Action: Mouse moved to (857, 616)
Screenshot: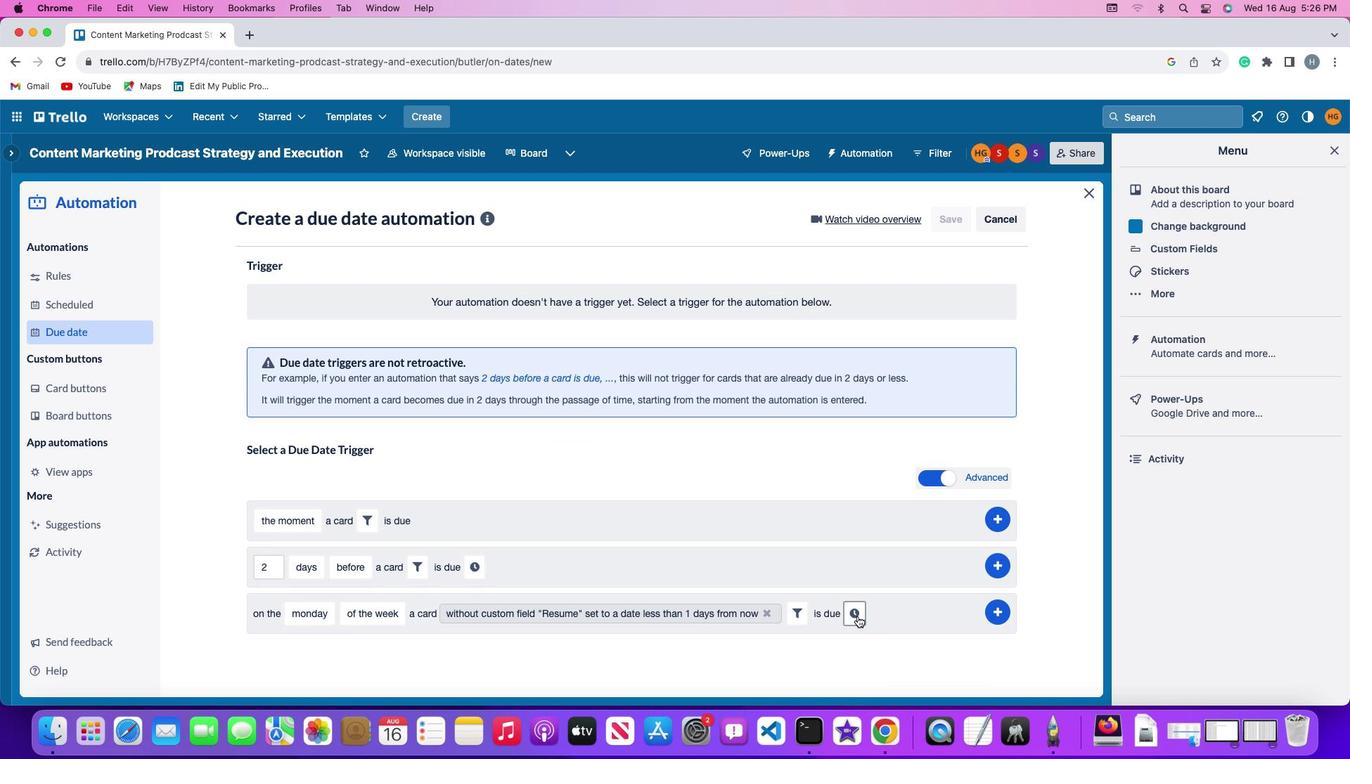 
Action: Mouse pressed left at (857, 616)
Screenshot: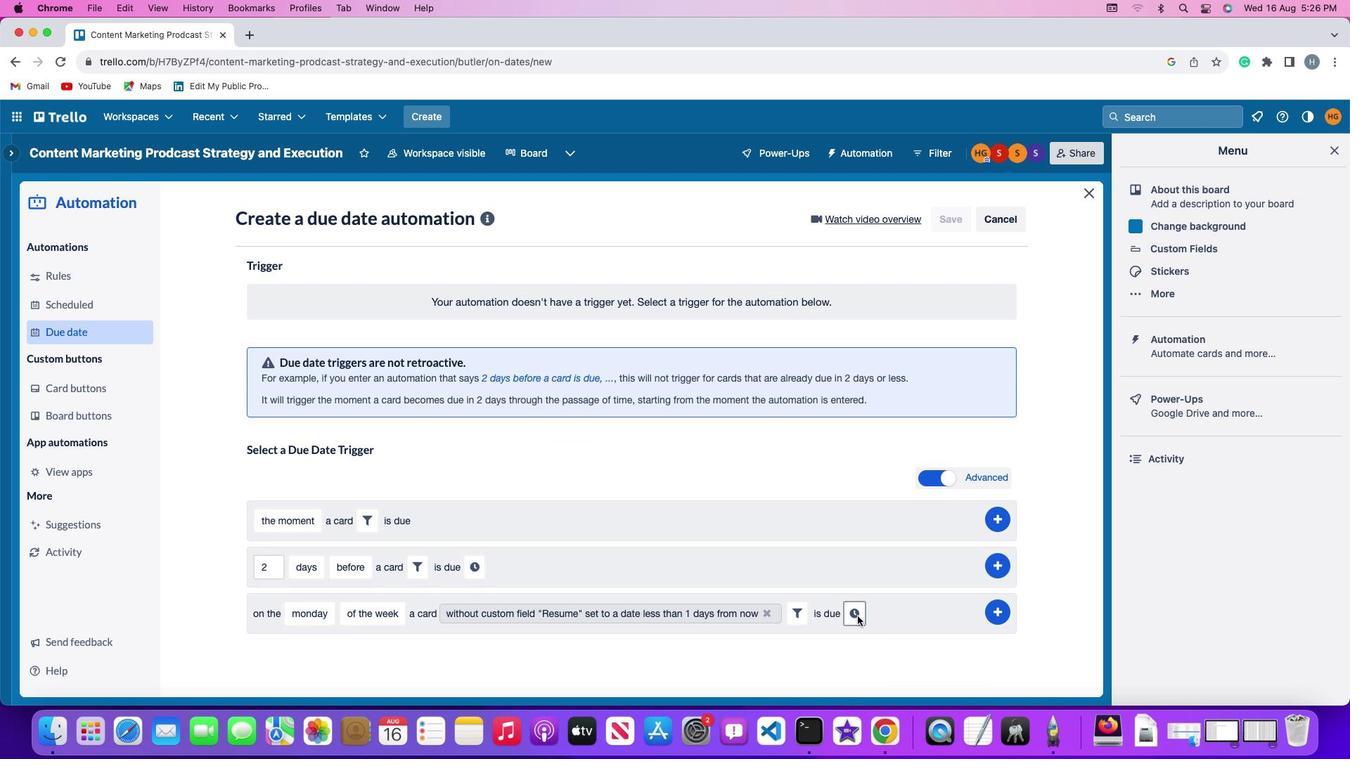 
Action: Mouse moved to (291, 646)
Screenshot: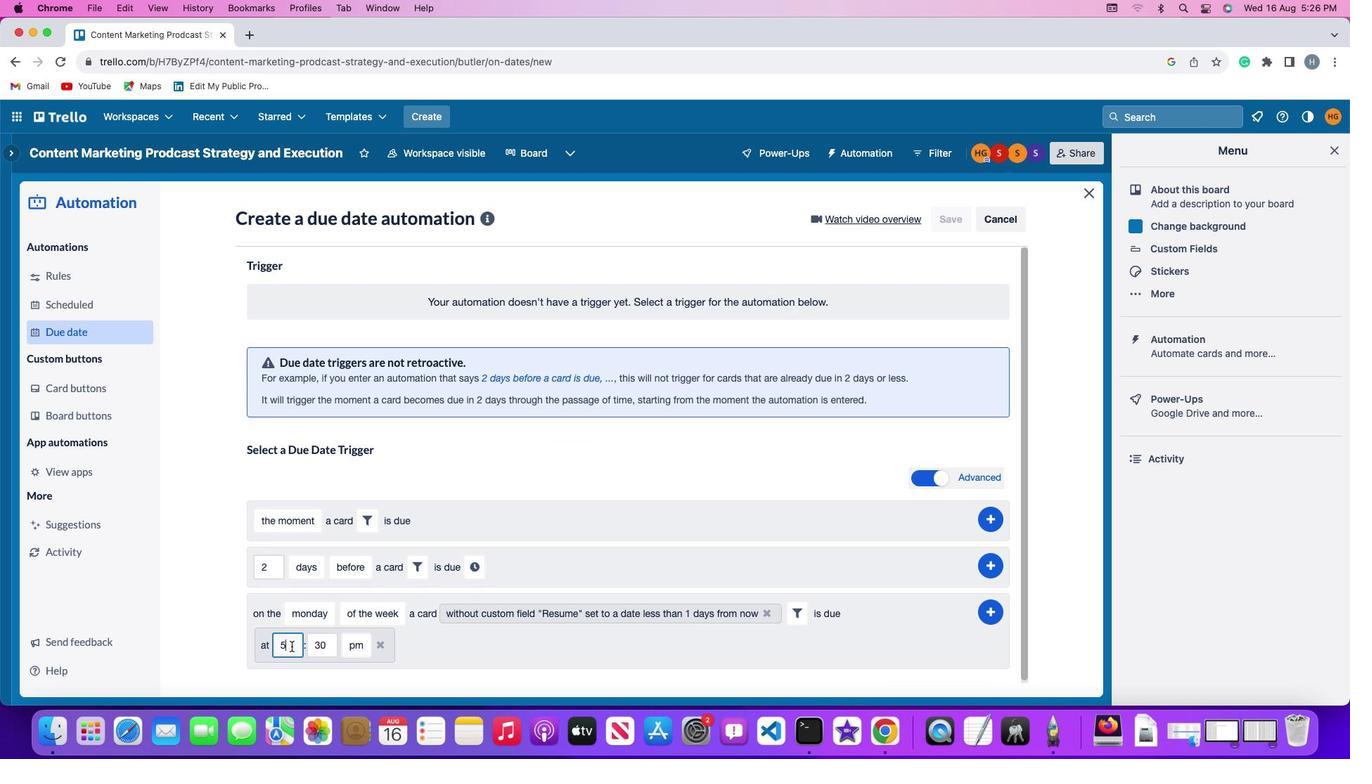 
Action: Mouse pressed left at (291, 646)
Screenshot: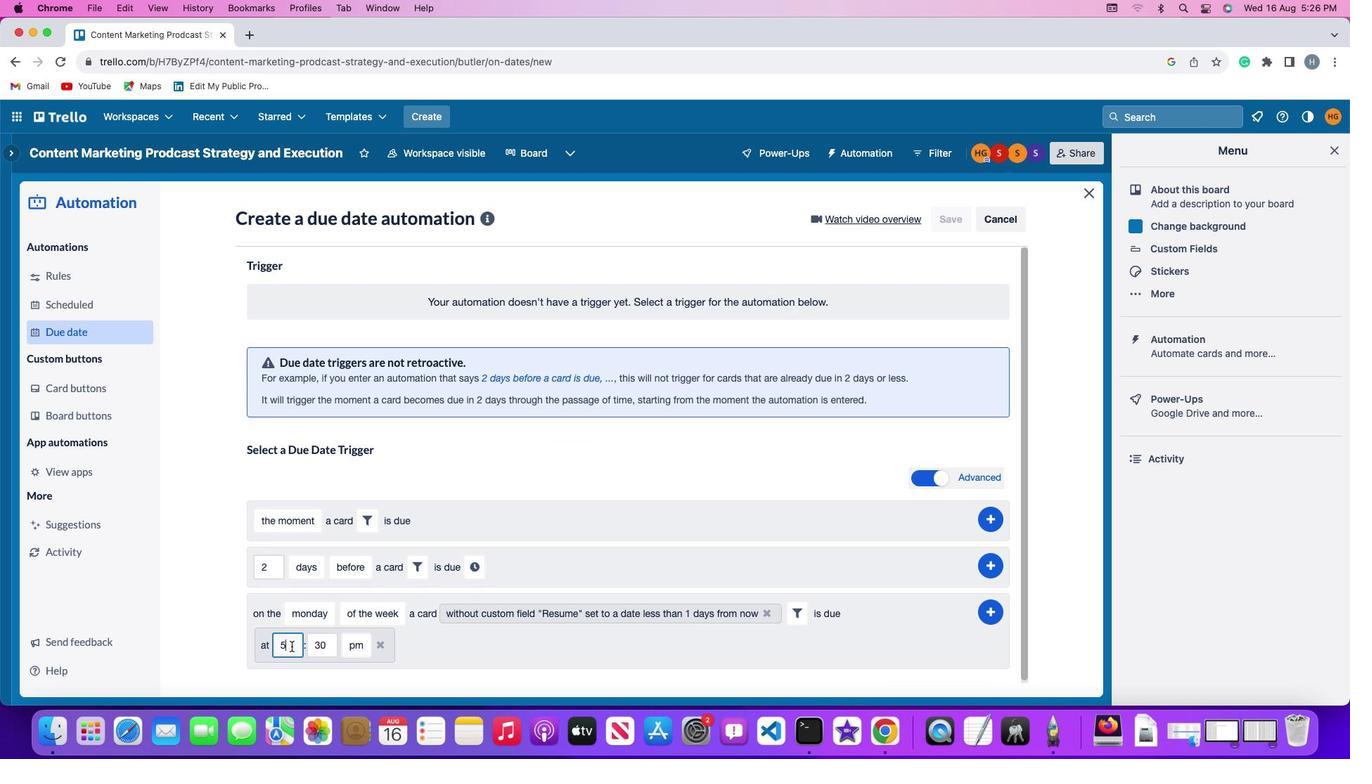 
Action: Mouse moved to (291, 646)
Screenshot: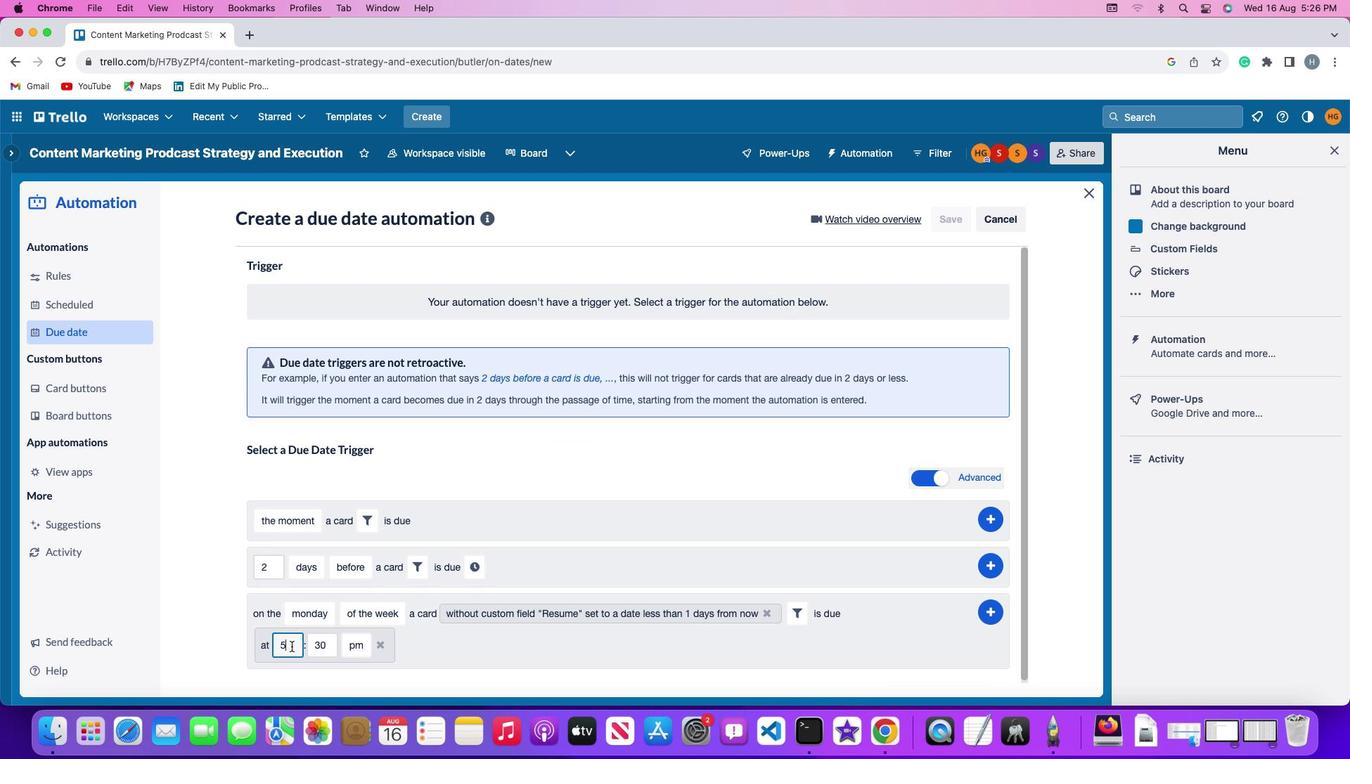 
Action: Key pressed Key.backspace'1''1'
Screenshot: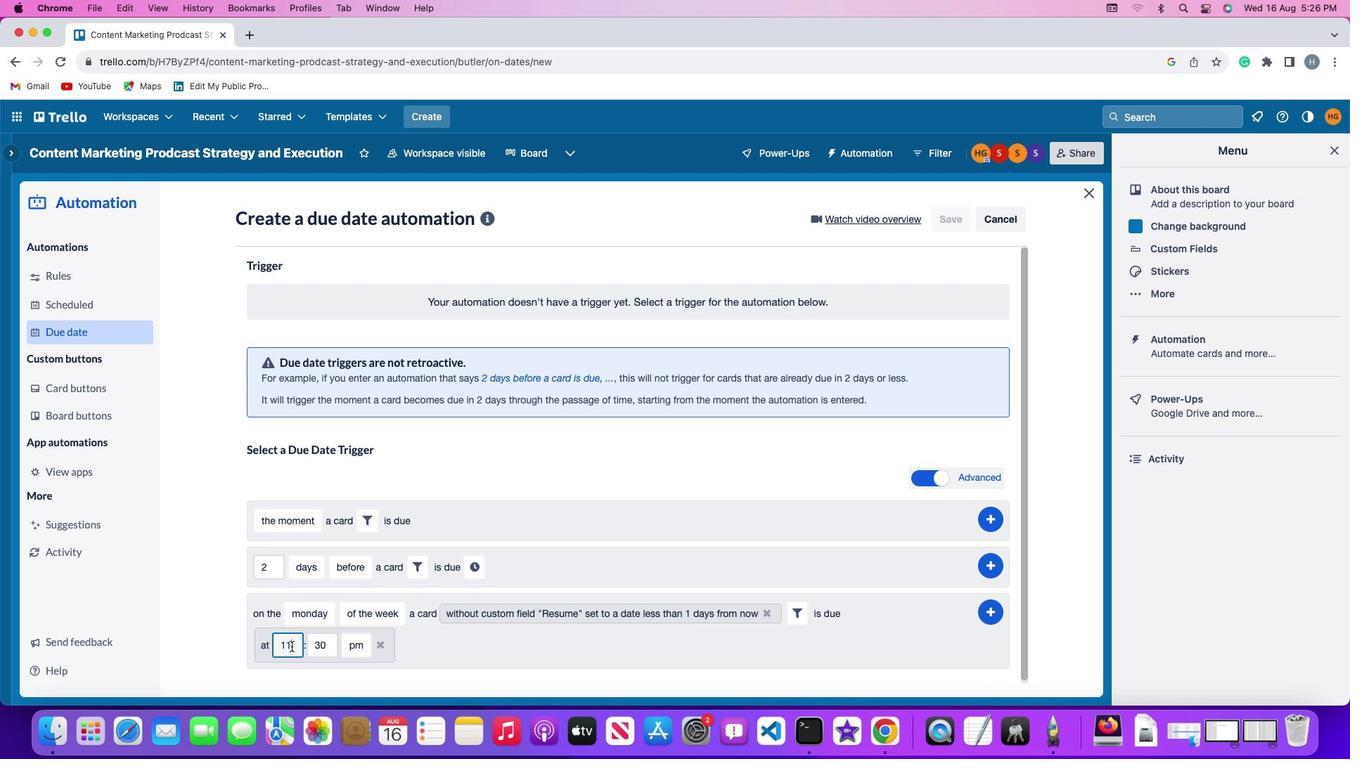 
Action: Mouse moved to (329, 644)
Screenshot: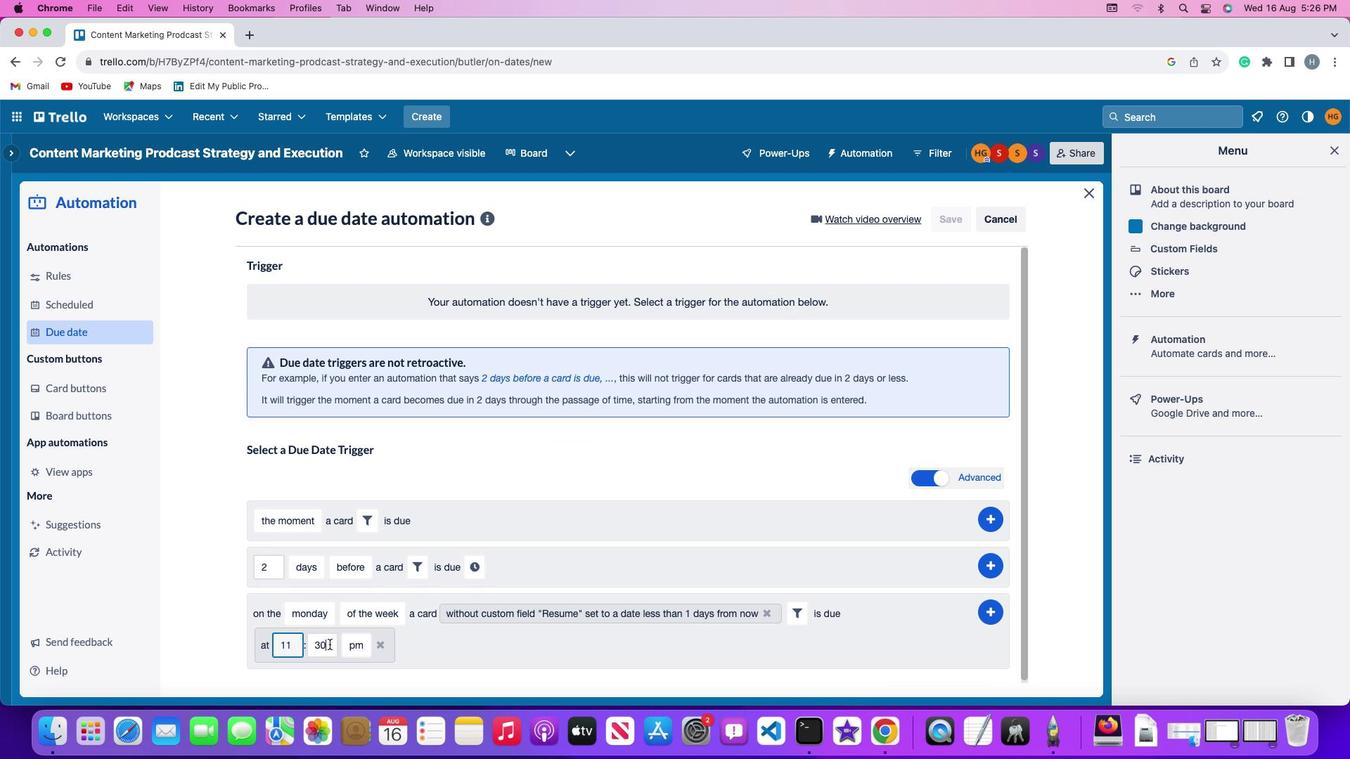 
Action: Mouse pressed left at (329, 644)
Screenshot: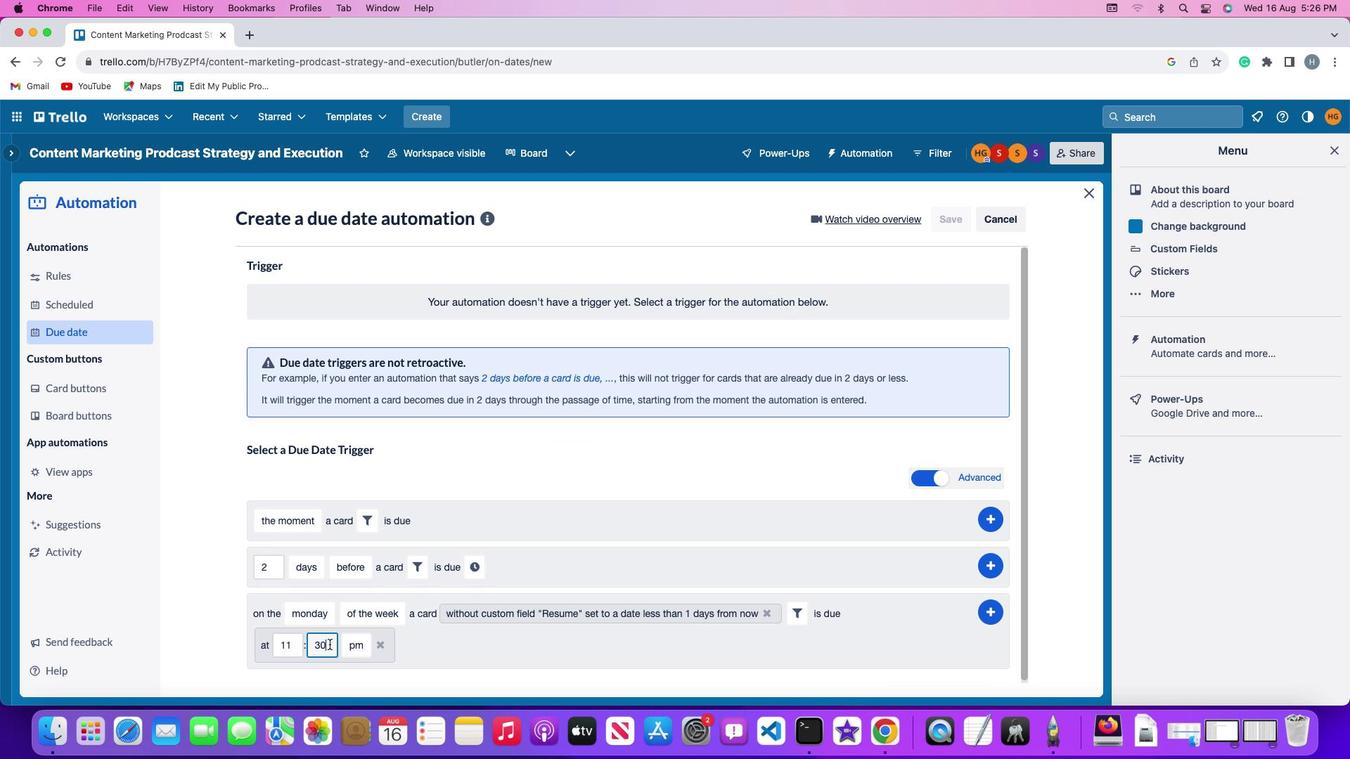 
Action: Key pressed Key.backspaceKey.backspace'0''0'
Screenshot: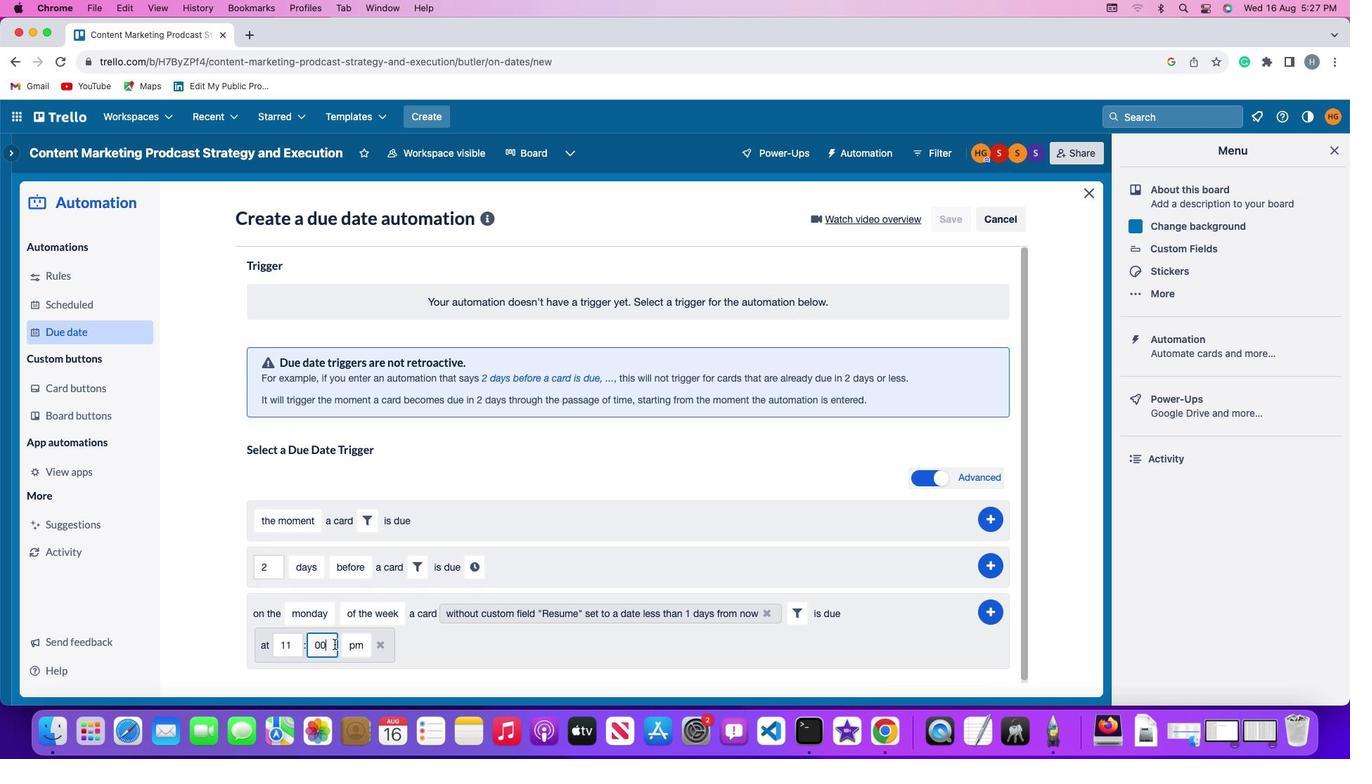 
Action: Mouse moved to (360, 643)
Screenshot: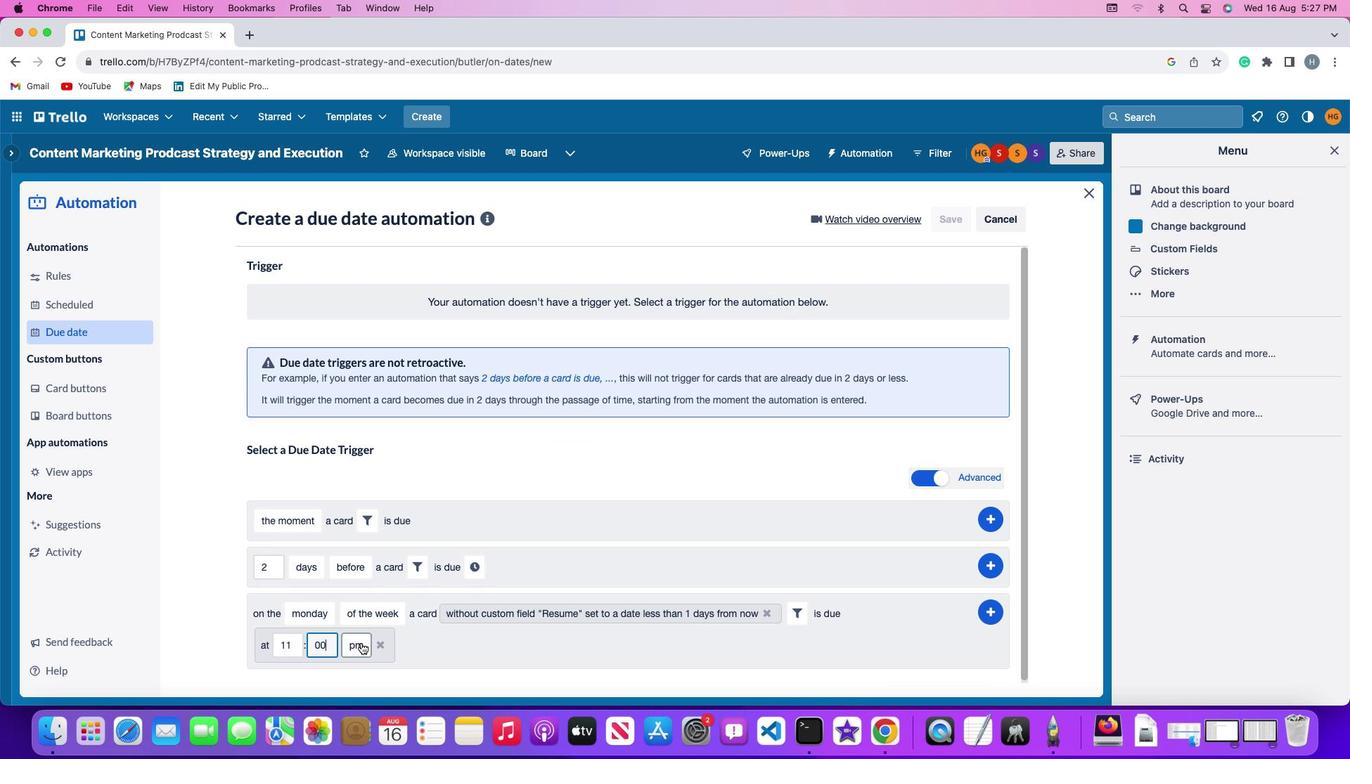 
Action: Mouse pressed left at (360, 643)
Screenshot: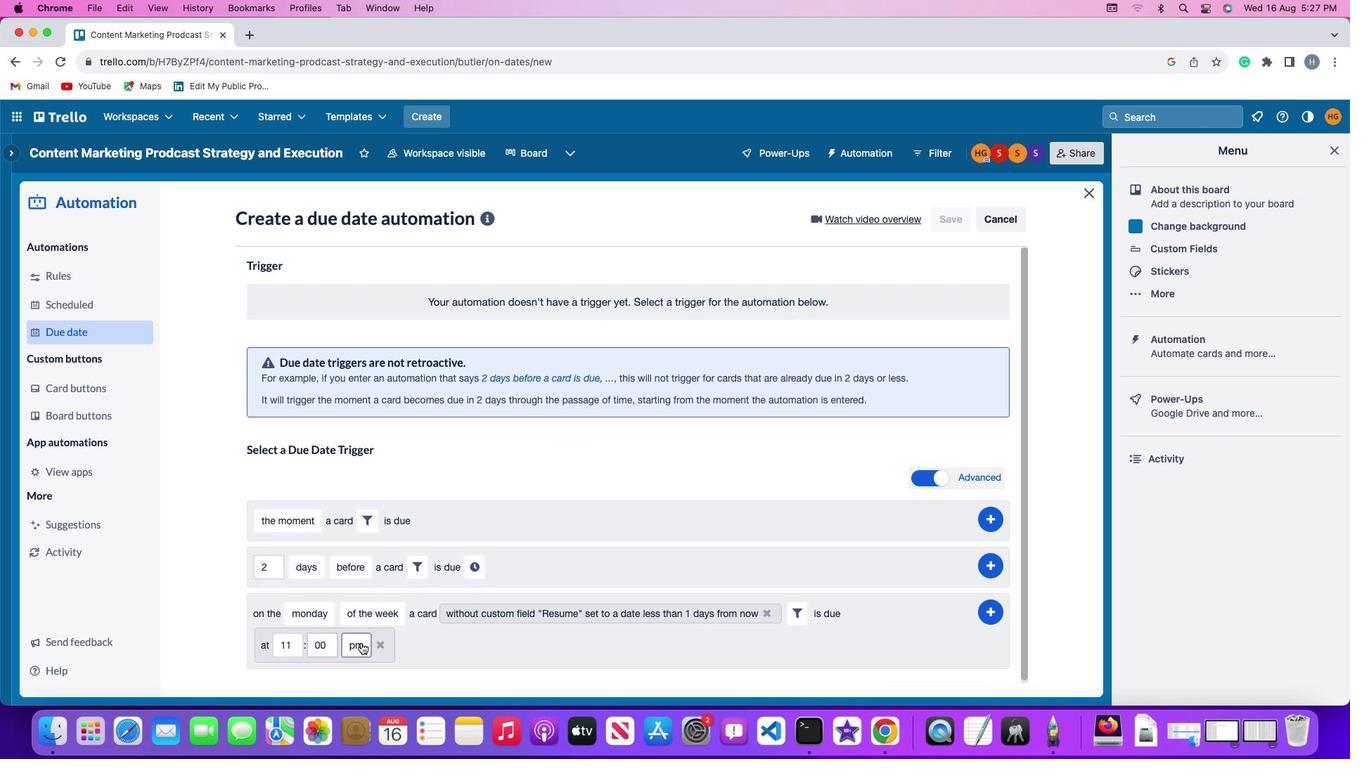 
Action: Mouse moved to (364, 586)
Screenshot: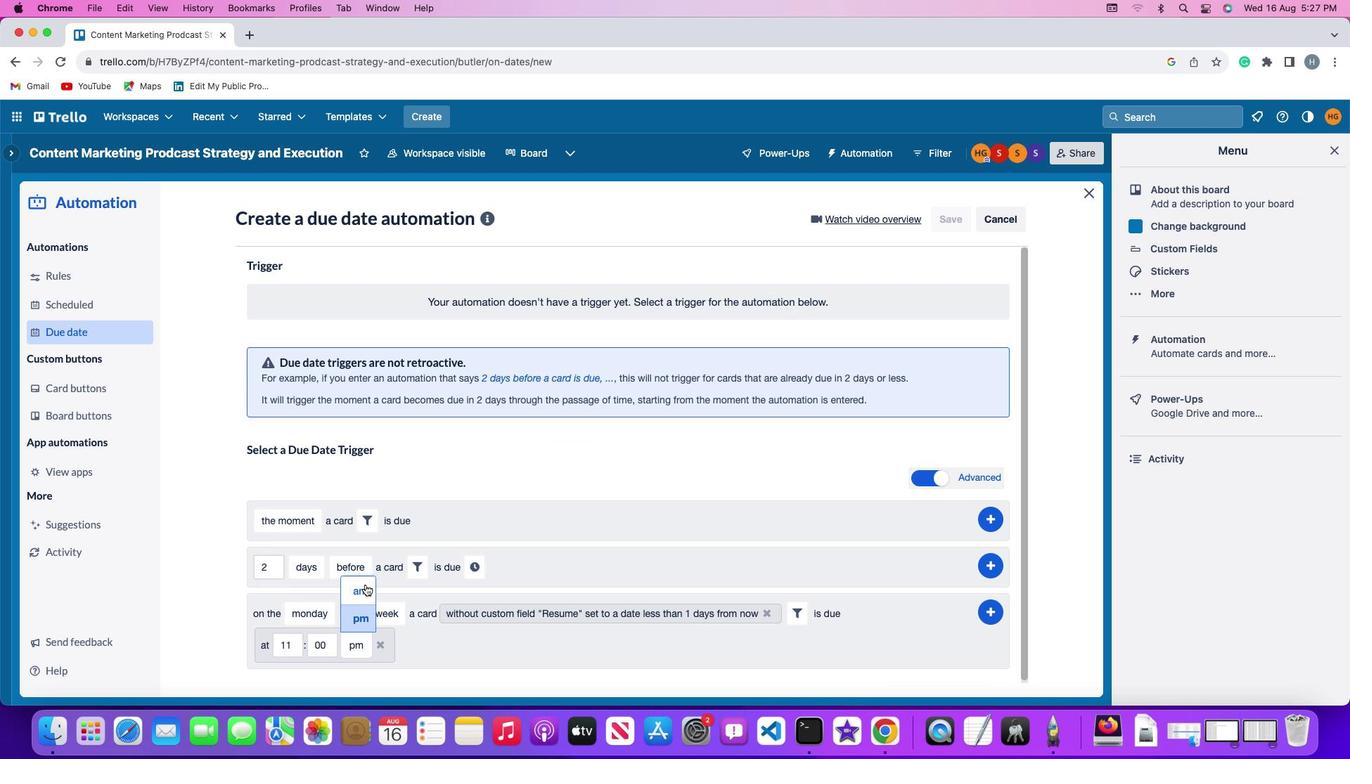 
Action: Mouse pressed left at (364, 586)
Screenshot: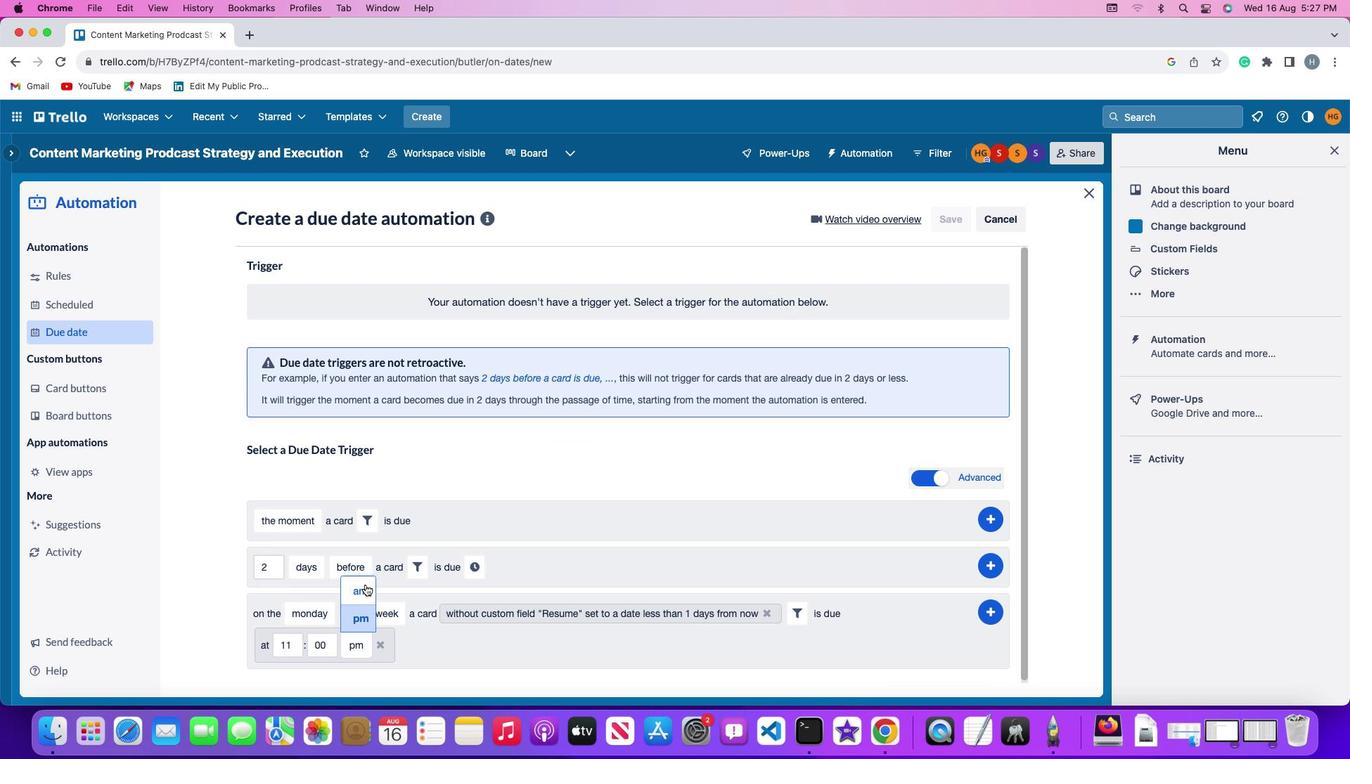 
Action: Mouse moved to (992, 613)
Screenshot: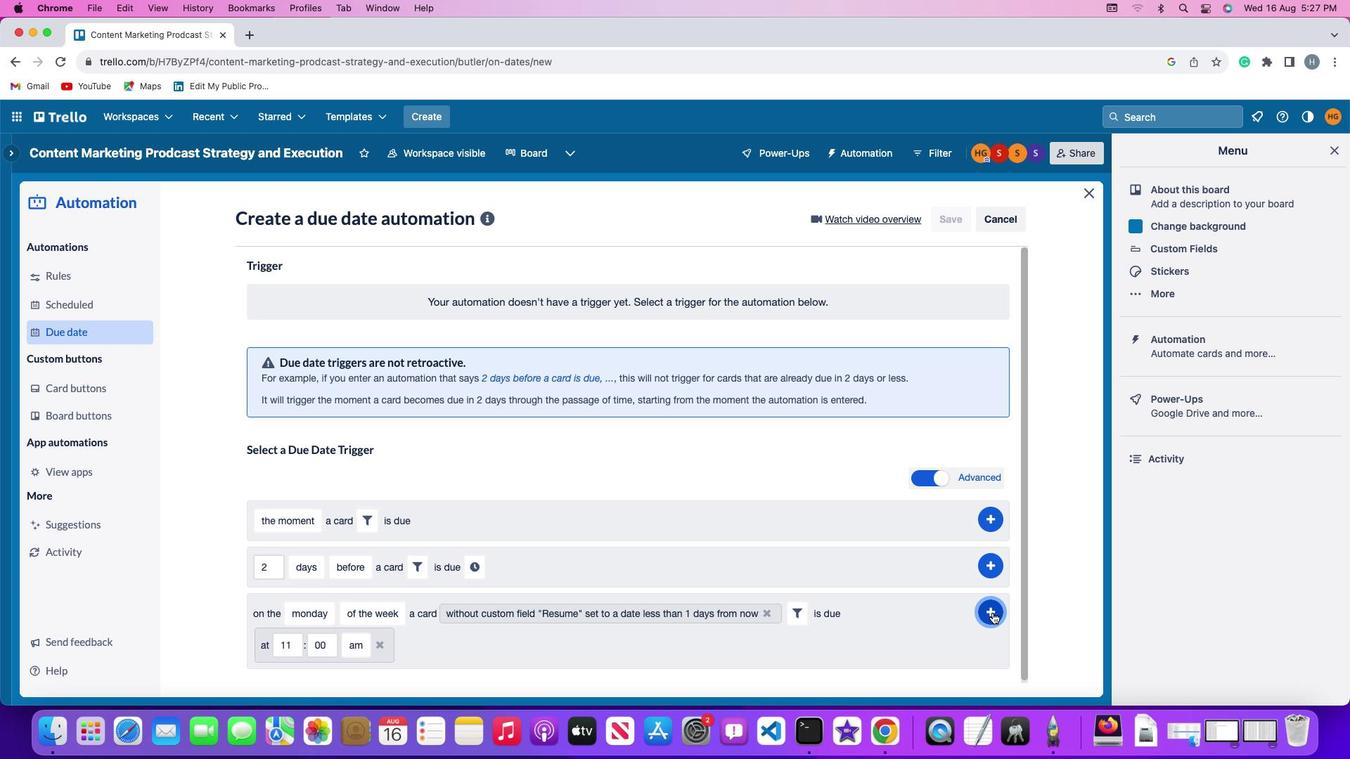 
Action: Mouse pressed left at (992, 613)
Screenshot: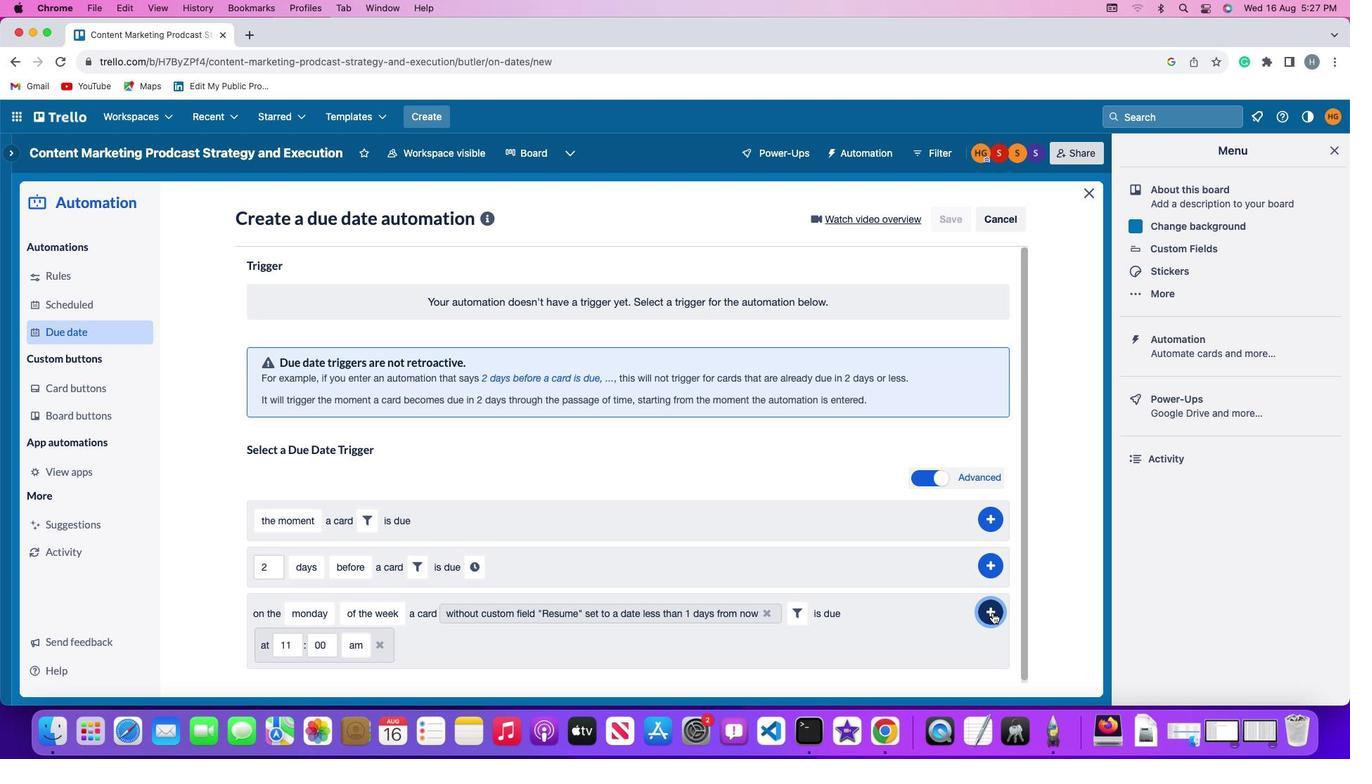 
Action: Mouse moved to (1049, 507)
Screenshot: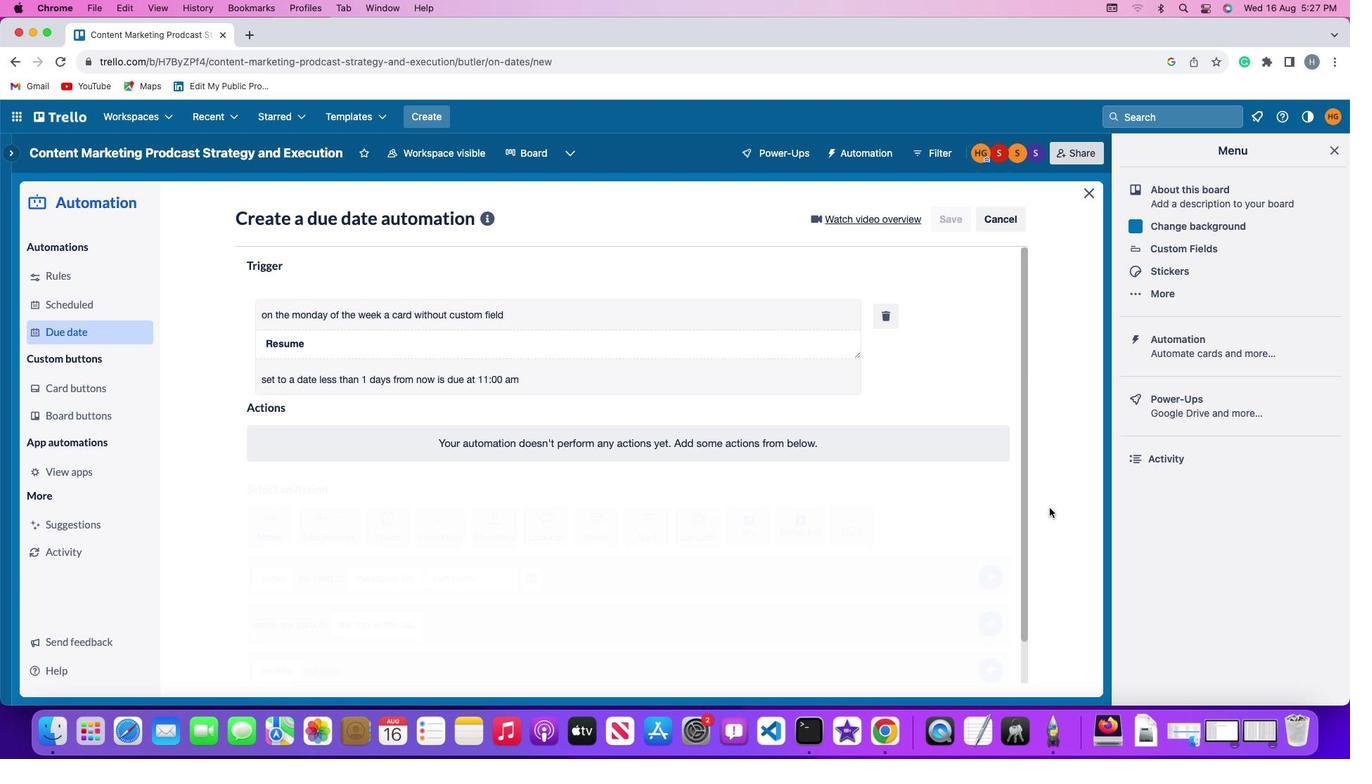 
